 Task: Search one way flight ticket for 5 adults, 2 children, 1 infant in seat and 1 infant on lap in economy from Dallas: Dallas Fort Worth International Airport to Laramie: Laramie Regional Airport on 8-3-2023. Choice of flights is Spirit. Number of bags: 10 checked bags. Price is upto 40000. Outbound departure time preference is 11:15.
Action: Mouse moved to (406, 202)
Screenshot: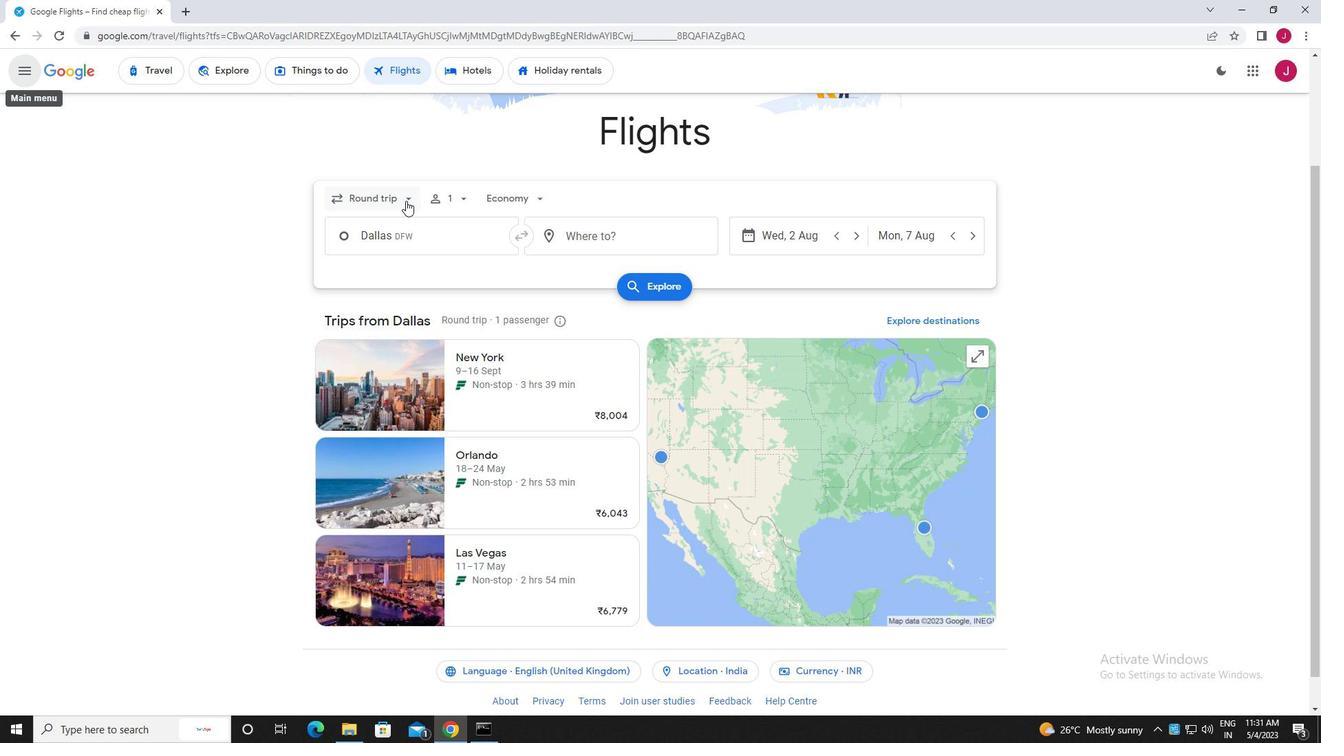 
Action: Mouse pressed left at (406, 202)
Screenshot: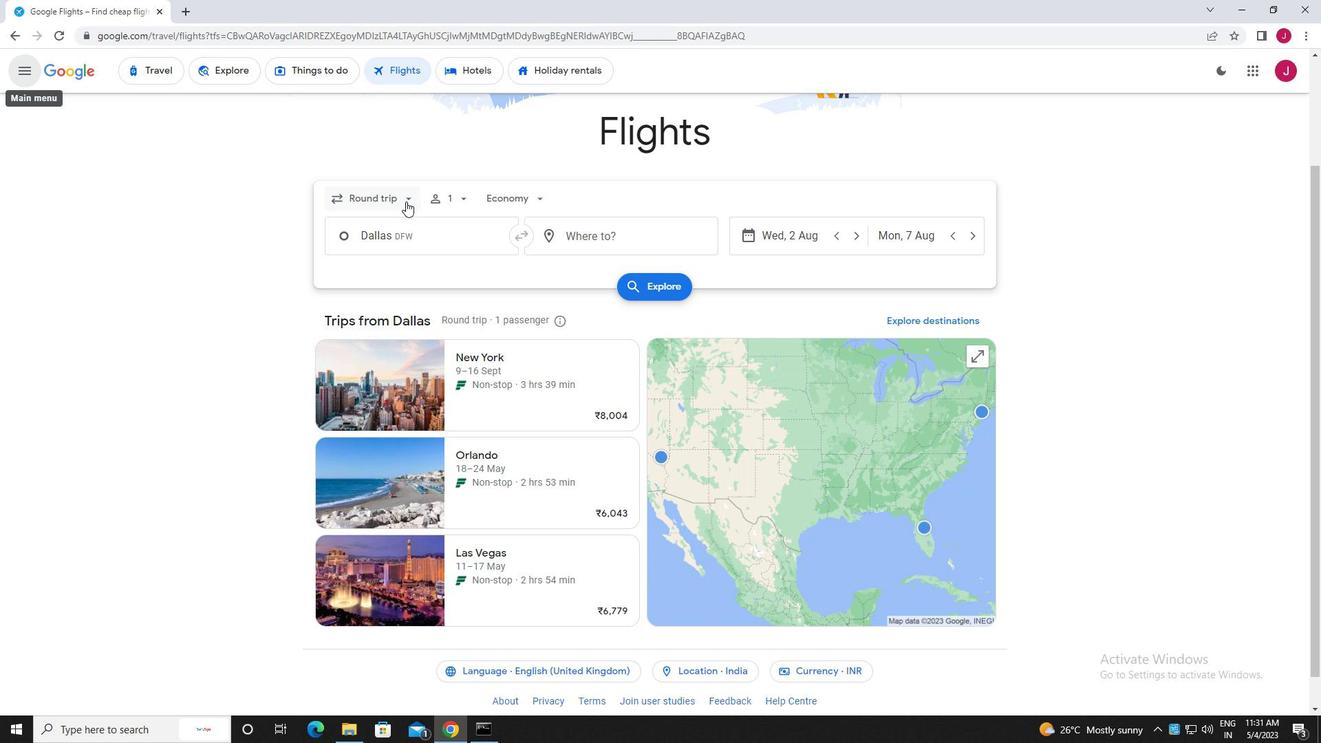
Action: Mouse moved to (400, 262)
Screenshot: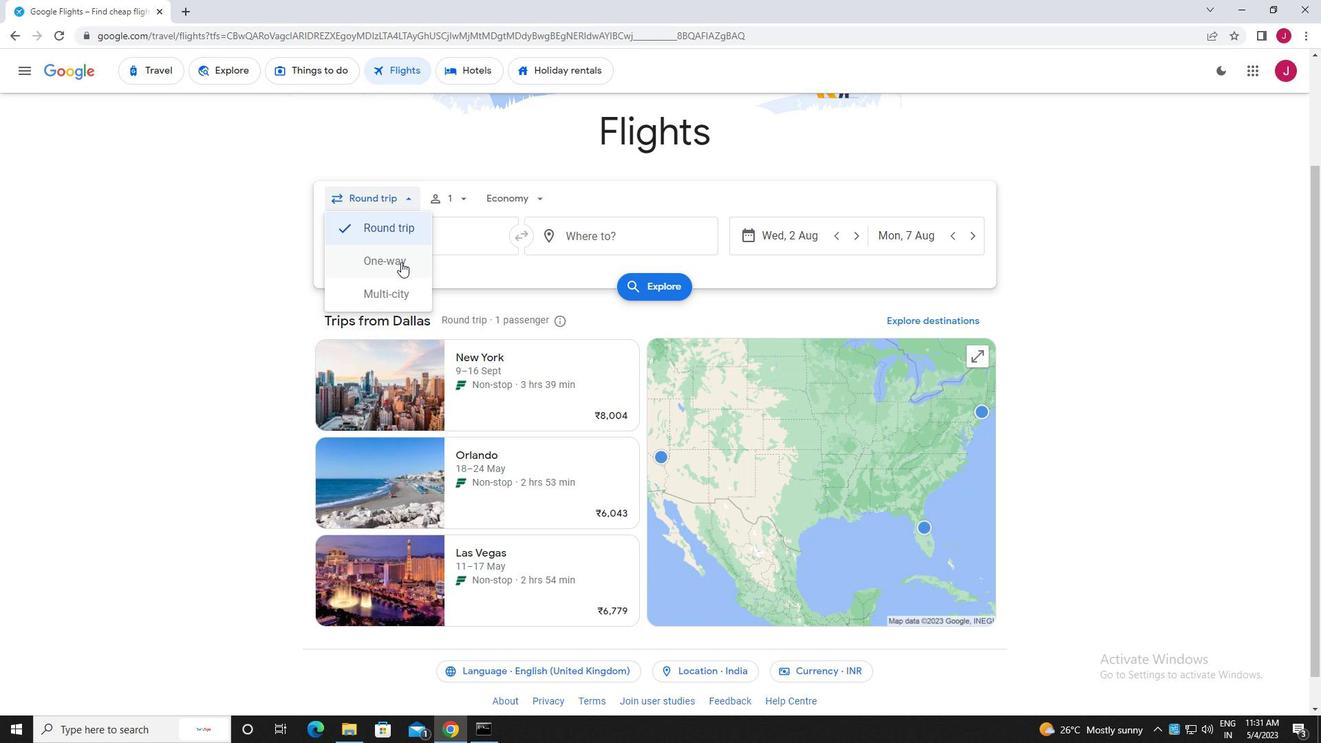 
Action: Mouse pressed left at (400, 262)
Screenshot: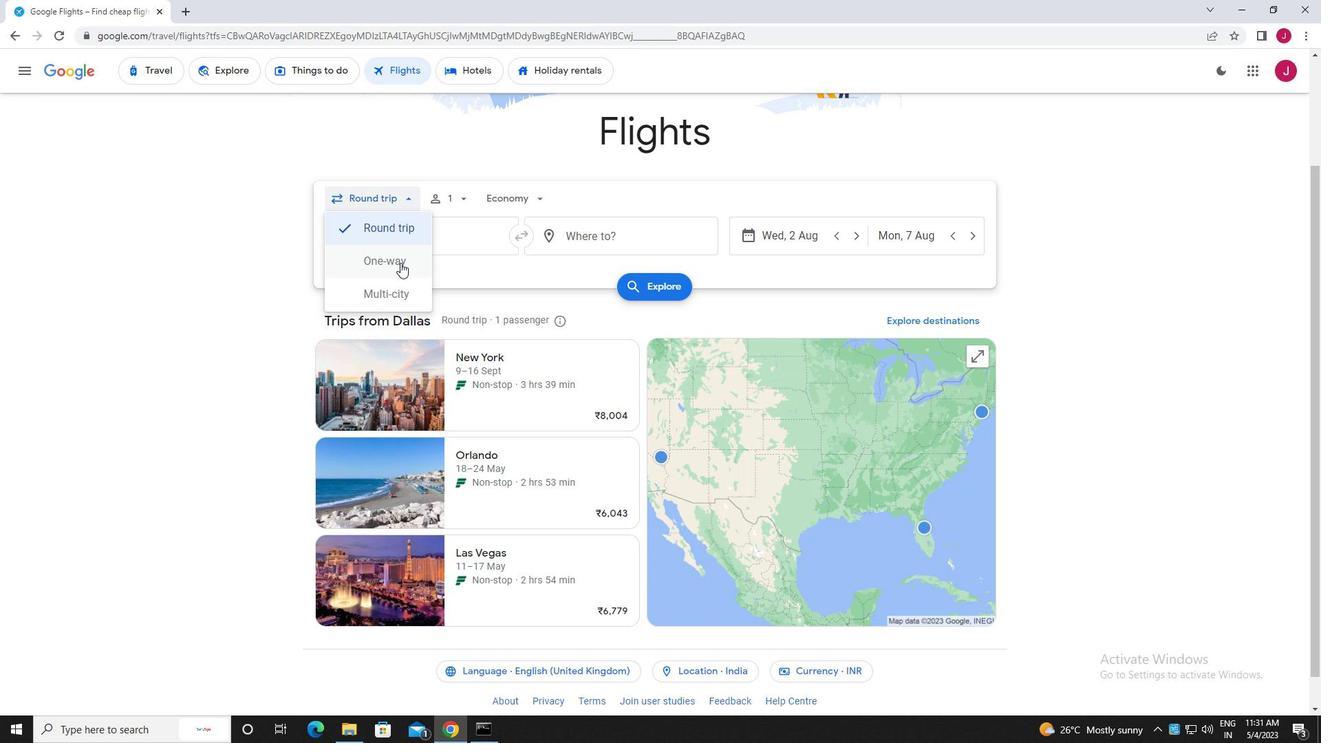 
Action: Mouse moved to (453, 200)
Screenshot: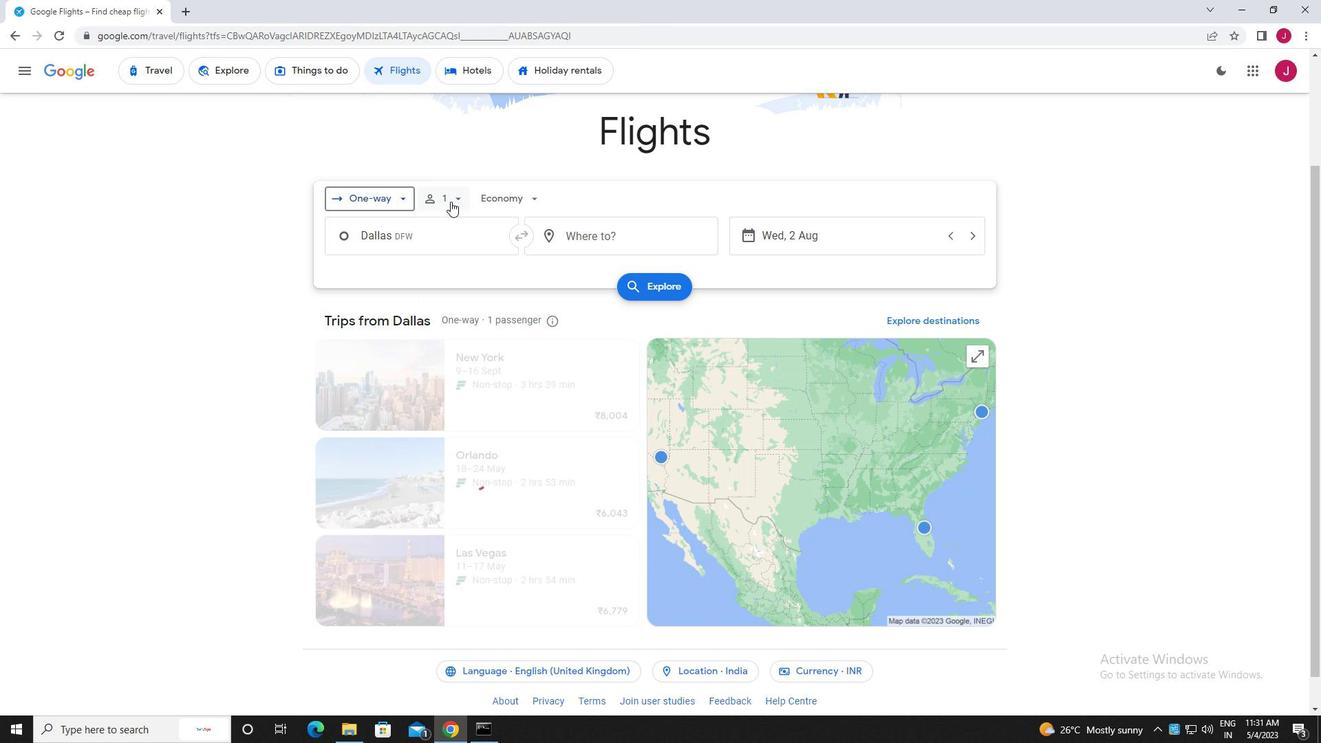 
Action: Mouse pressed left at (453, 200)
Screenshot: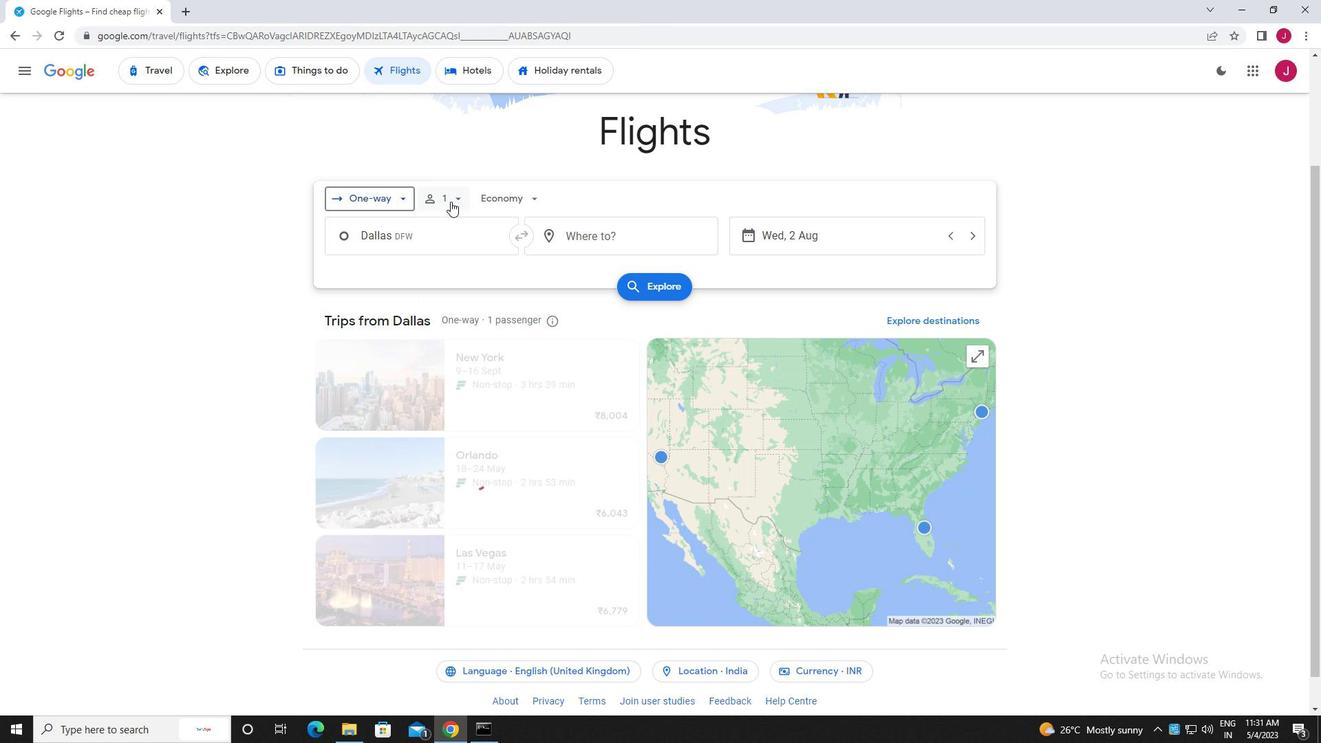 
Action: Mouse moved to (565, 231)
Screenshot: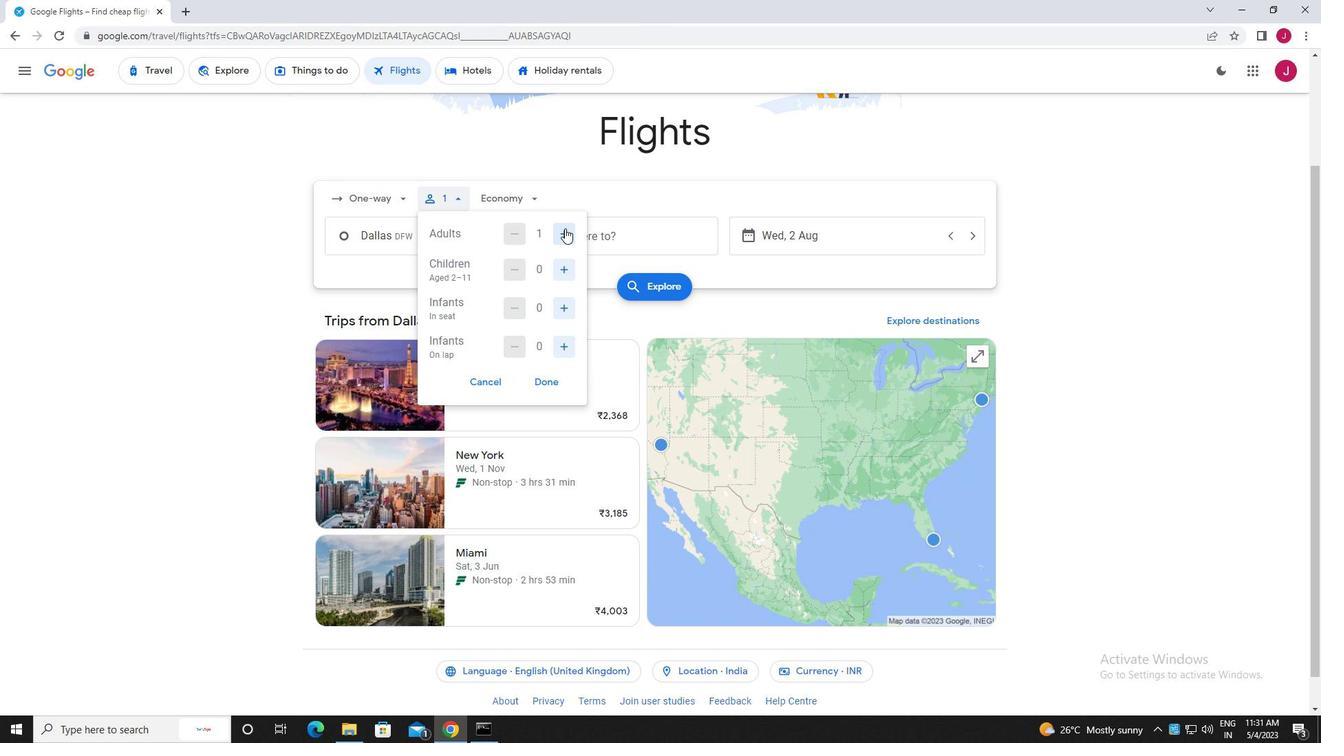 
Action: Mouse pressed left at (565, 231)
Screenshot: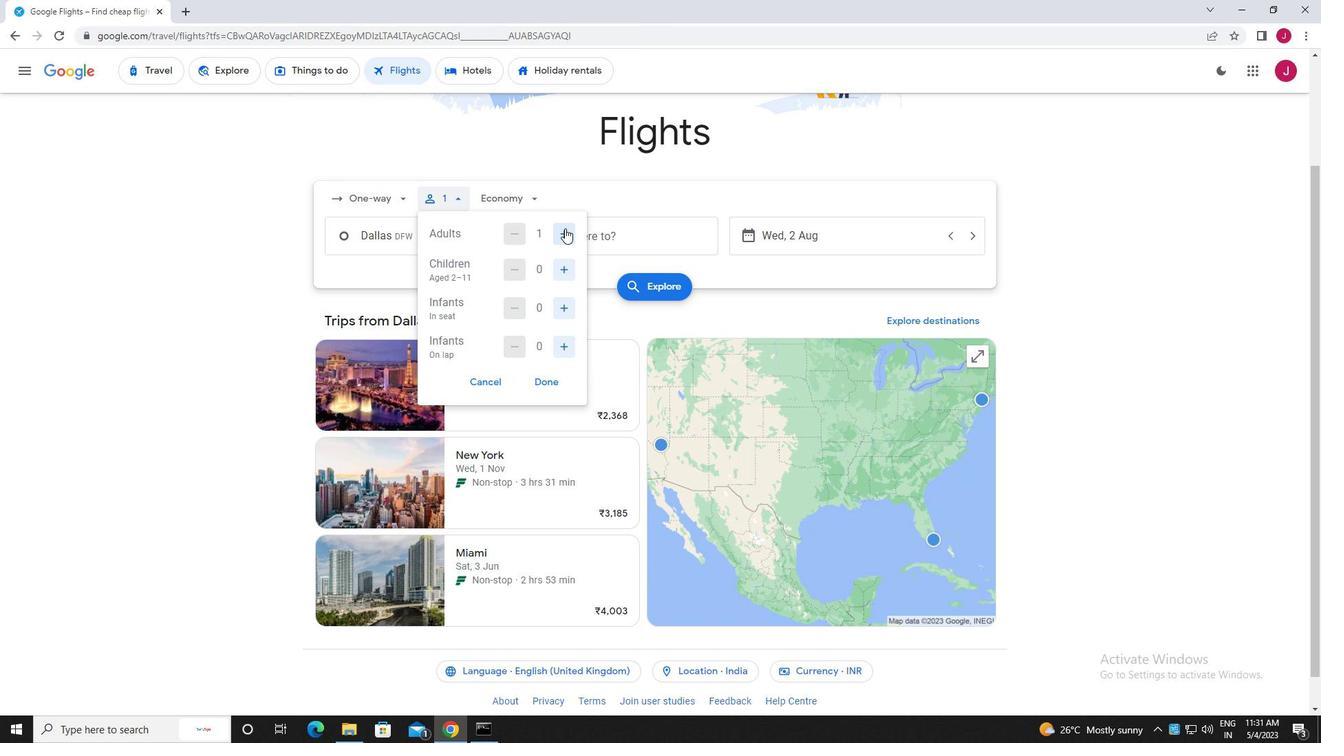 
Action: Mouse moved to (565, 231)
Screenshot: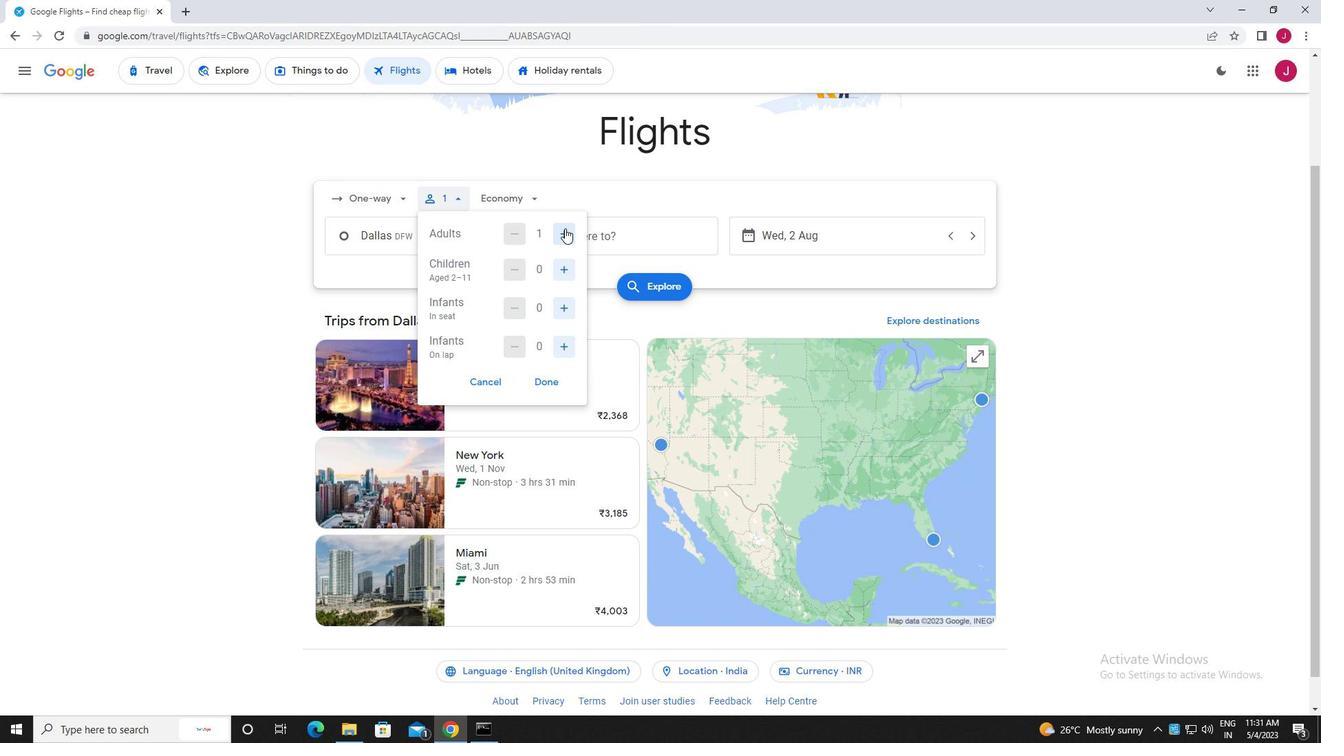 
Action: Mouse pressed left at (565, 231)
Screenshot: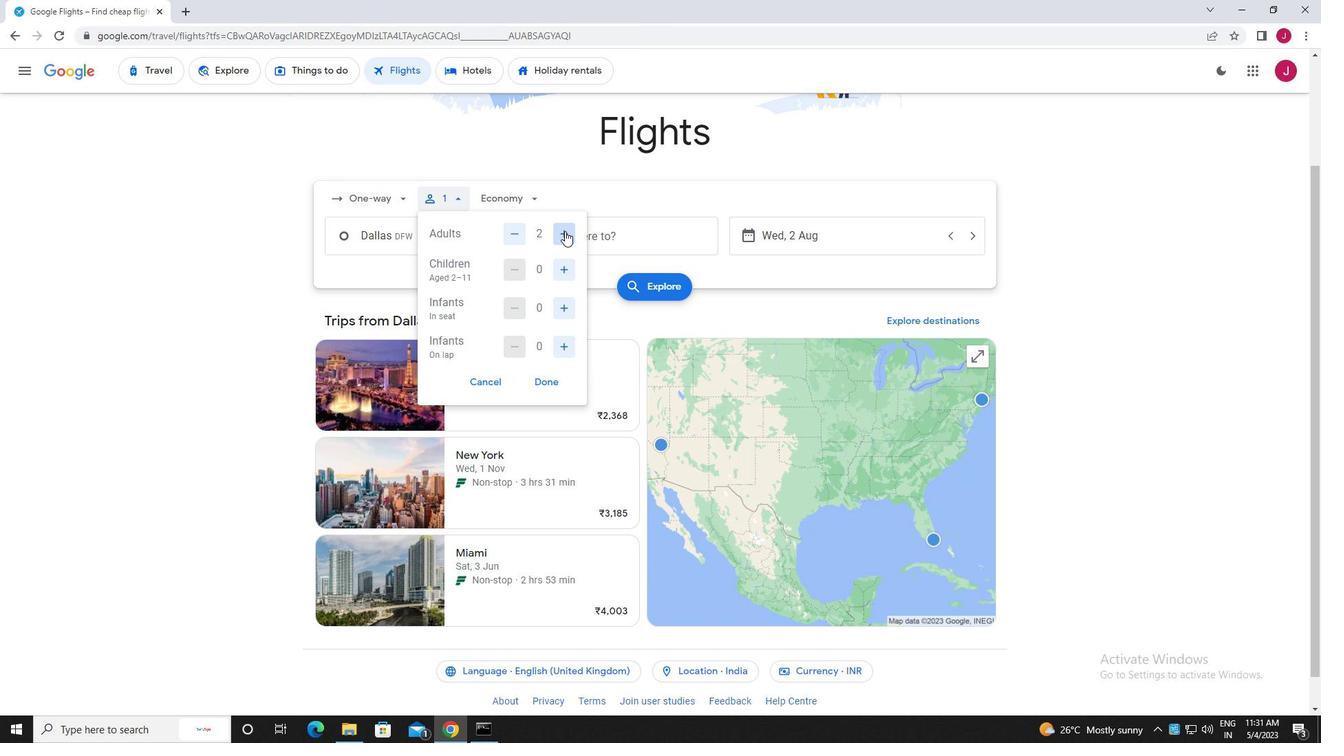
Action: Mouse pressed left at (565, 231)
Screenshot: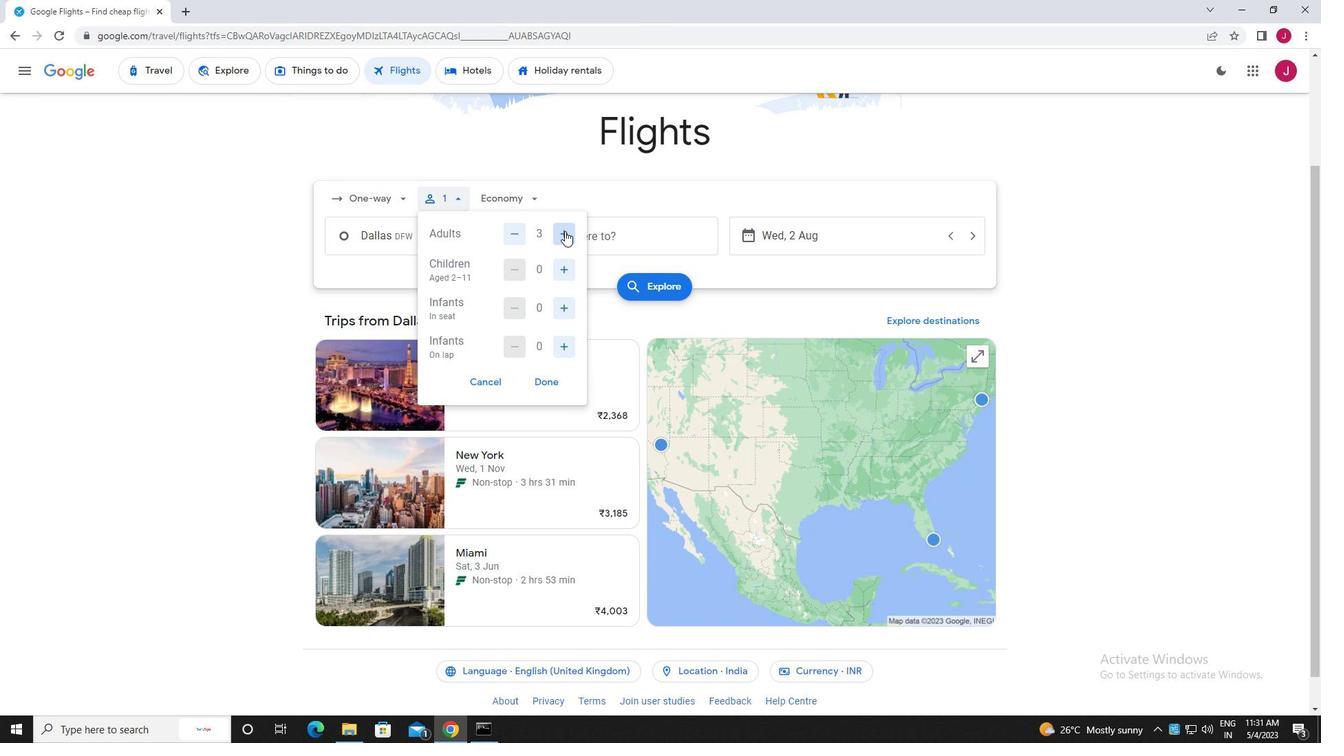
Action: Mouse moved to (565, 231)
Screenshot: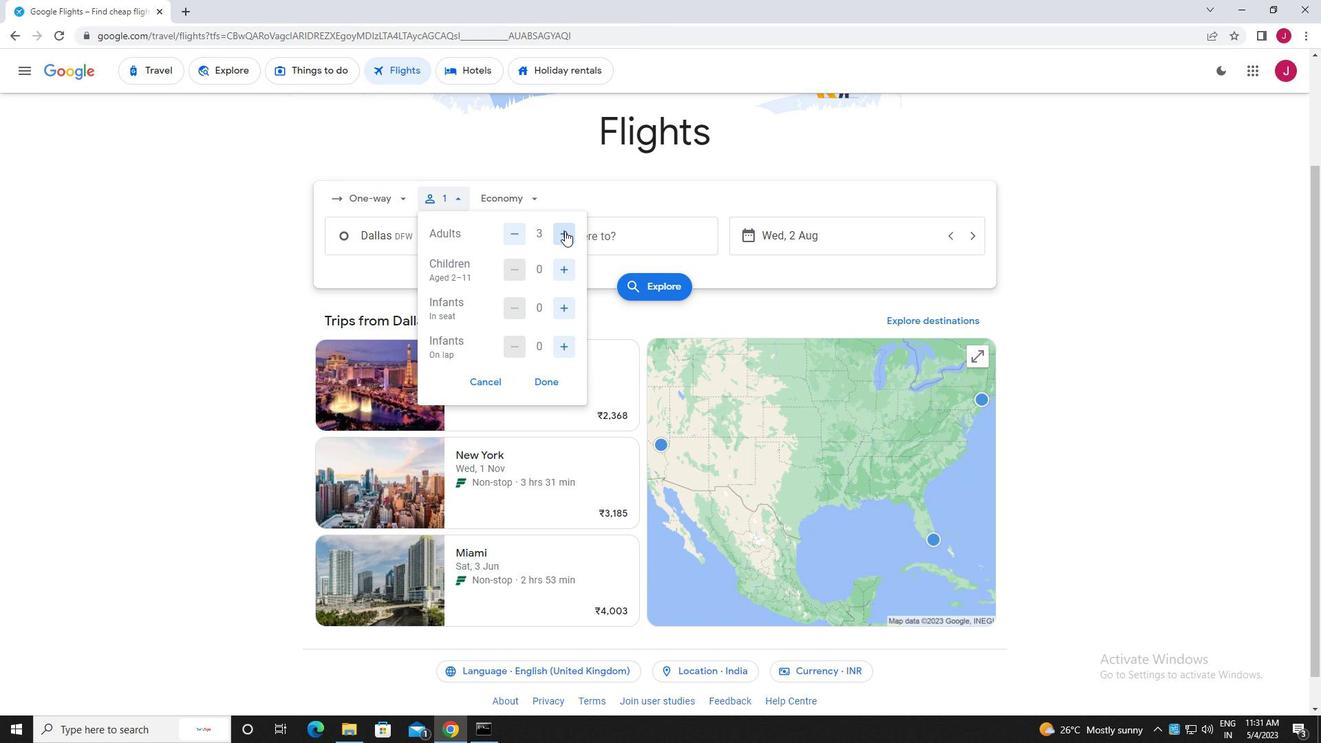 
Action: Mouse pressed left at (565, 231)
Screenshot: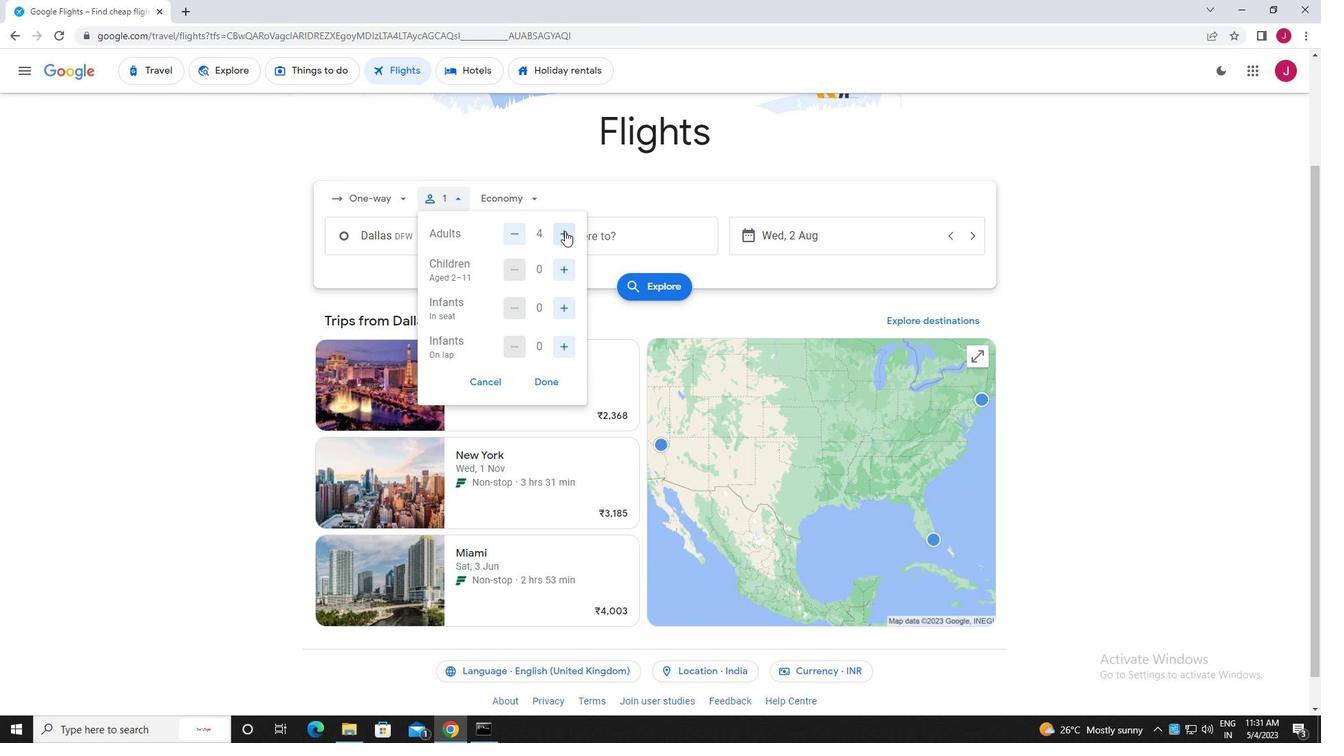 
Action: Mouse moved to (567, 273)
Screenshot: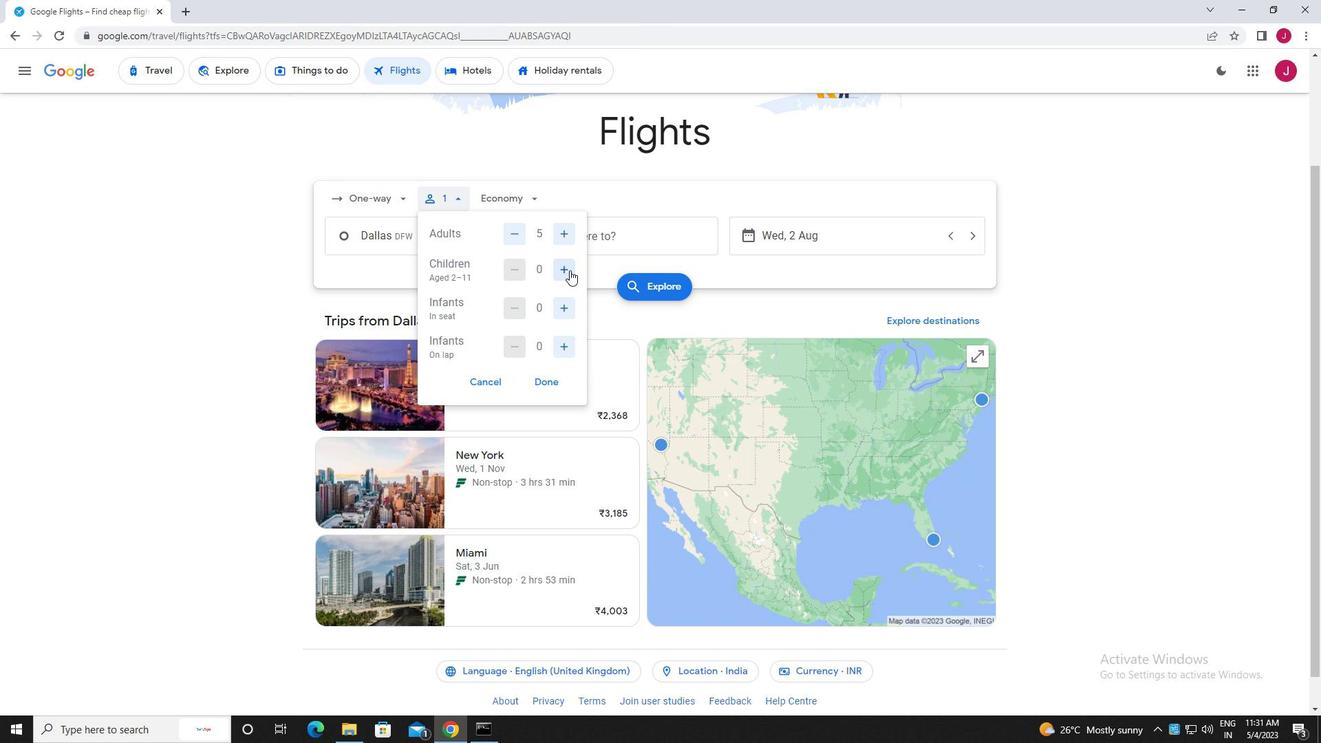 
Action: Mouse pressed left at (567, 273)
Screenshot: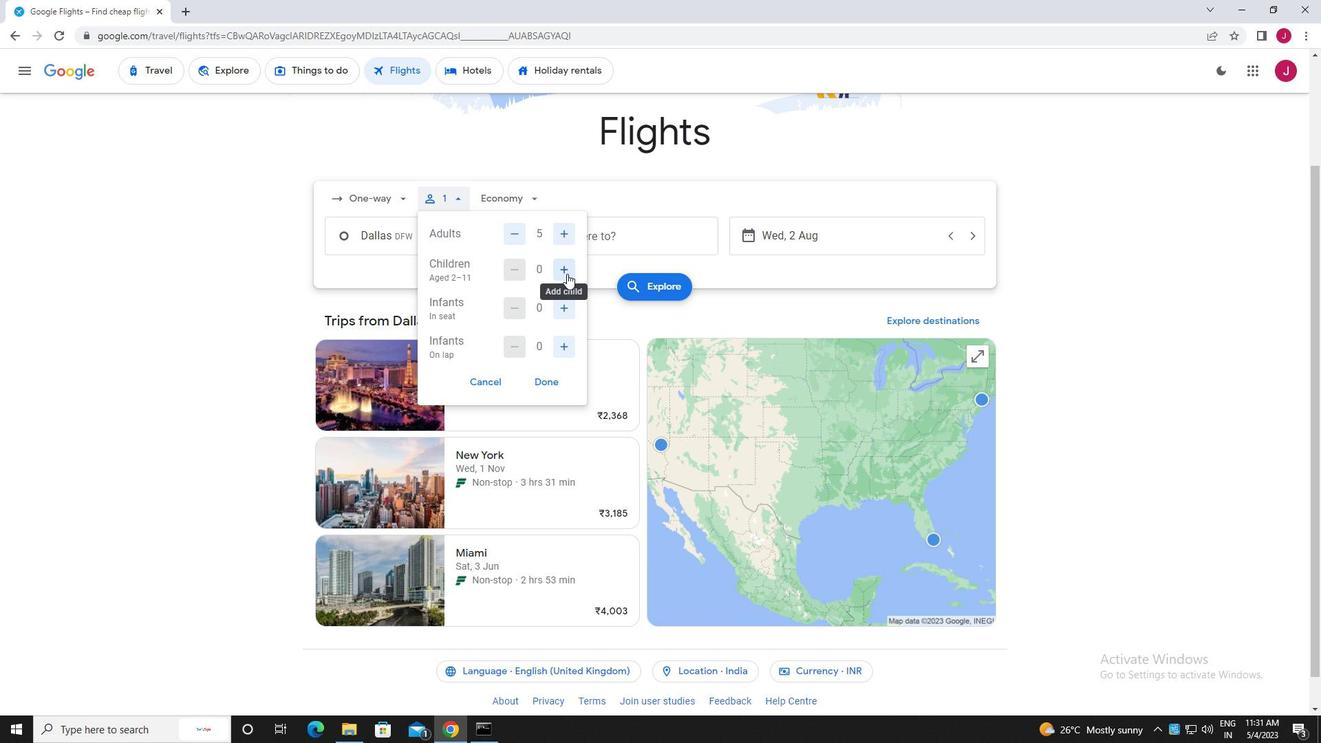 
Action: Mouse pressed left at (567, 273)
Screenshot: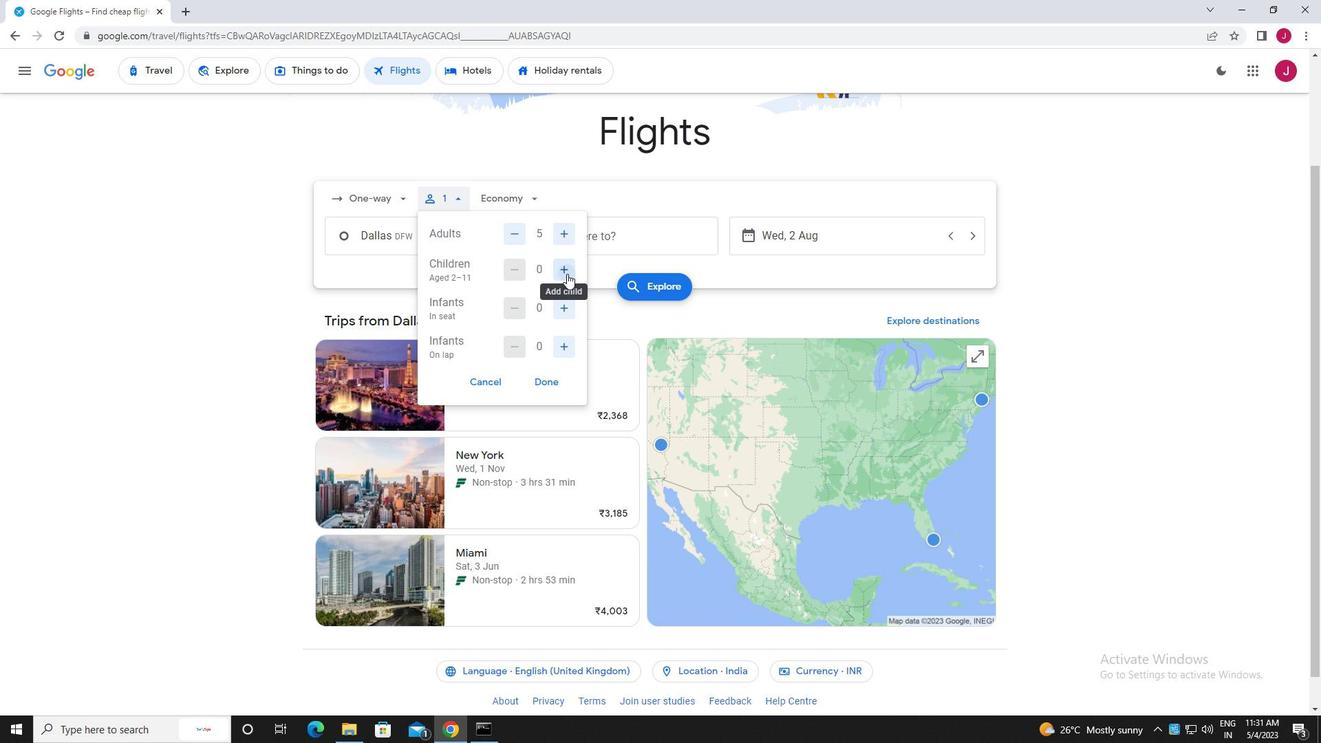 
Action: Mouse moved to (567, 309)
Screenshot: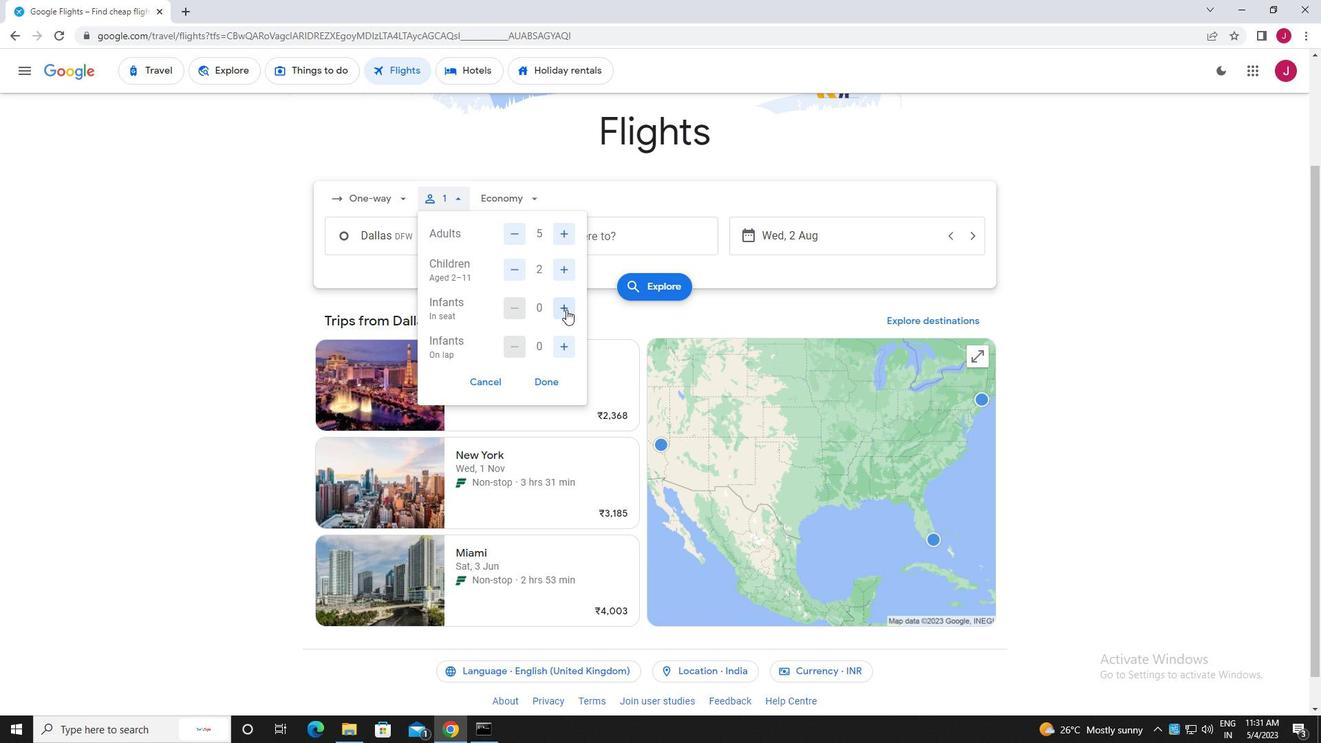 
Action: Mouse pressed left at (567, 309)
Screenshot: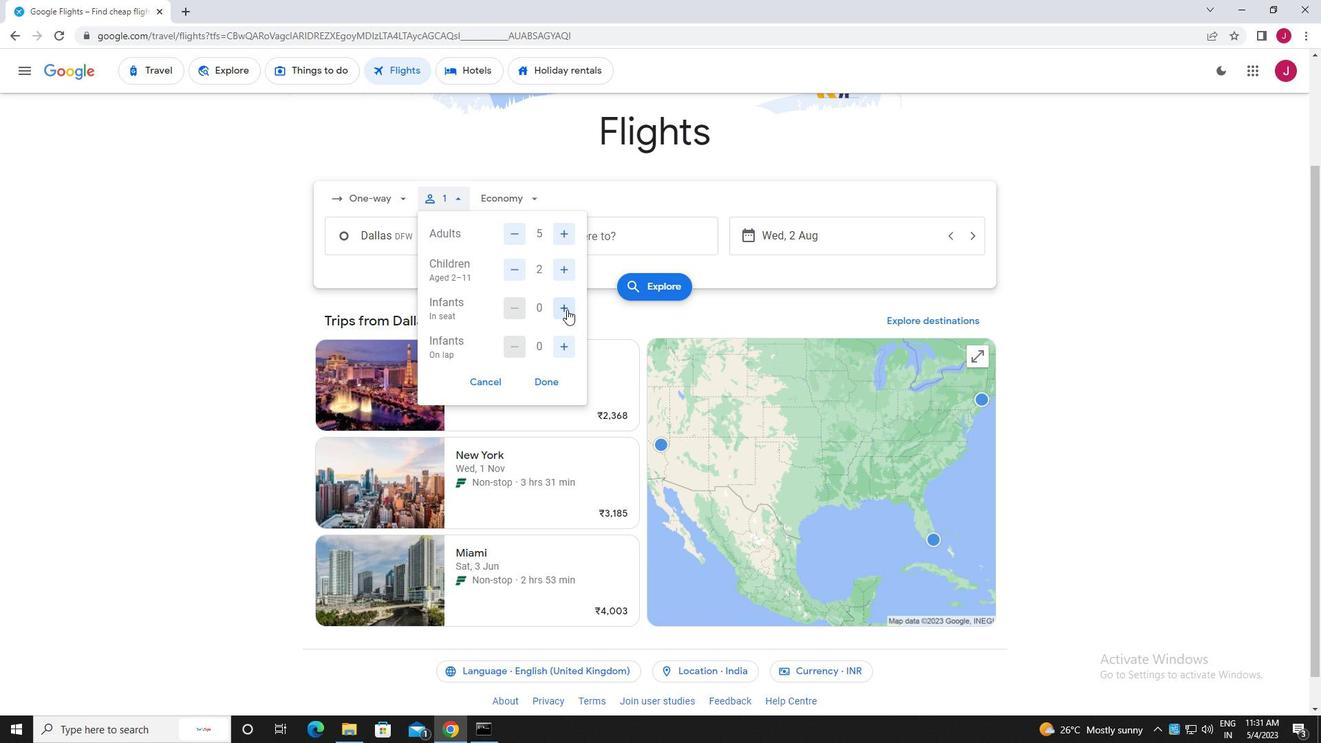 
Action: Mouse moved to (567, 350)
Screenshot: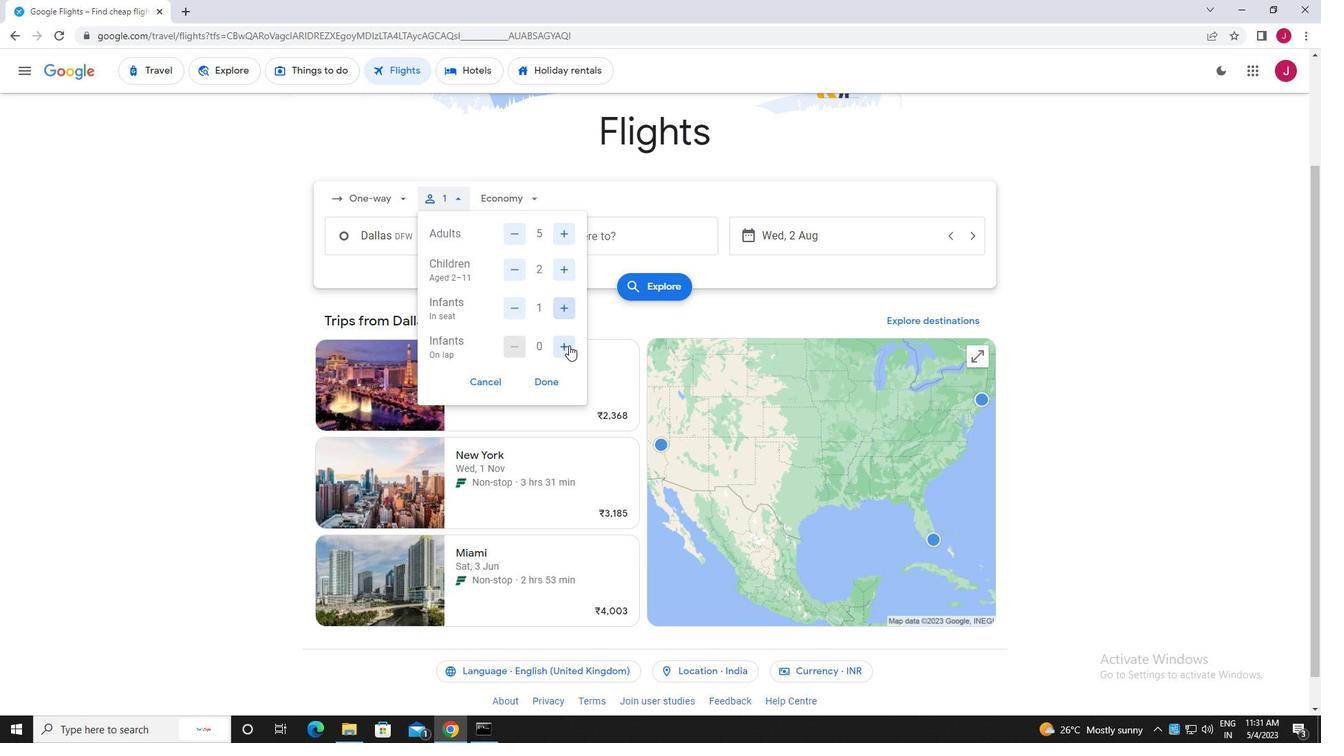 
Action: Mouse pressed left at (567, 350)
Screenshot: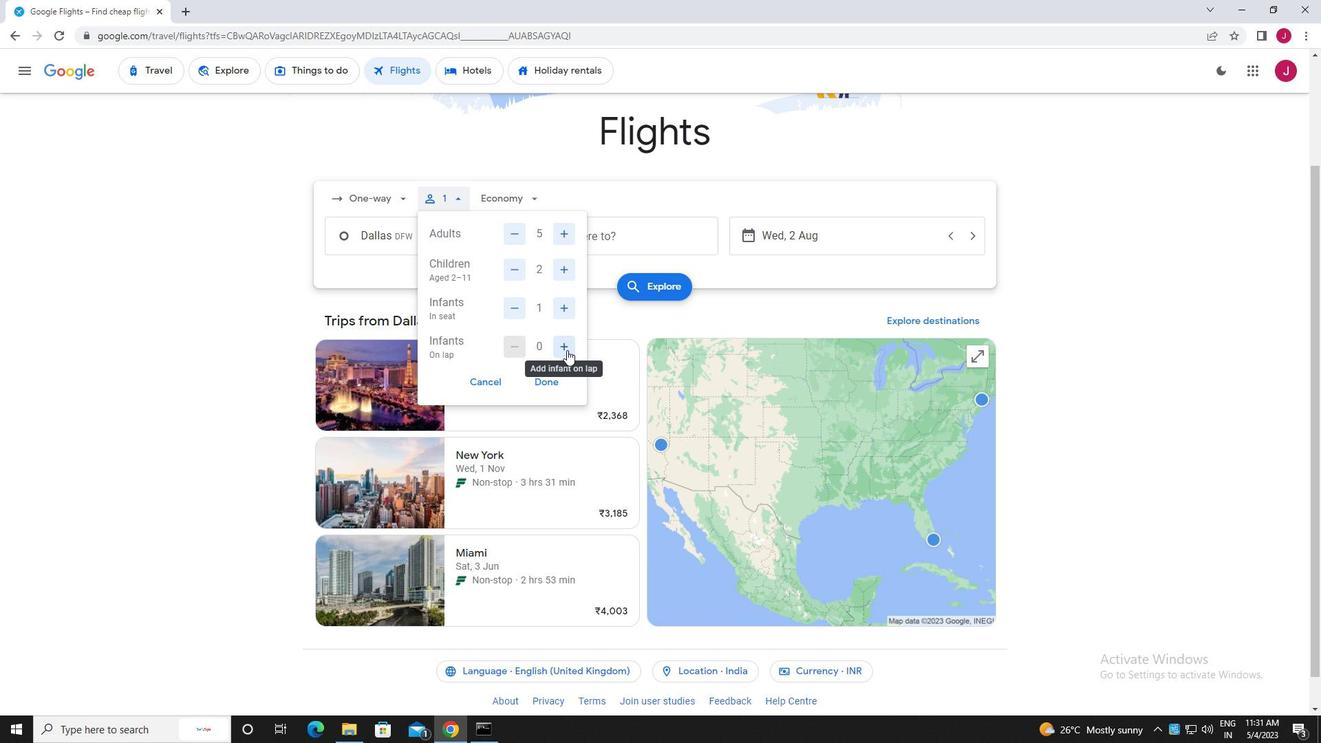 
Action: Mouse moved to (546, 382)
Screenshot: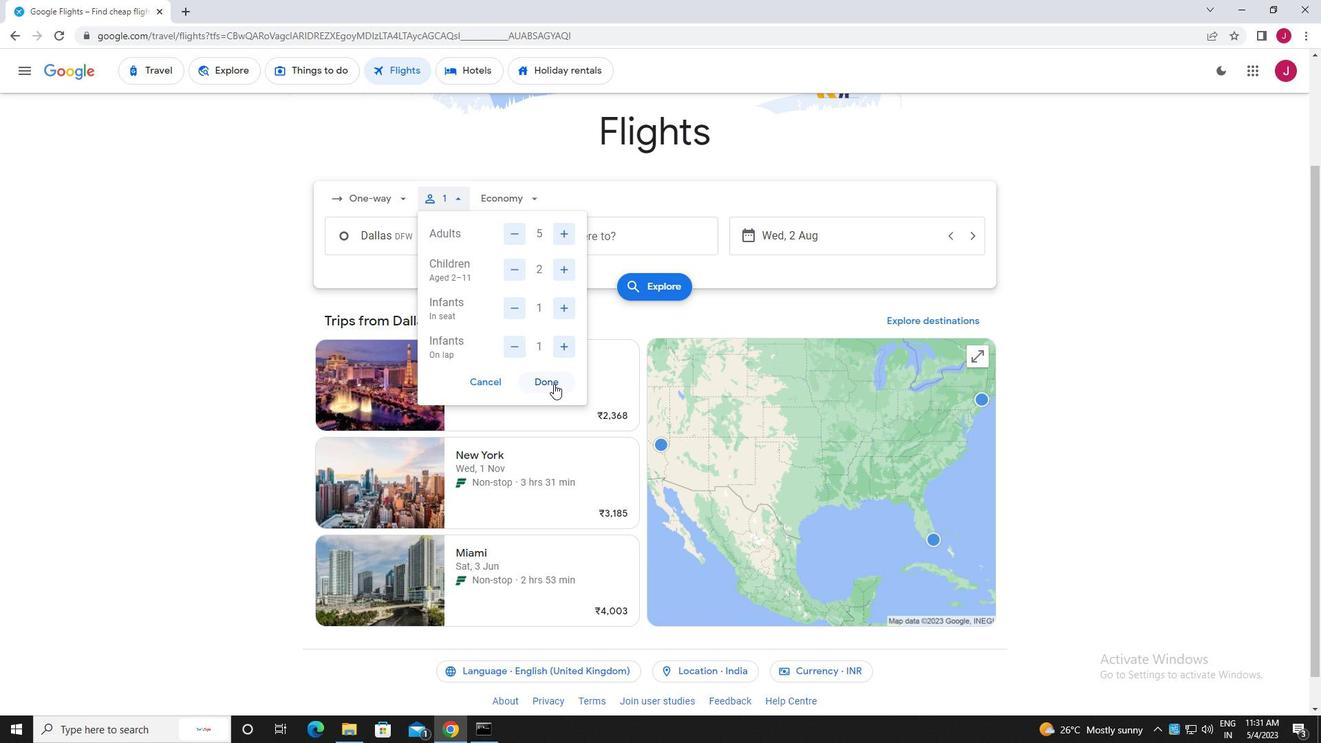 
Action: Mouse pressed left at (546, 382)
Screenshot: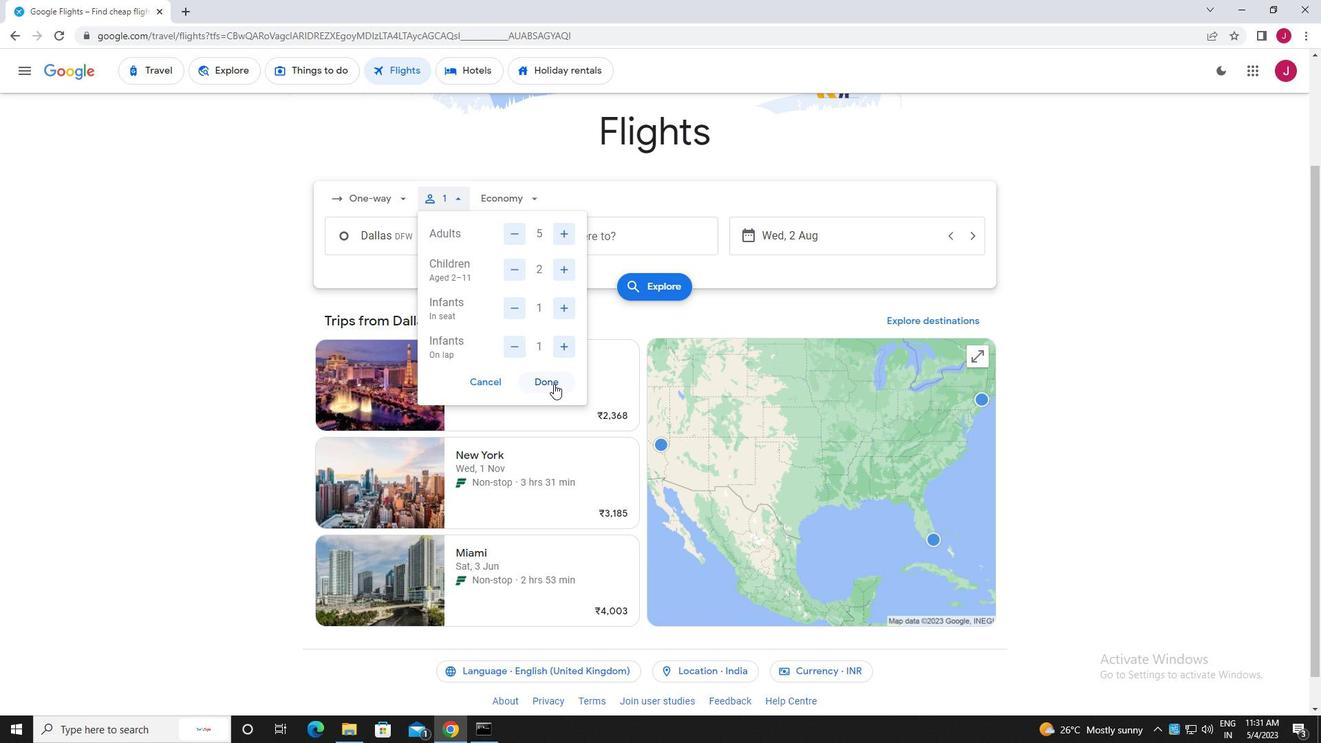 
Action: Mouse moved to (514, 201)
Screenshot: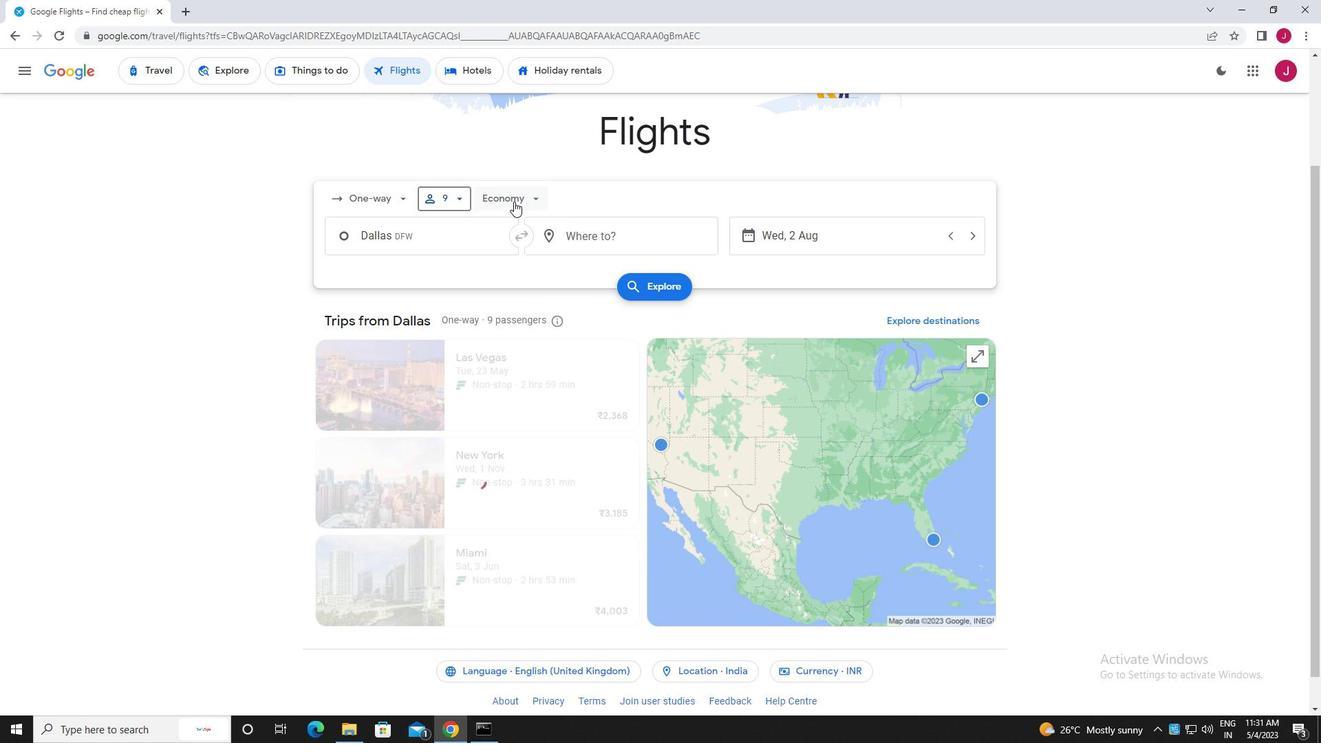 
Action: Mouse pressed left at (514, 201)
Screenshot: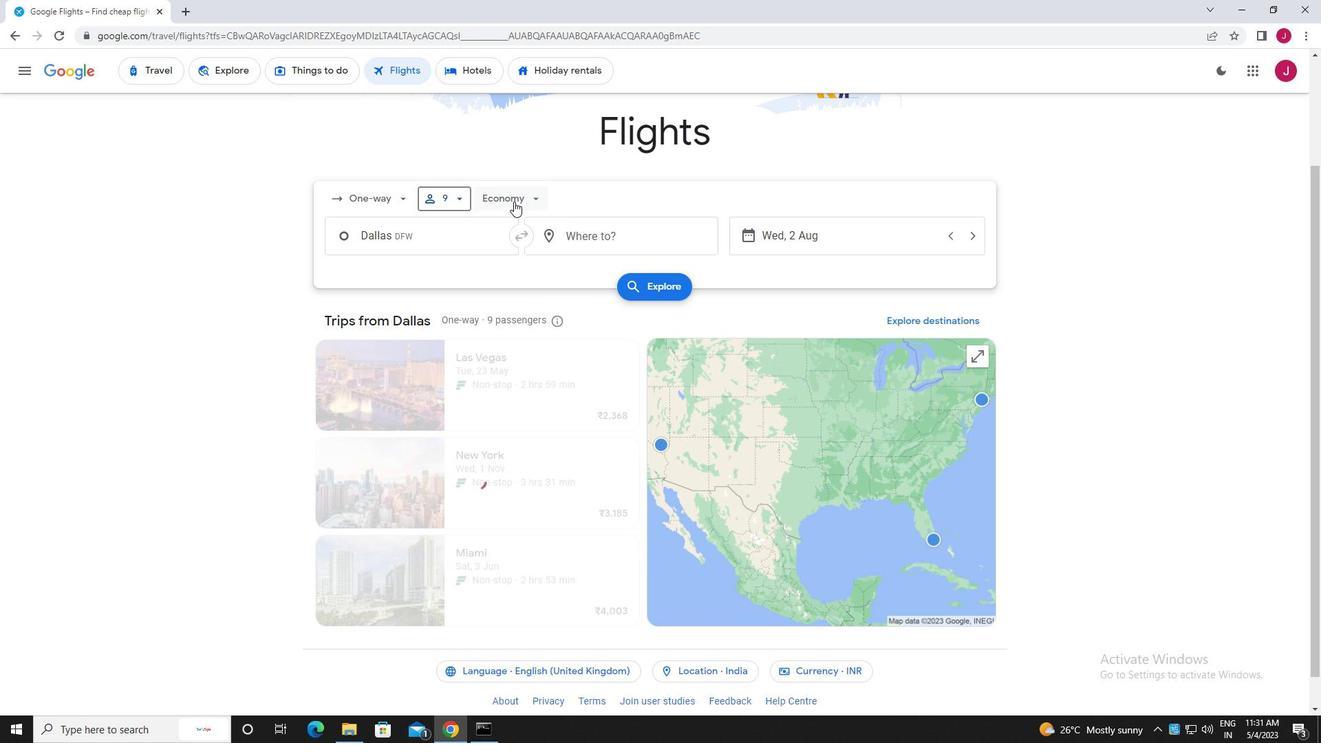 
Action: Mouse moved to (534, 222)
Screenshot: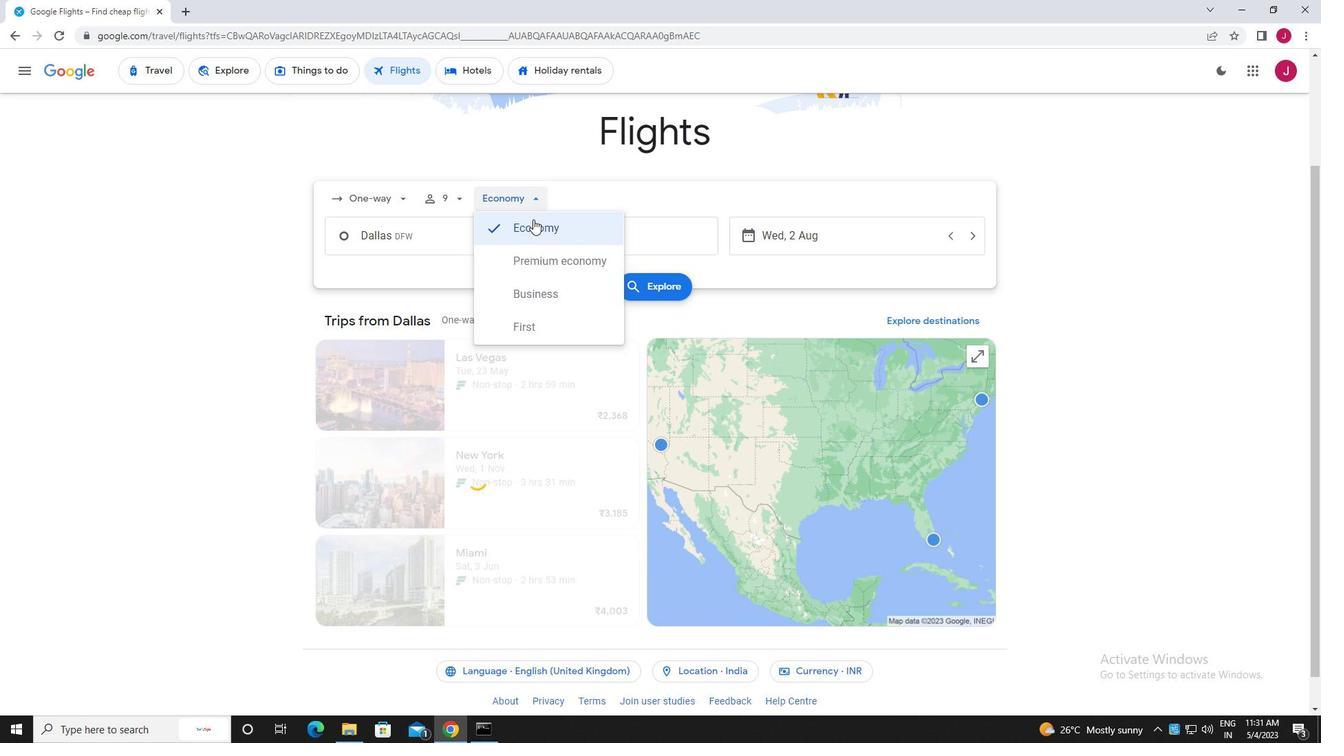 
Action: Mouse pressed left at (534, 222)
Screenshot: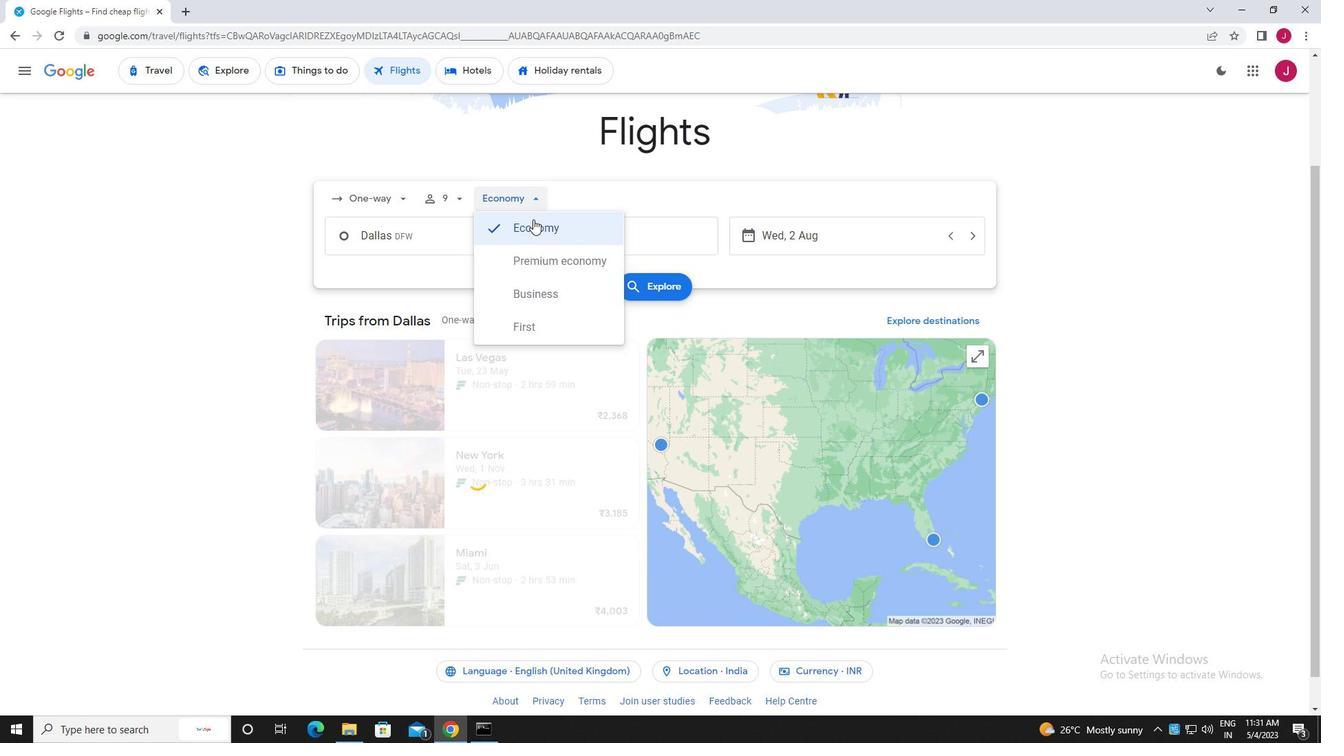 
Action: Mouse moved to (453, 238)
Screenshot: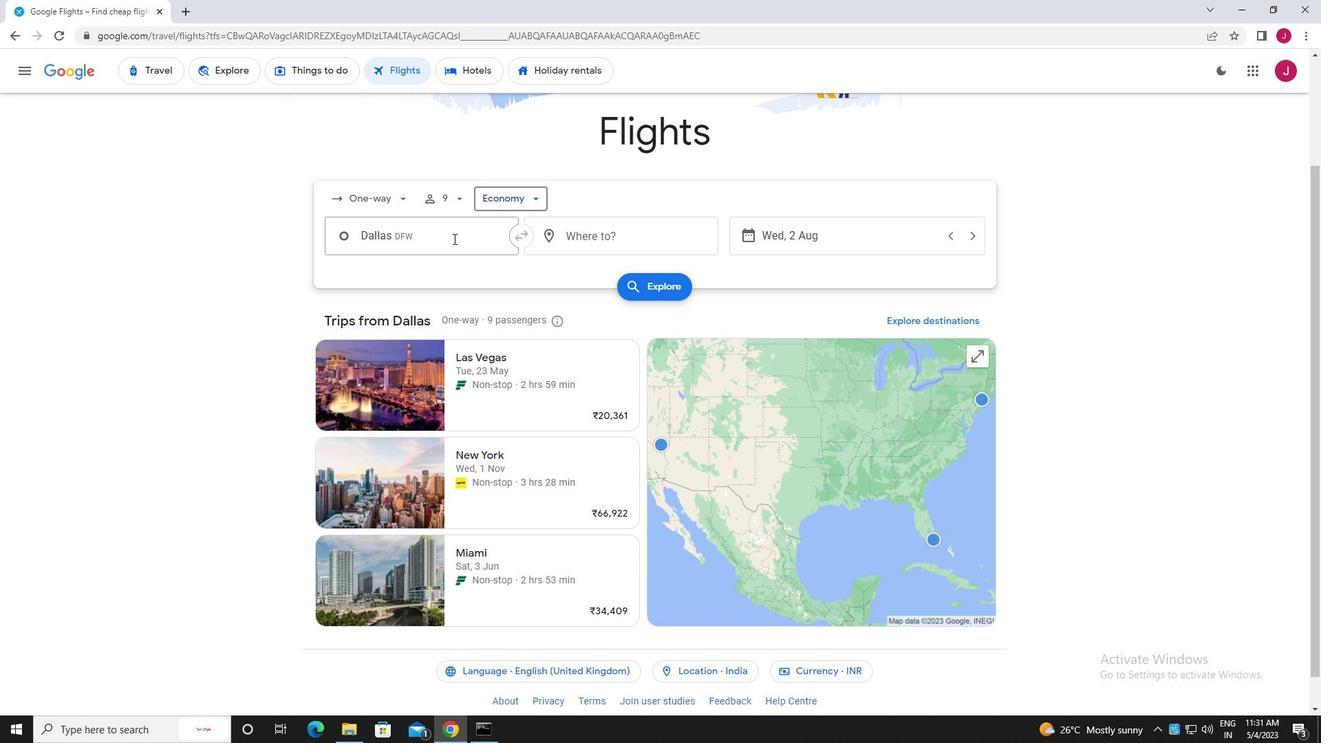 
Action: Mouse pressed left at (453, 238)
Screenshot: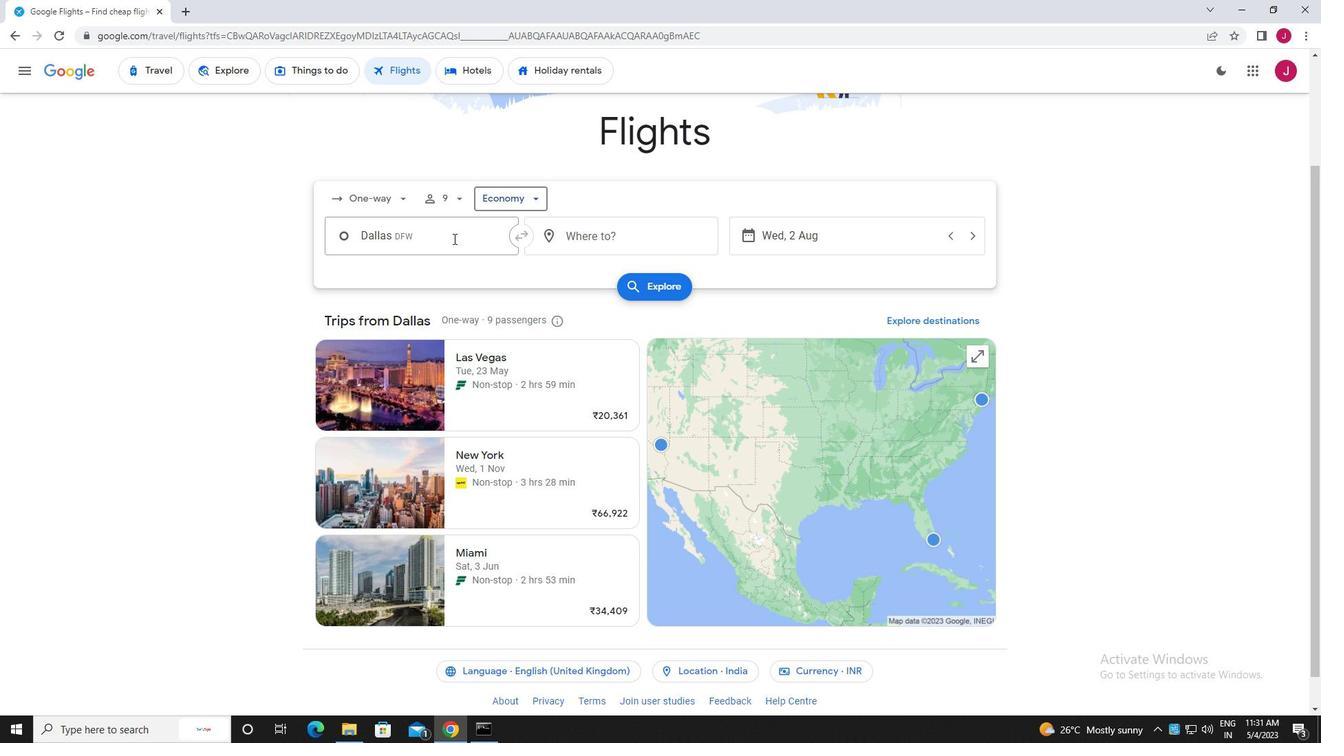
Action: Mouse moved to (460, 236)
Screenshot: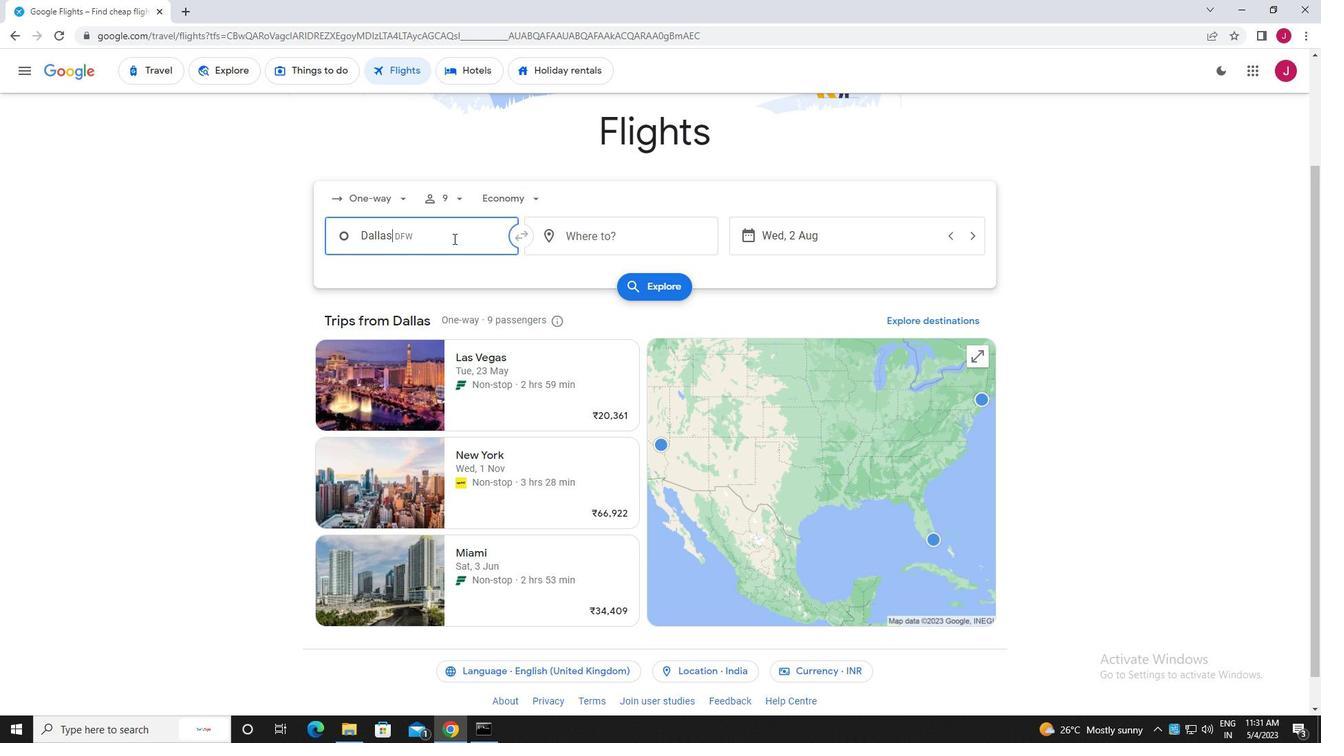 
Action: Key pressed dallas
Screenshot: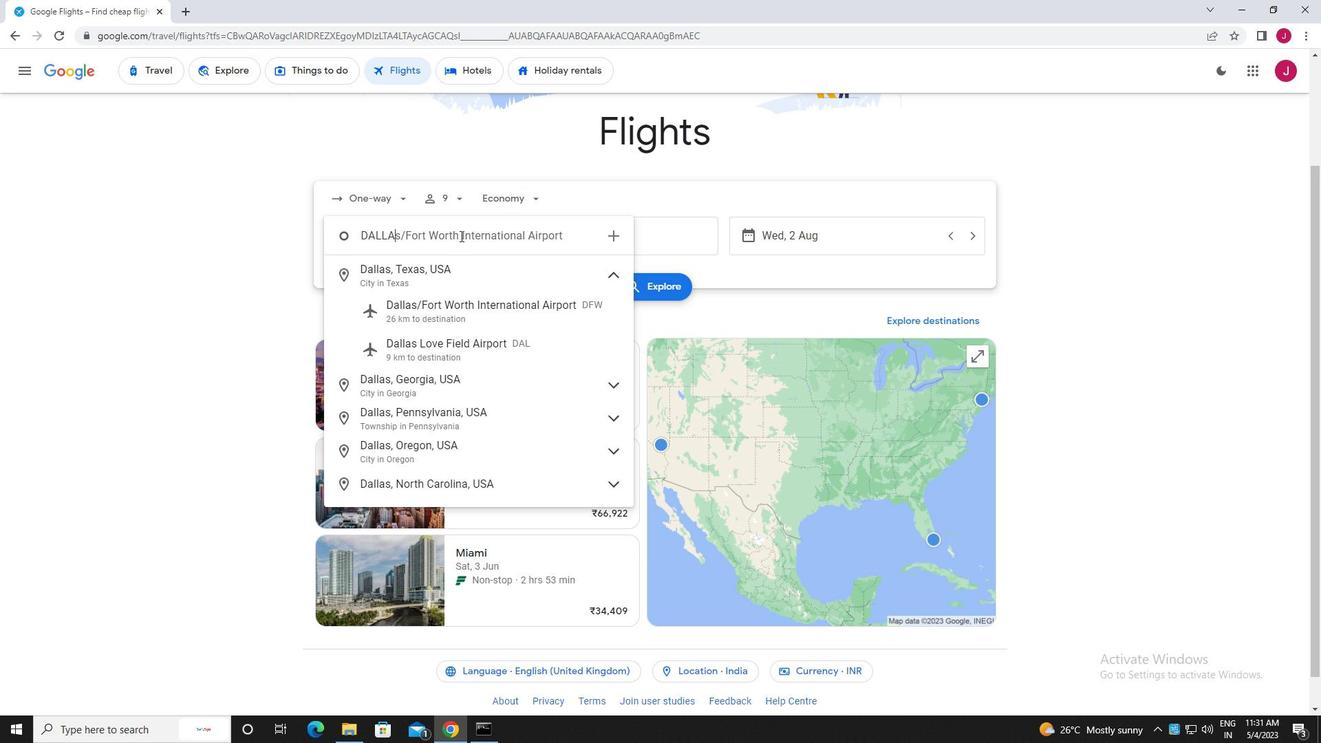 
Action: Mouse moved to (466, 313)
Screenshot: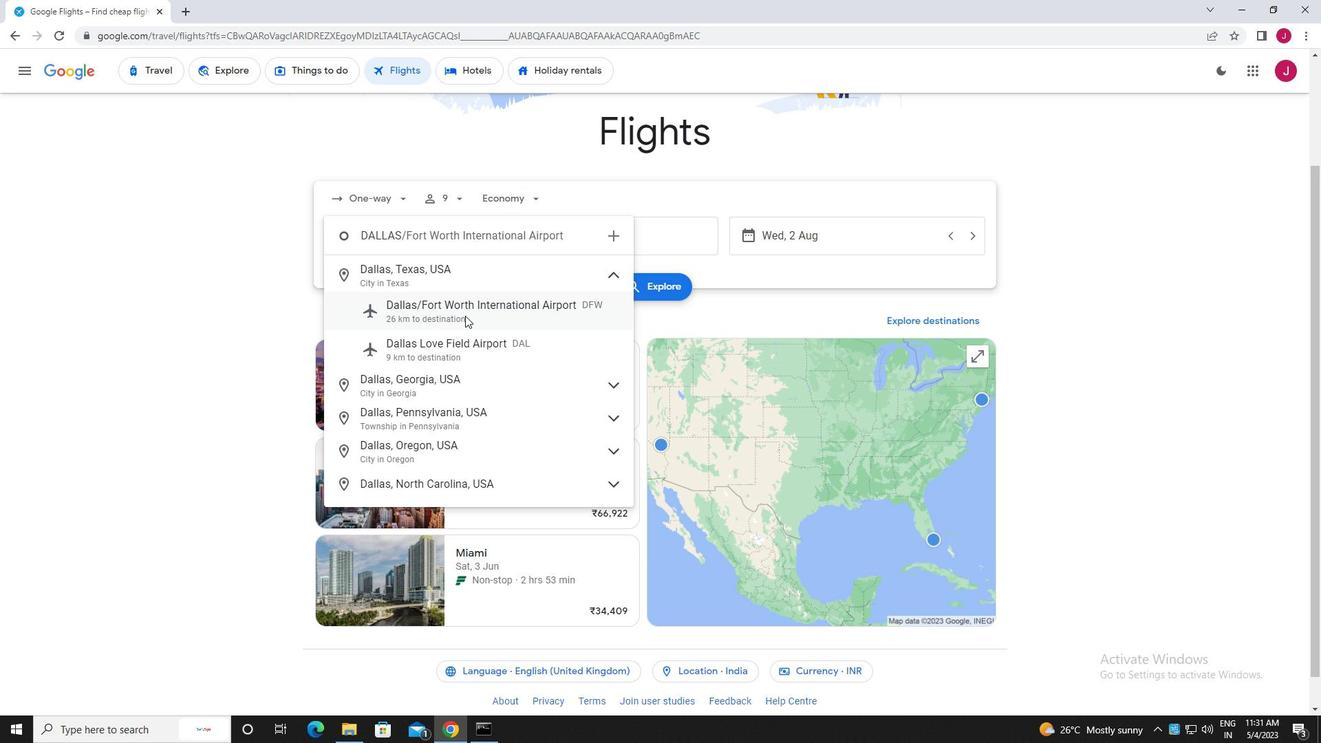 
Action: Mouse pressed left at (466, 313)
Screenshot: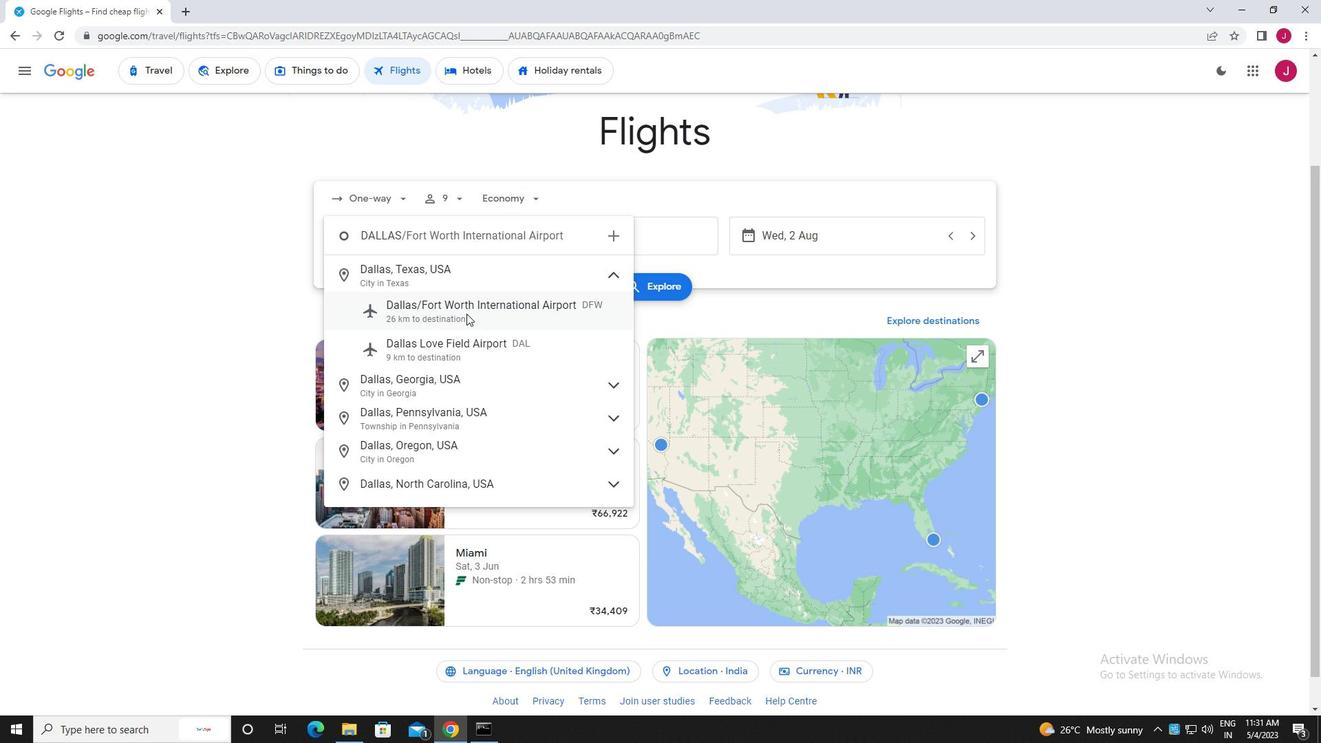 
Action: Mouse moved to (608, 239)
Screenshot: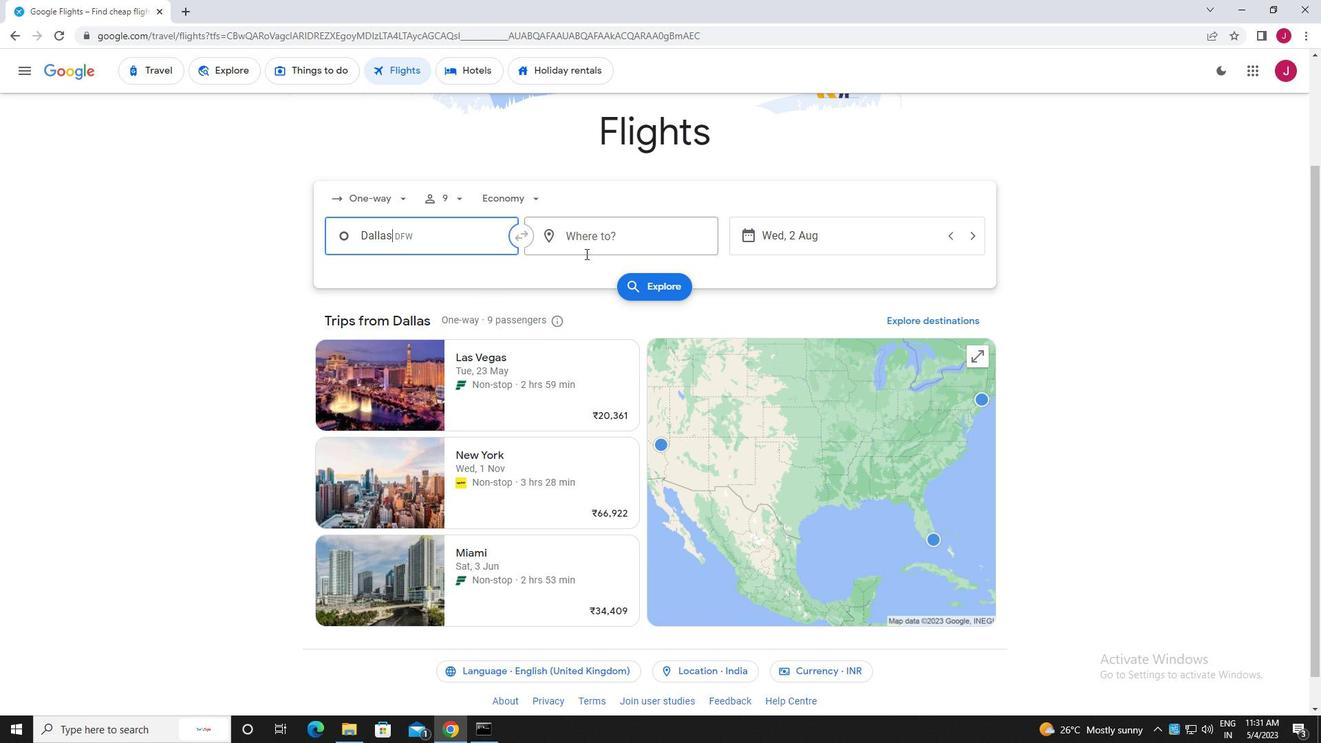 
Action: Mouse pressed left at (608, 239)
Screenshot: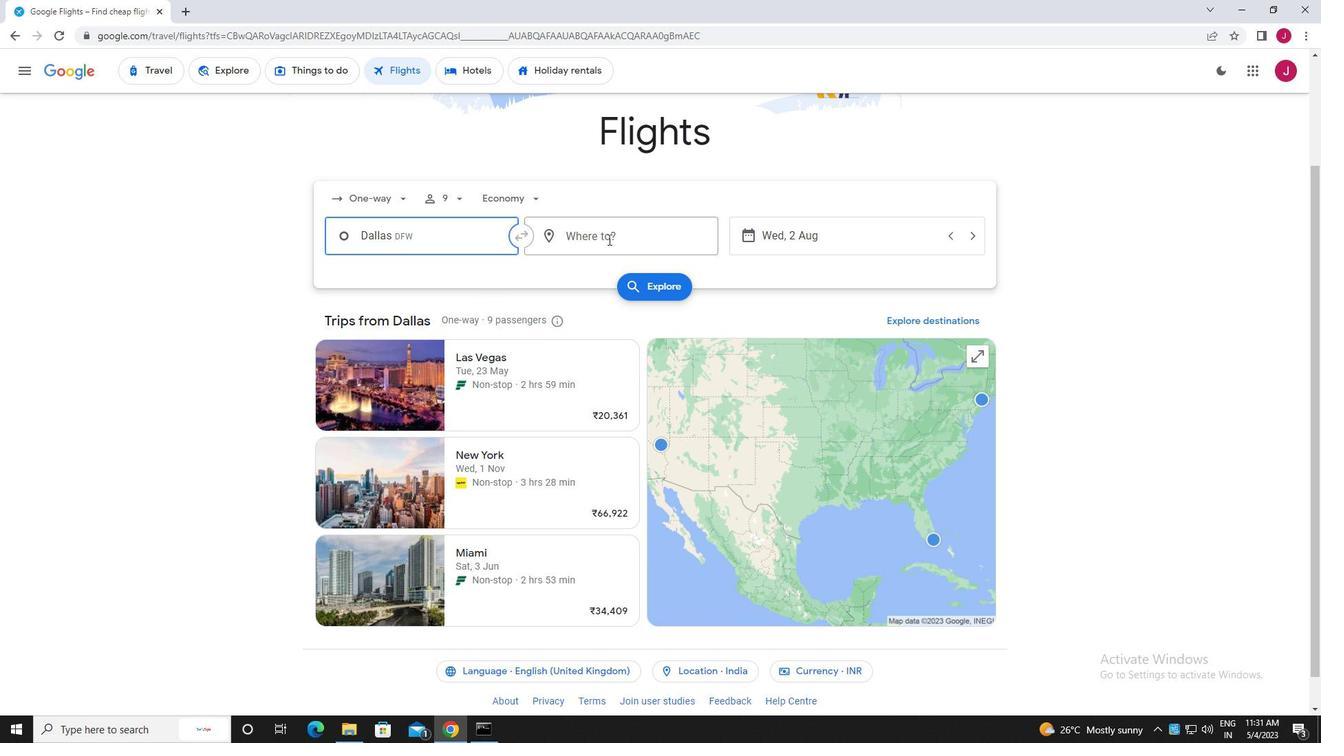 
Action: Mouse moved to (612, 238)
Screenshot: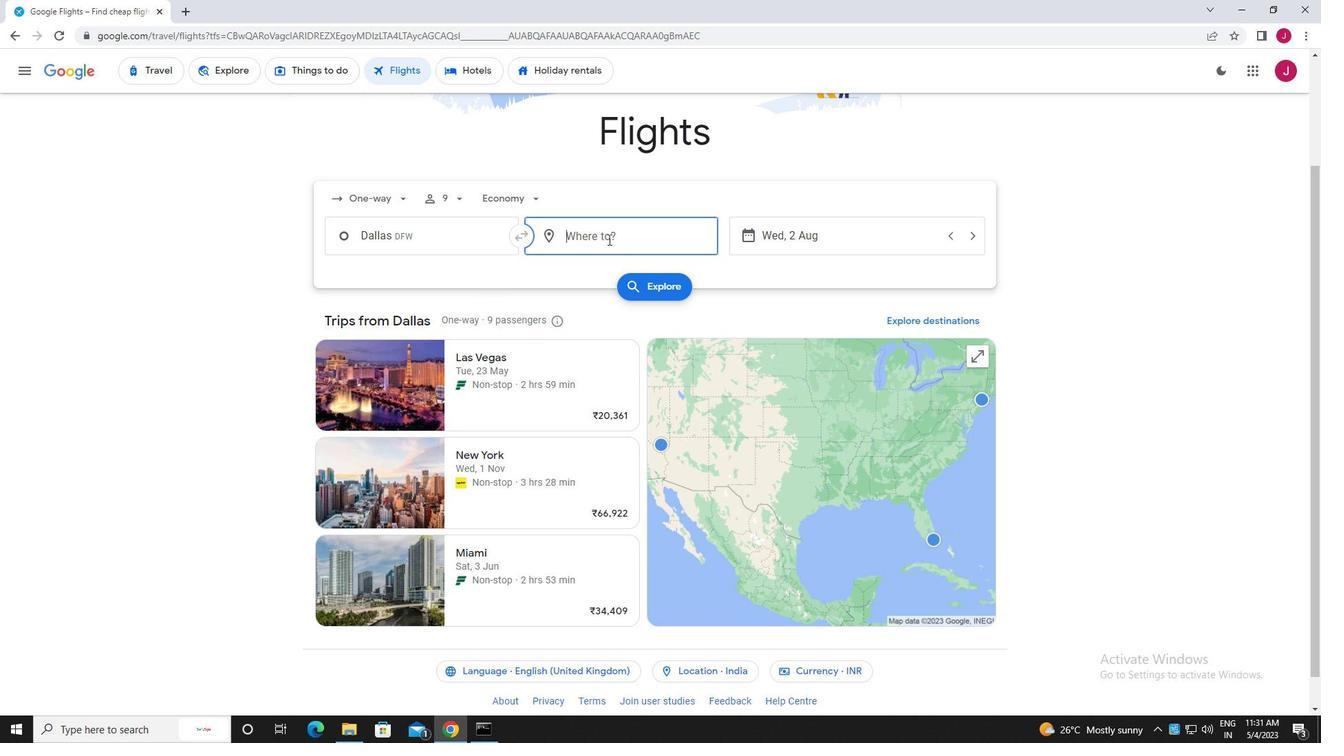 
Action: Key pressed lar
Screenshot: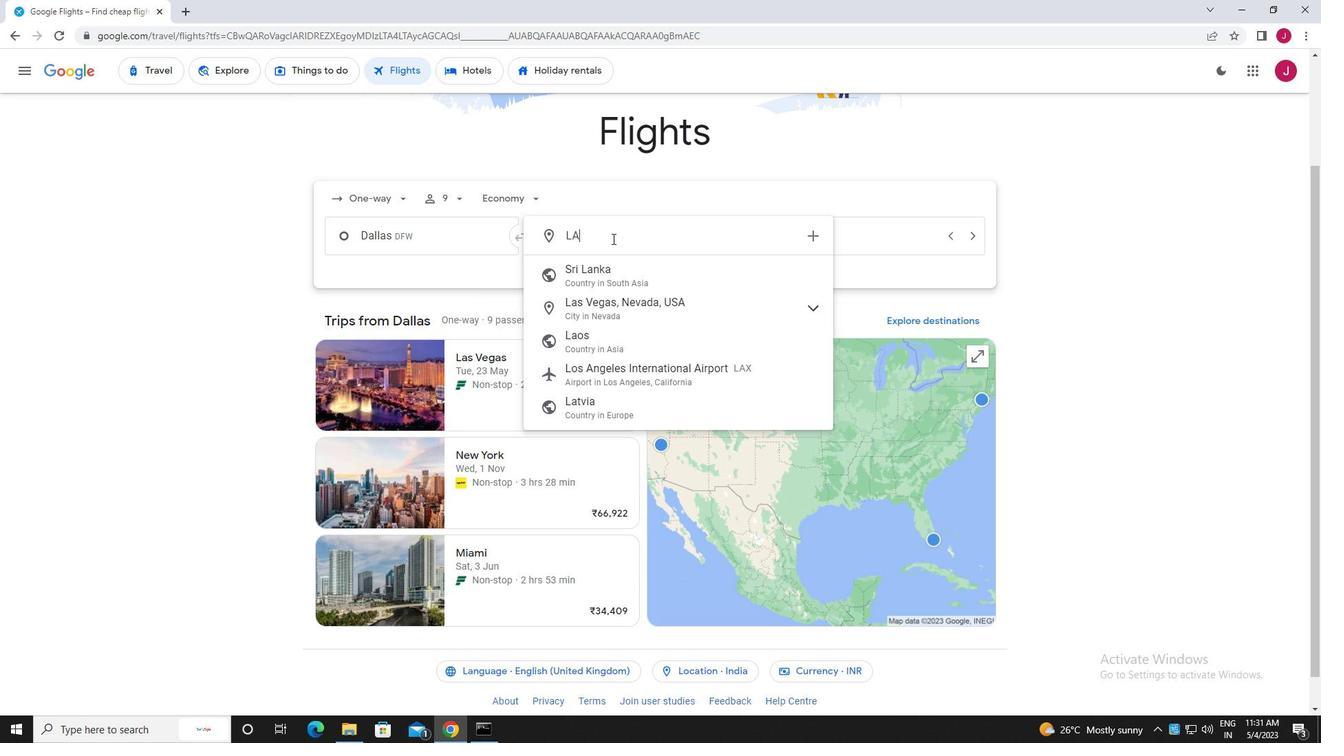 
Action: Mouse moved to (662, 271)
Screenshot: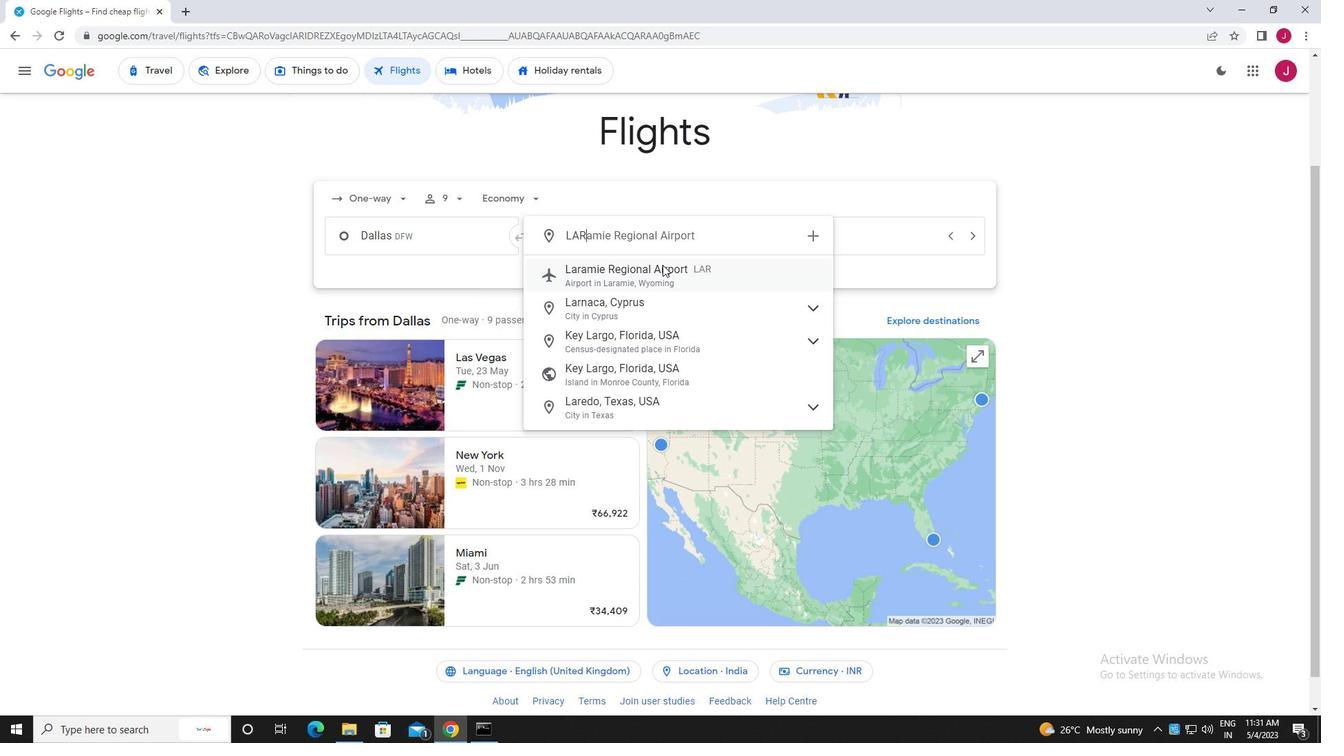 
Action: Mouse pressed left at (662, 271)
Screenshot: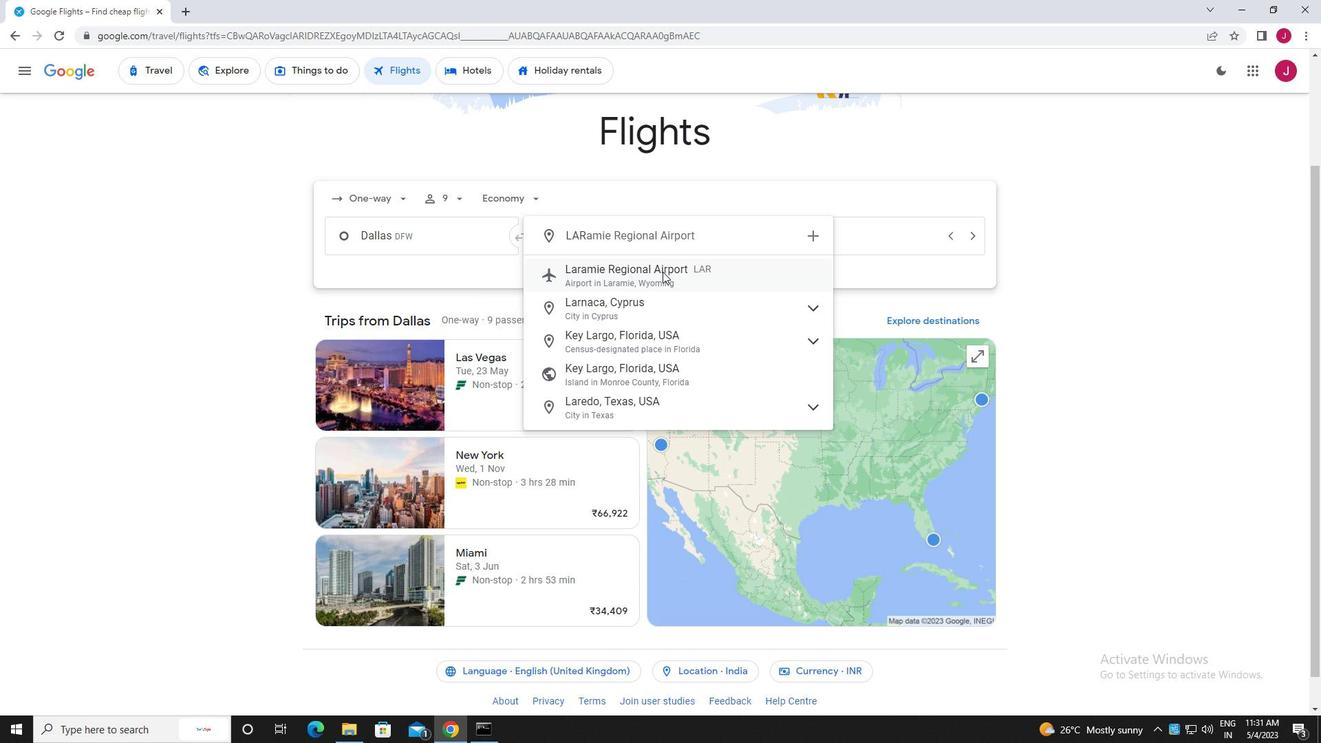 
Action: Mouse moved to (819, 242)
Screenshot: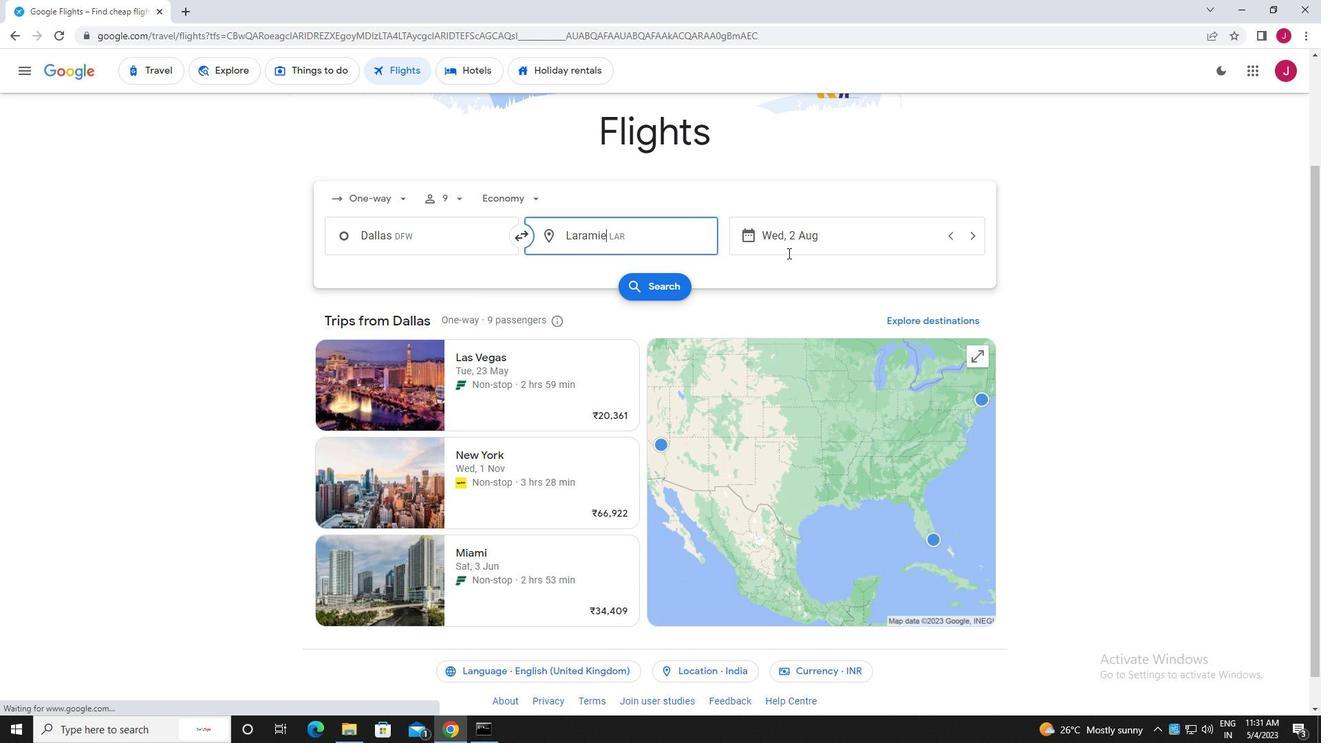 
Action: Mouse pressed left at (819, 242)
Screenshot: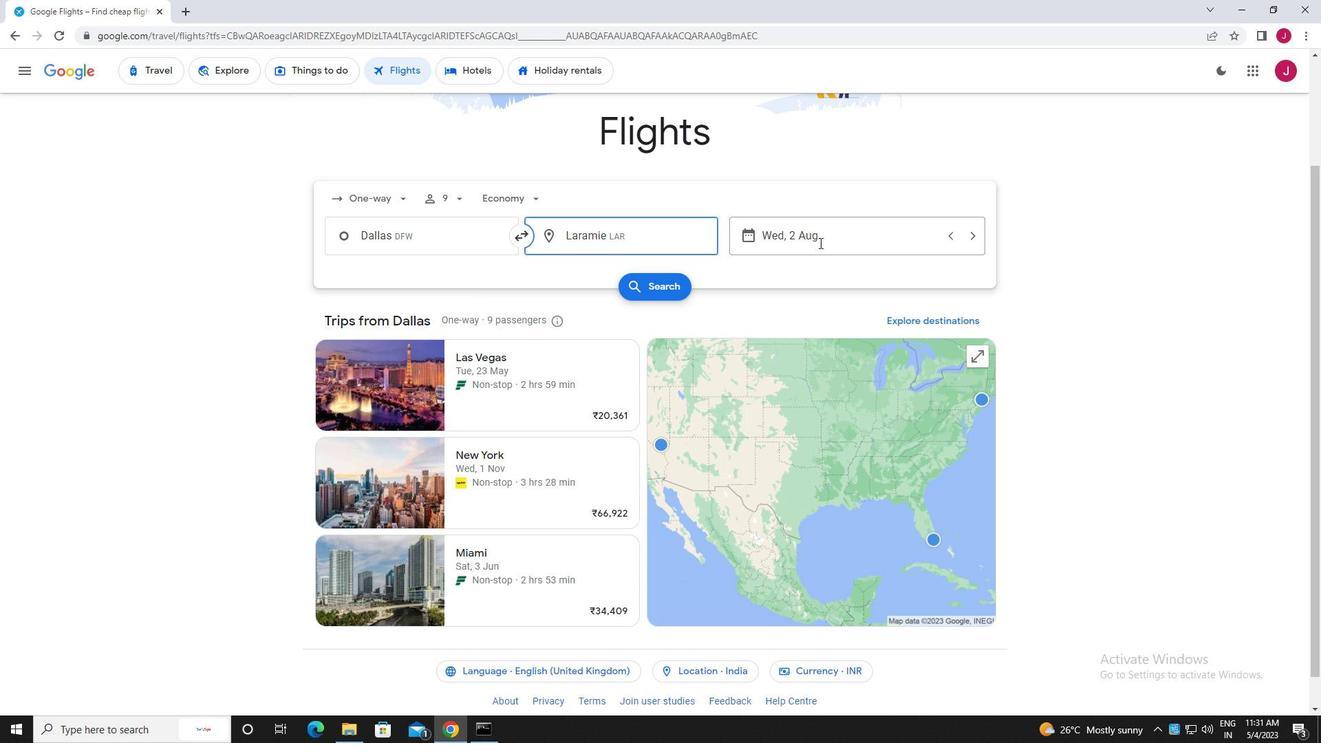
Action: Mouse moved to (626, 345)
Screenshot: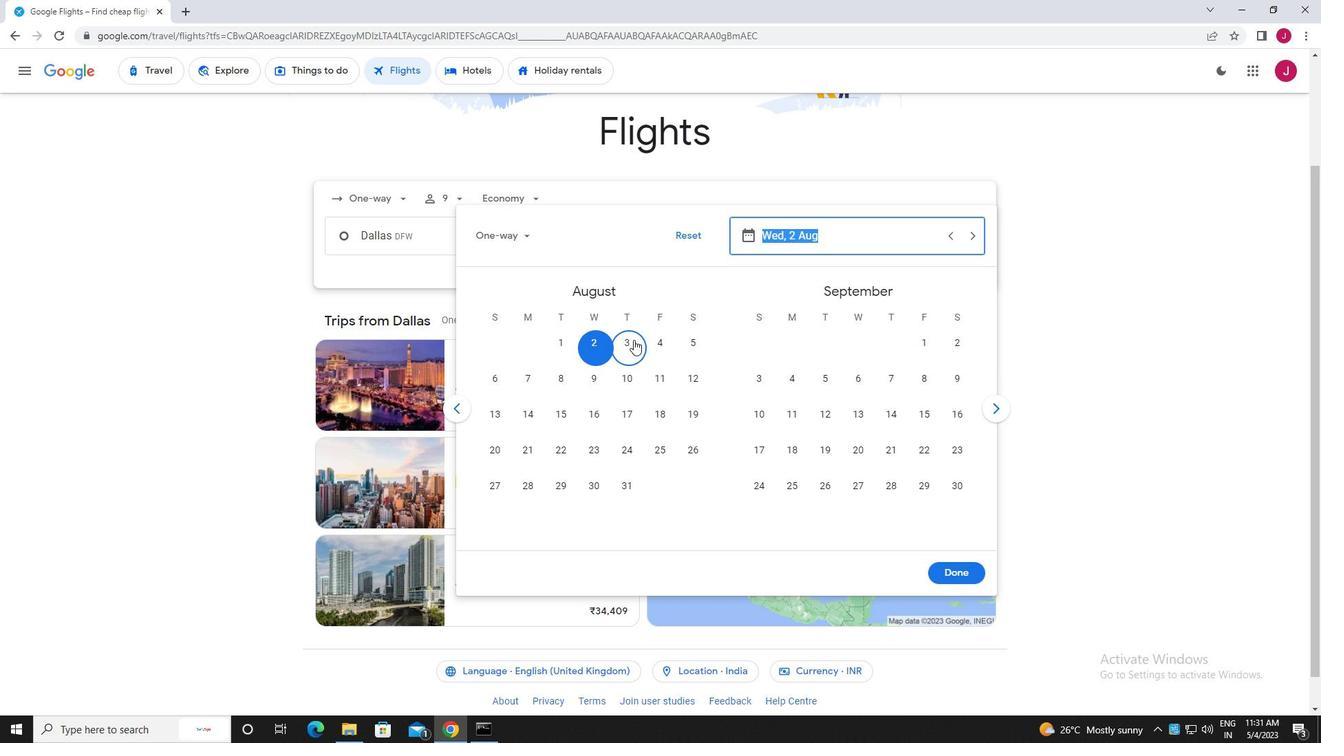
Action: Mouse pressed left at (626, 345)
Screenshot: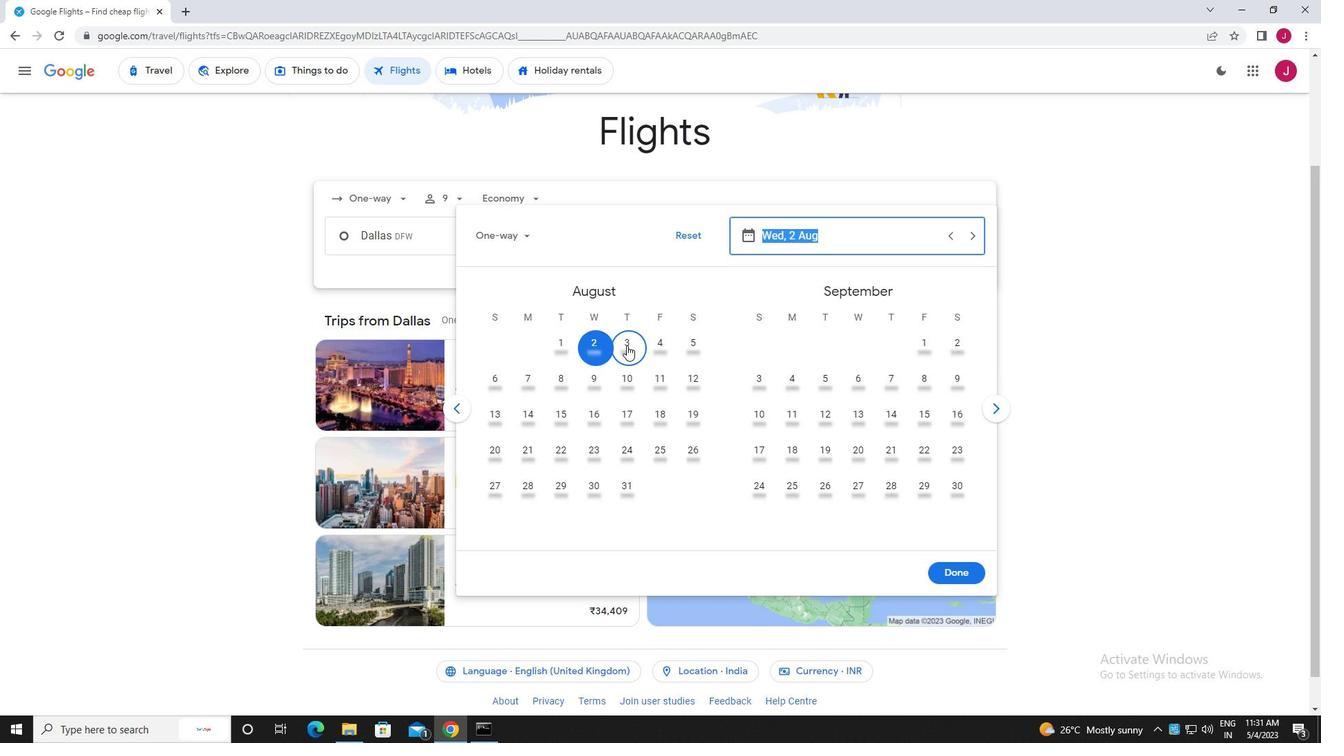 
Action: Mouse moved to (958, 573)
Screenshot: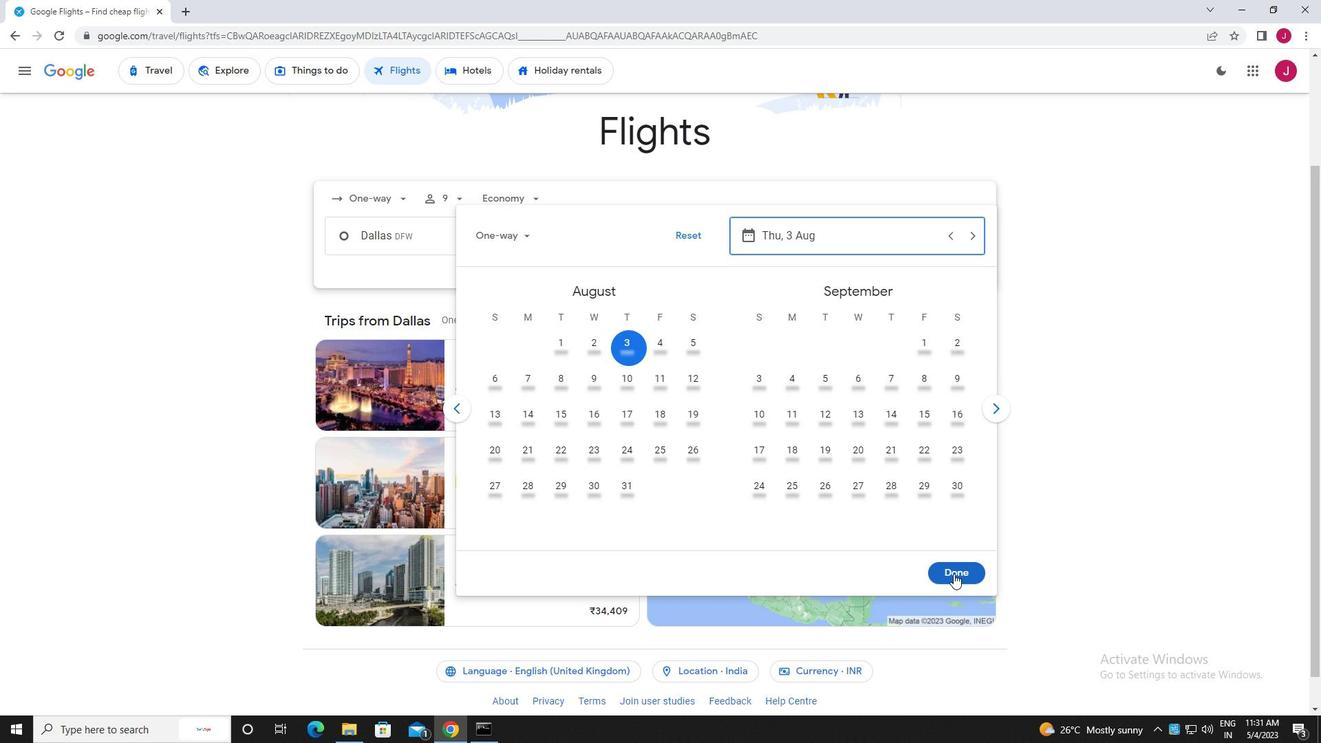 
Action: Mouse pressed left at (958, 573)
Screenshot: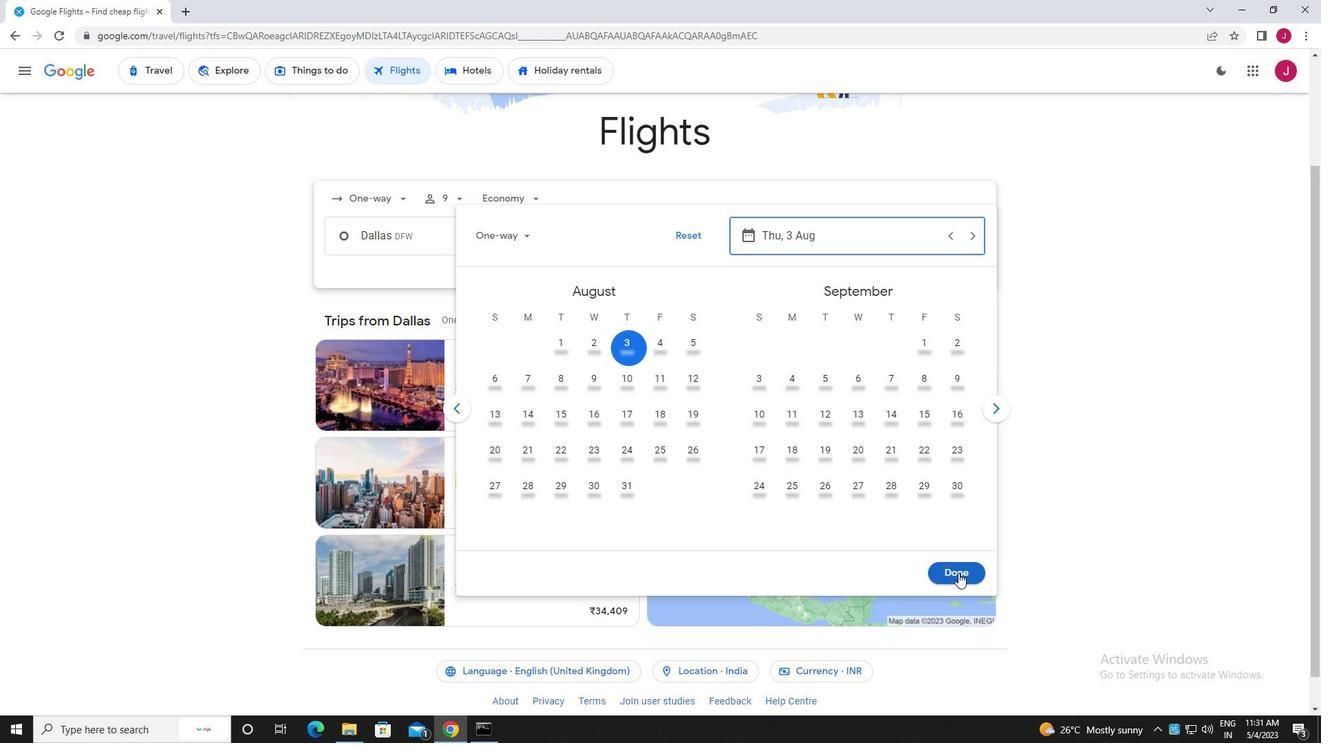 
Action: Mouse moved to (667, 284)
Screenshot: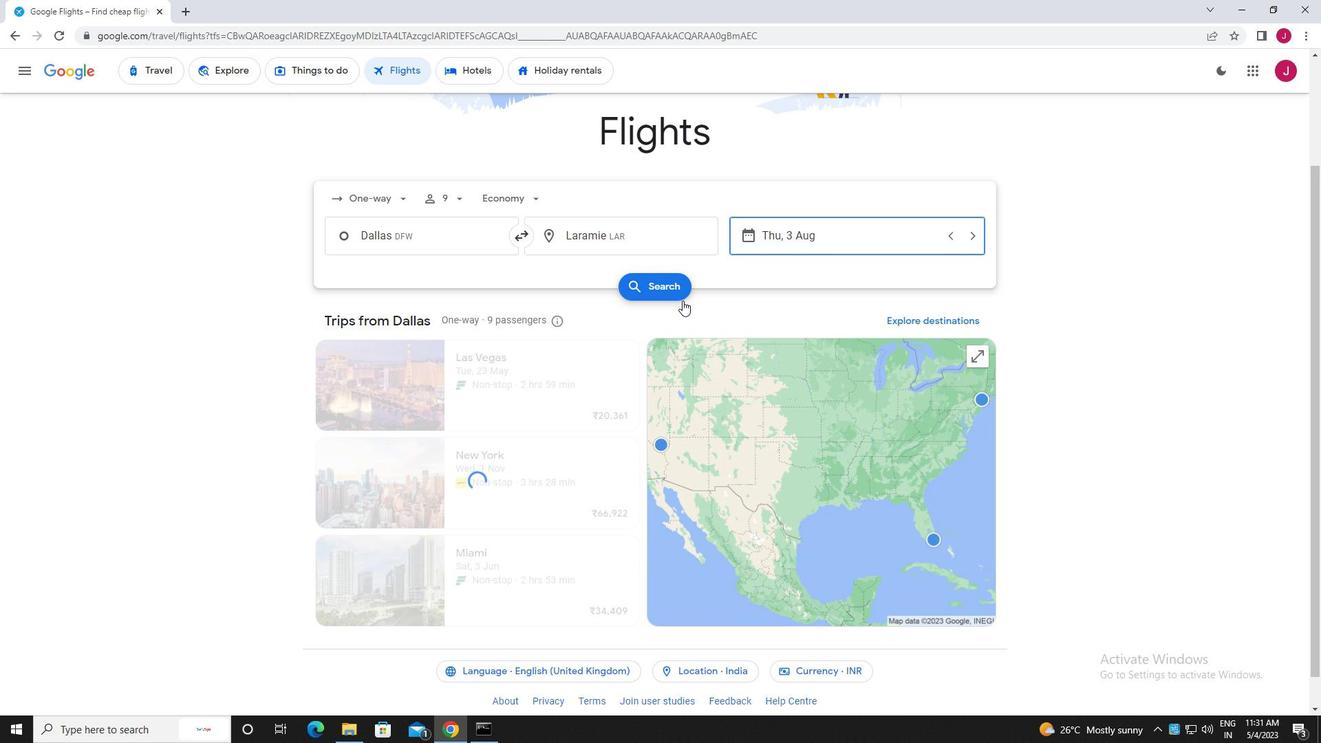 
Action: Mouse pressed left at (667, 284)
Screenshot: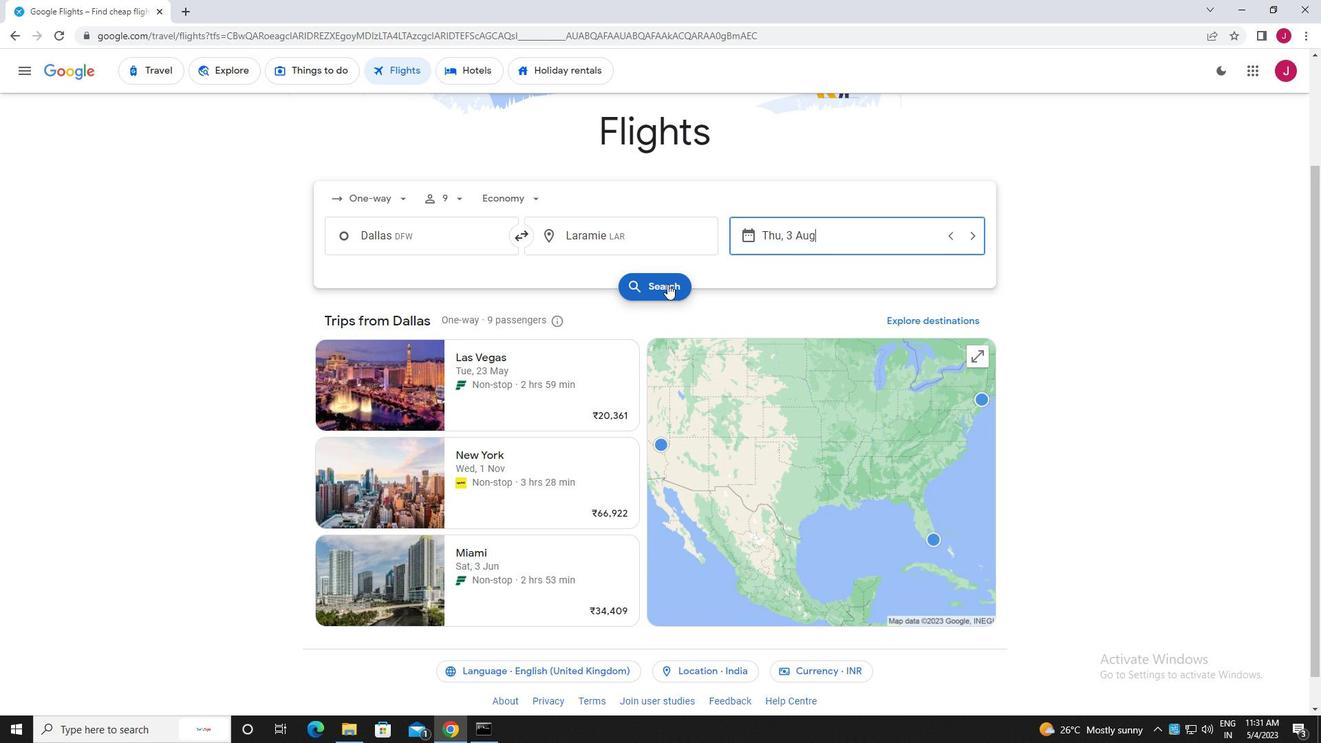 
Action: Mouse moved to (355, 197)
Screenshot: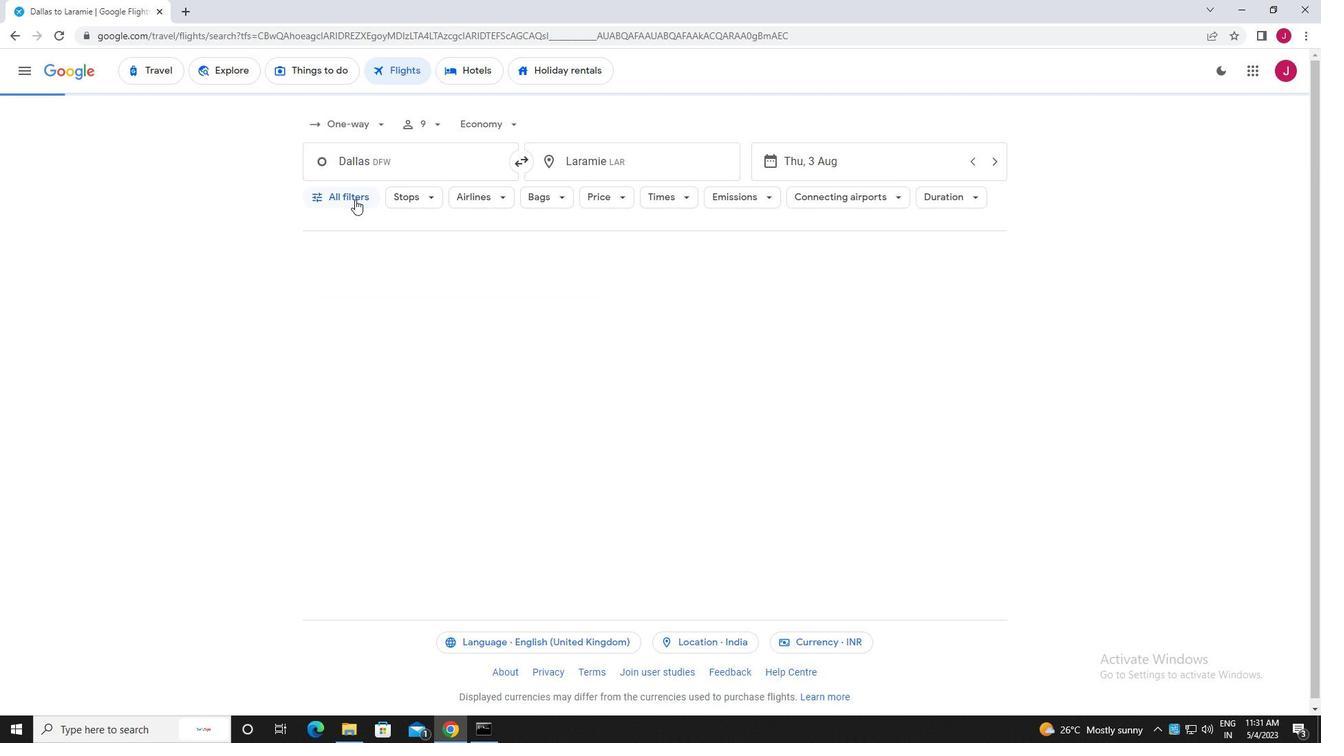 
Action: Mouse pressed left at (355, 197)
Screenshot: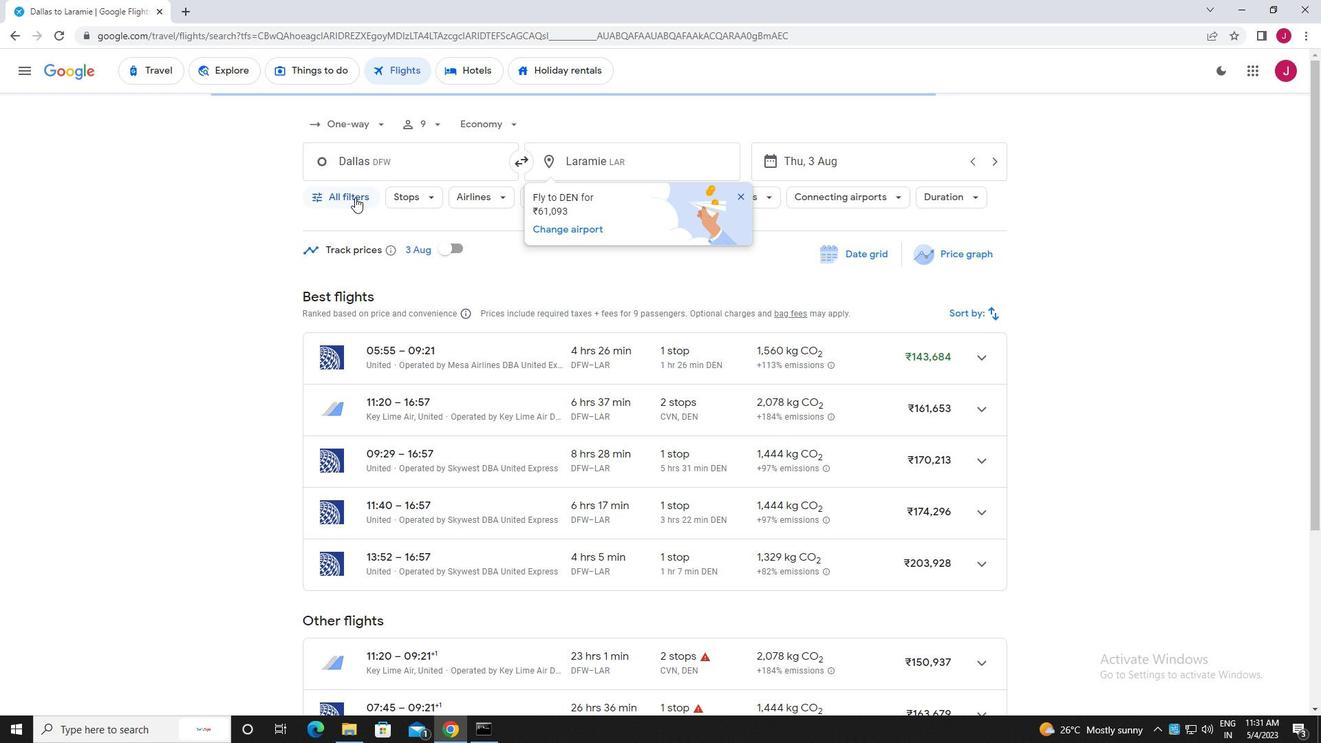 
Action: Mouse moved to (455, 284)
Screenshot: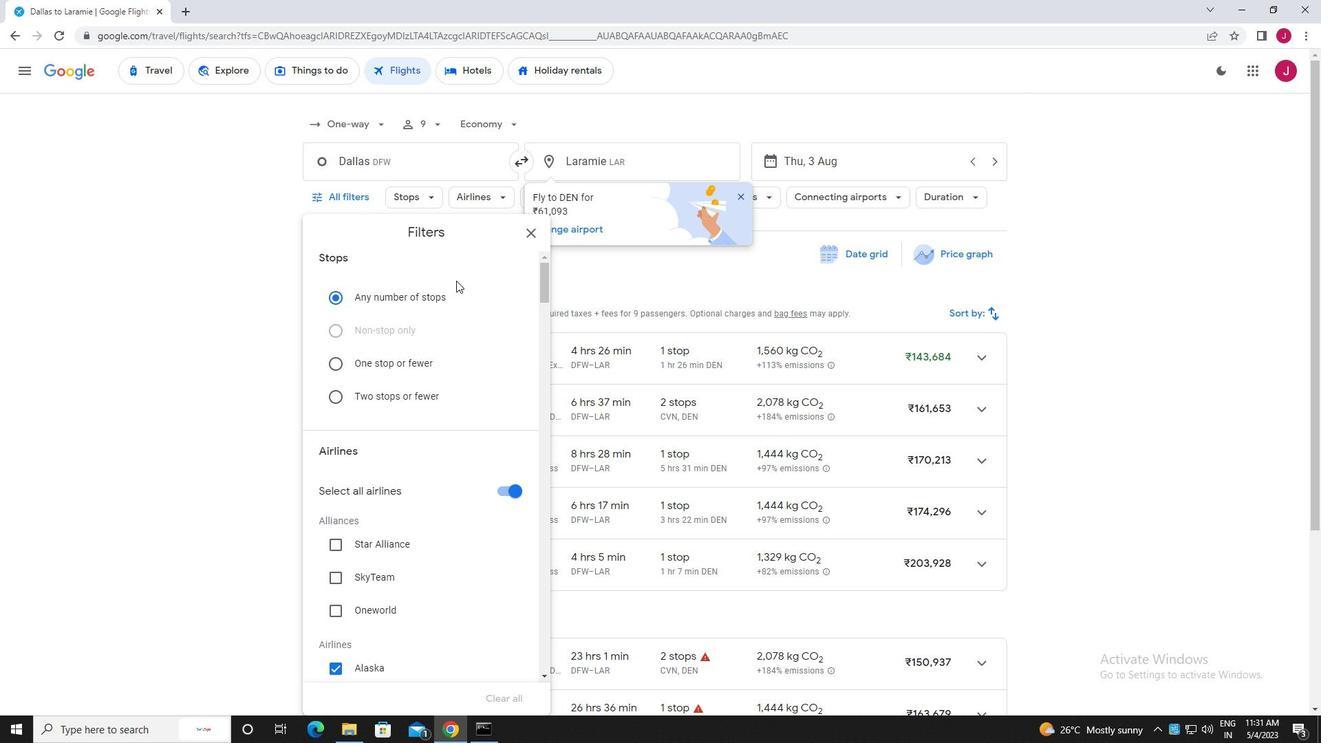 
Action: Mouse scrolled (455, 284) with delta (0, 0)
Screenshot: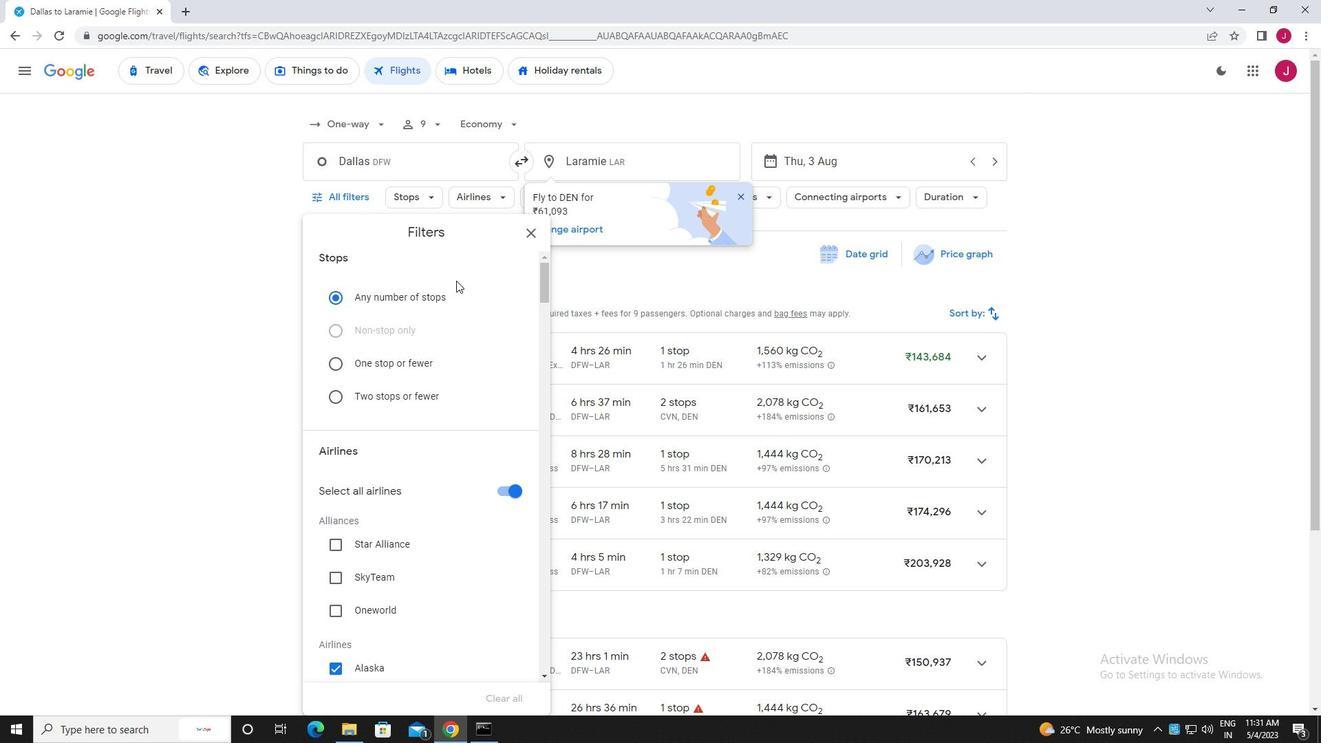 
Action: Mouse scrolled (455, 284) with delta (0, 0)
Screenshot: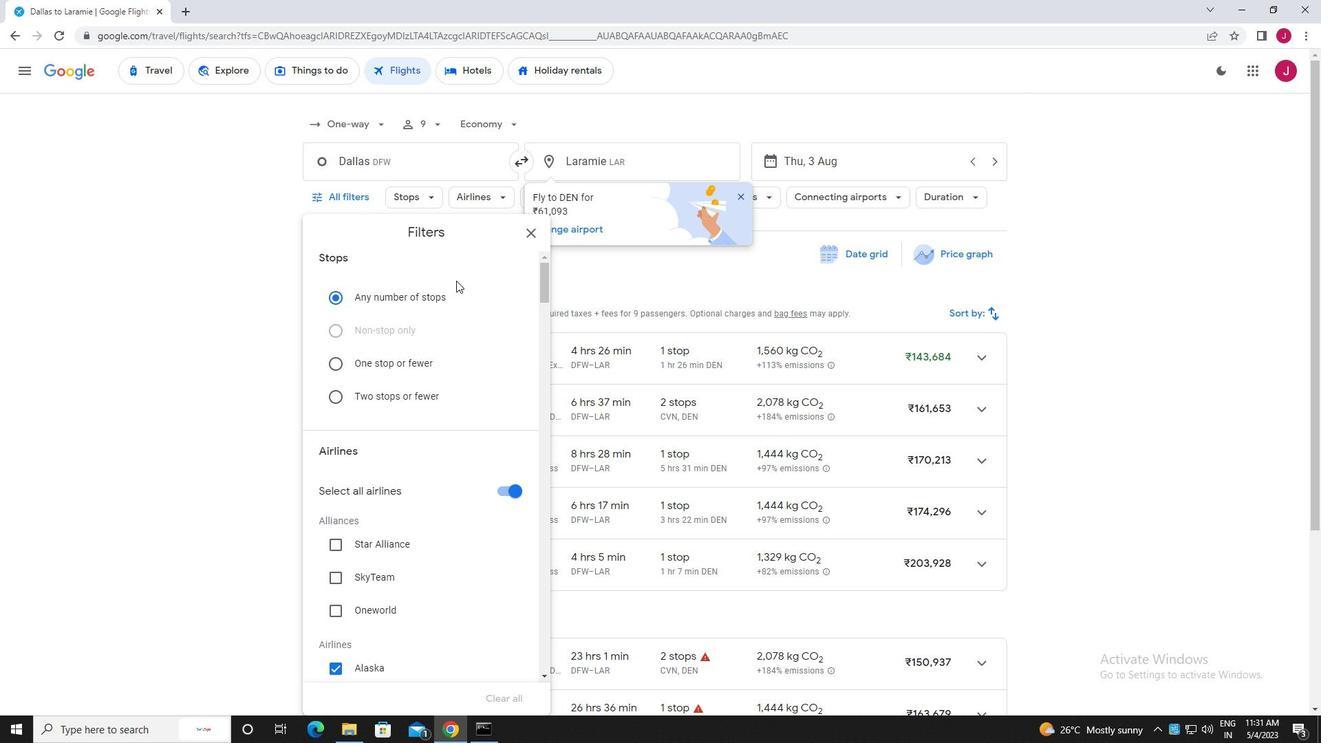 
Action: Mouse moved to (454, 285)
Screenshot: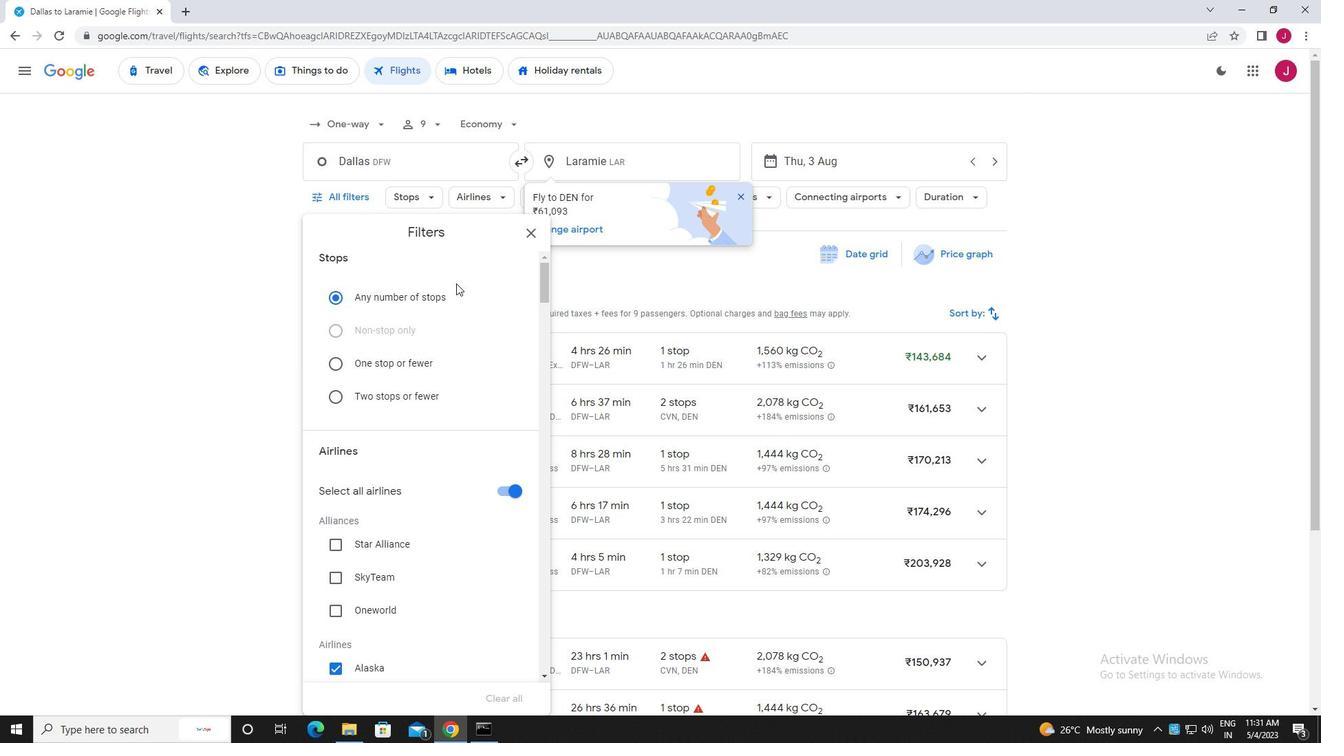 
Action: Mouse scrolled (454, 284) with delta (0, 0)
Screenshot: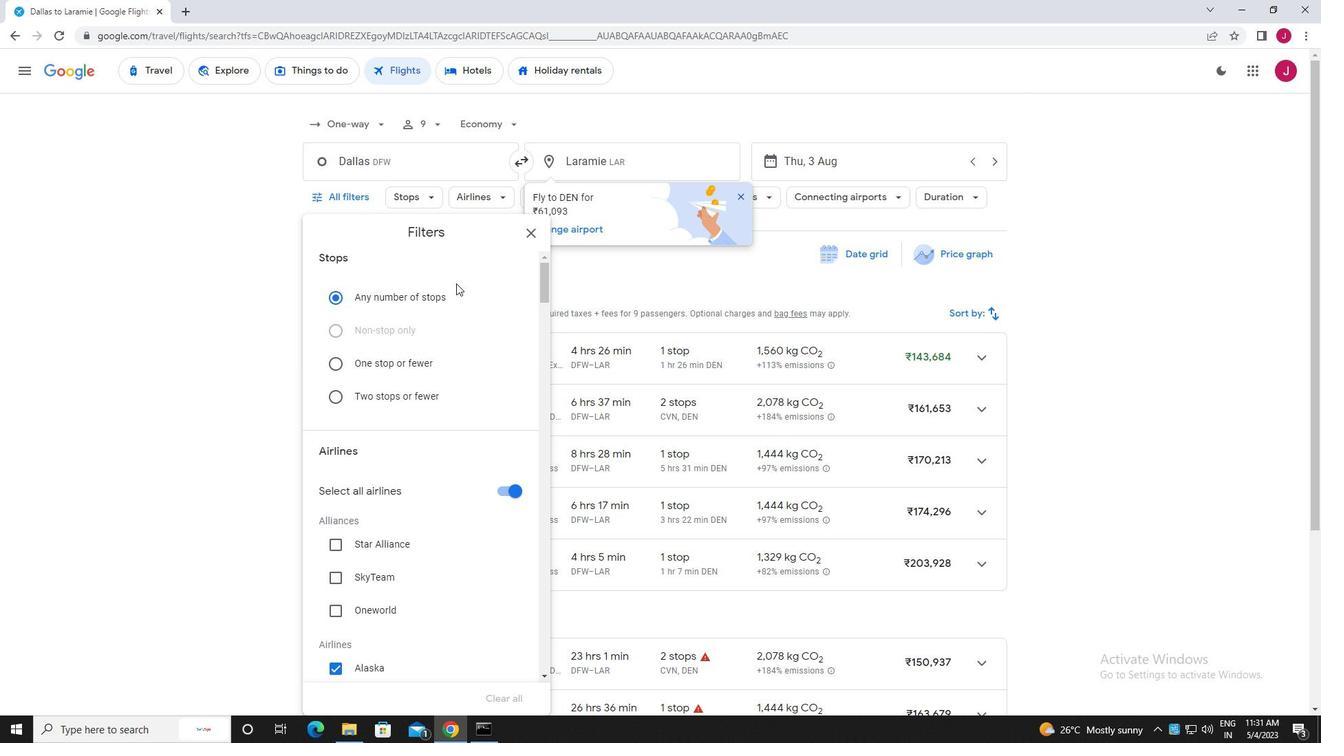 
Action: Mouse moved to (503, 284)
Screenshot: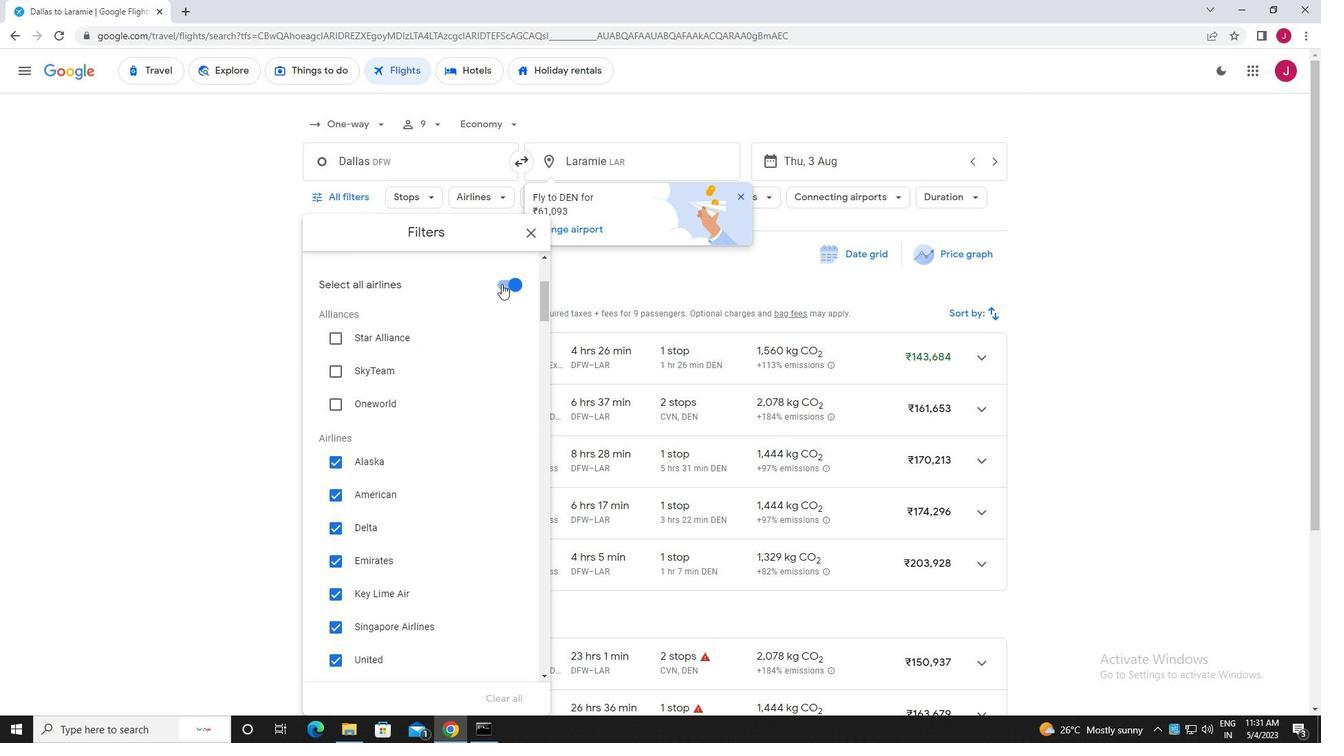 
Action: Mouse pressed left at (503, 284)
Screenshot: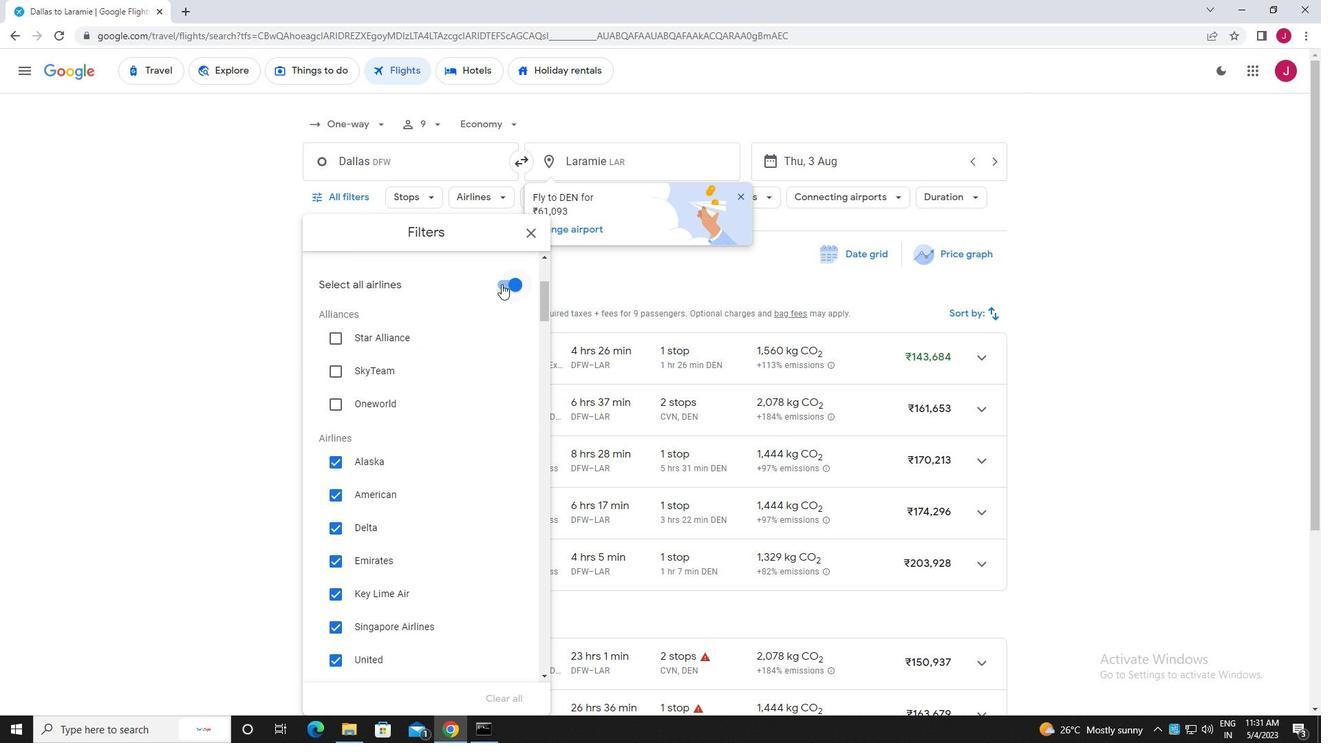 
Action: Mouse moved to (399, 336)
Screenshot: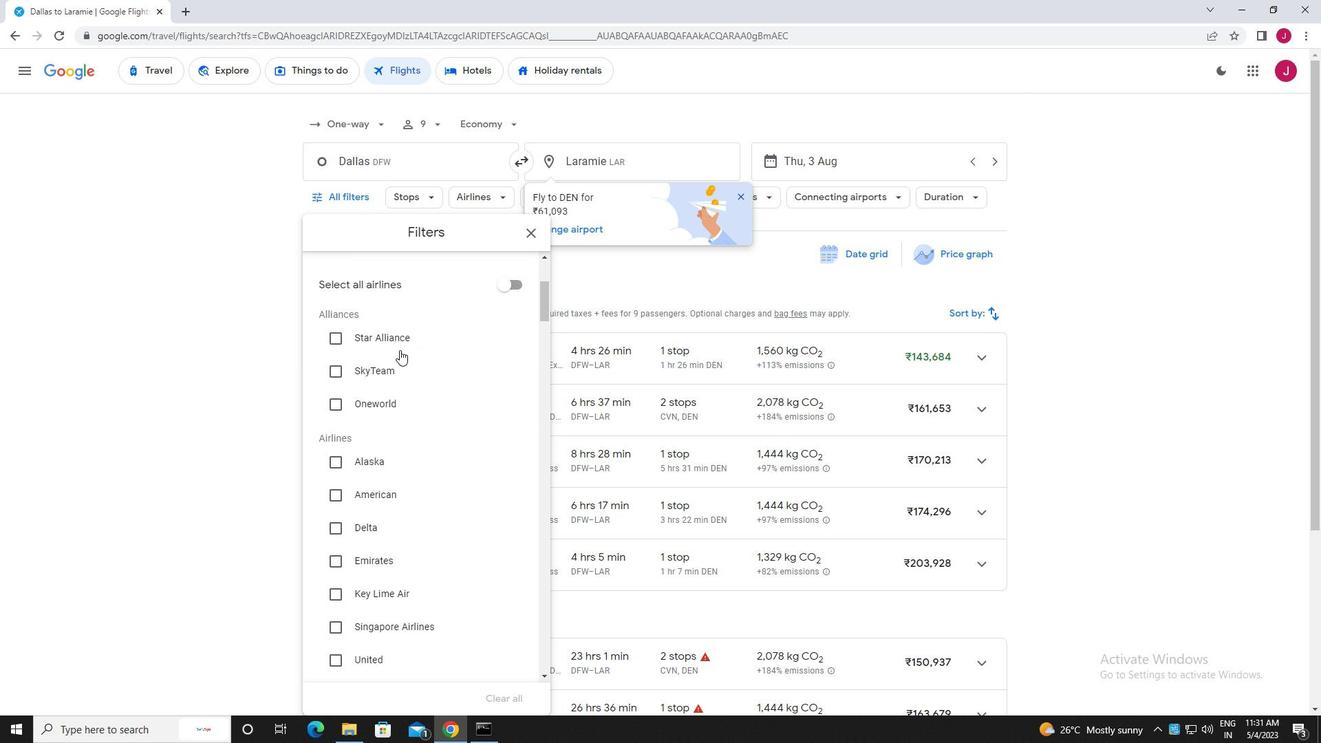 
Action: Mouse scrolled (399, 335) with delta (0, 0)
Screenshot: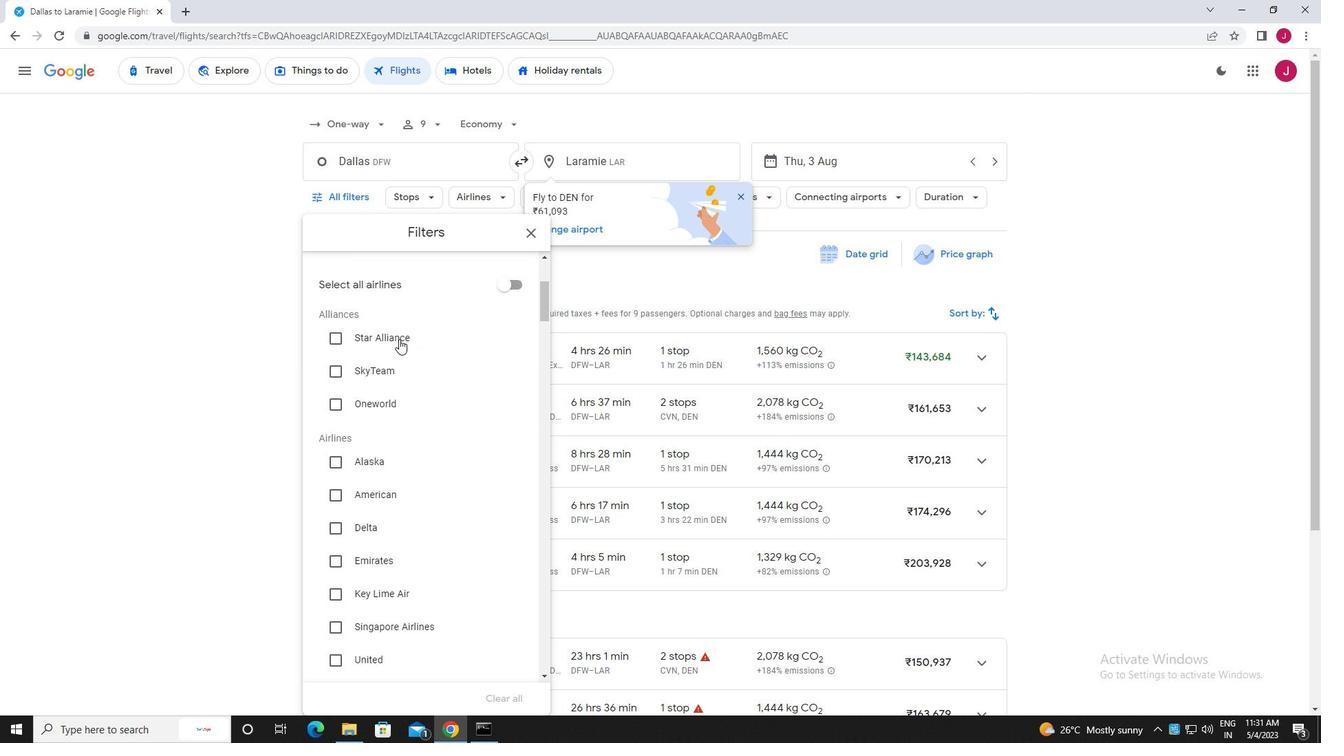 
Action: Mouse scrolled (399, 335) with delta (0, 0)
Screenshot: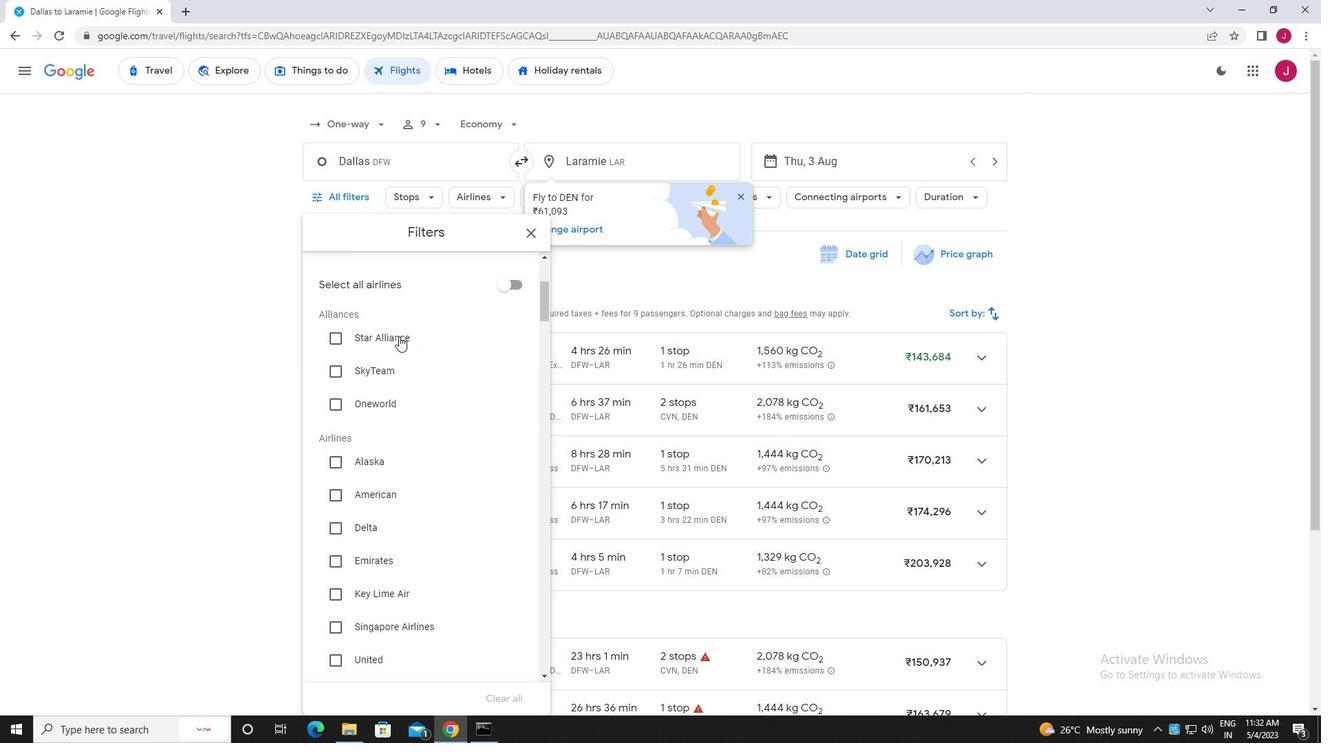 
Action: Mouse scrolled (399, 335) with delta (0, 0)
Screenshot: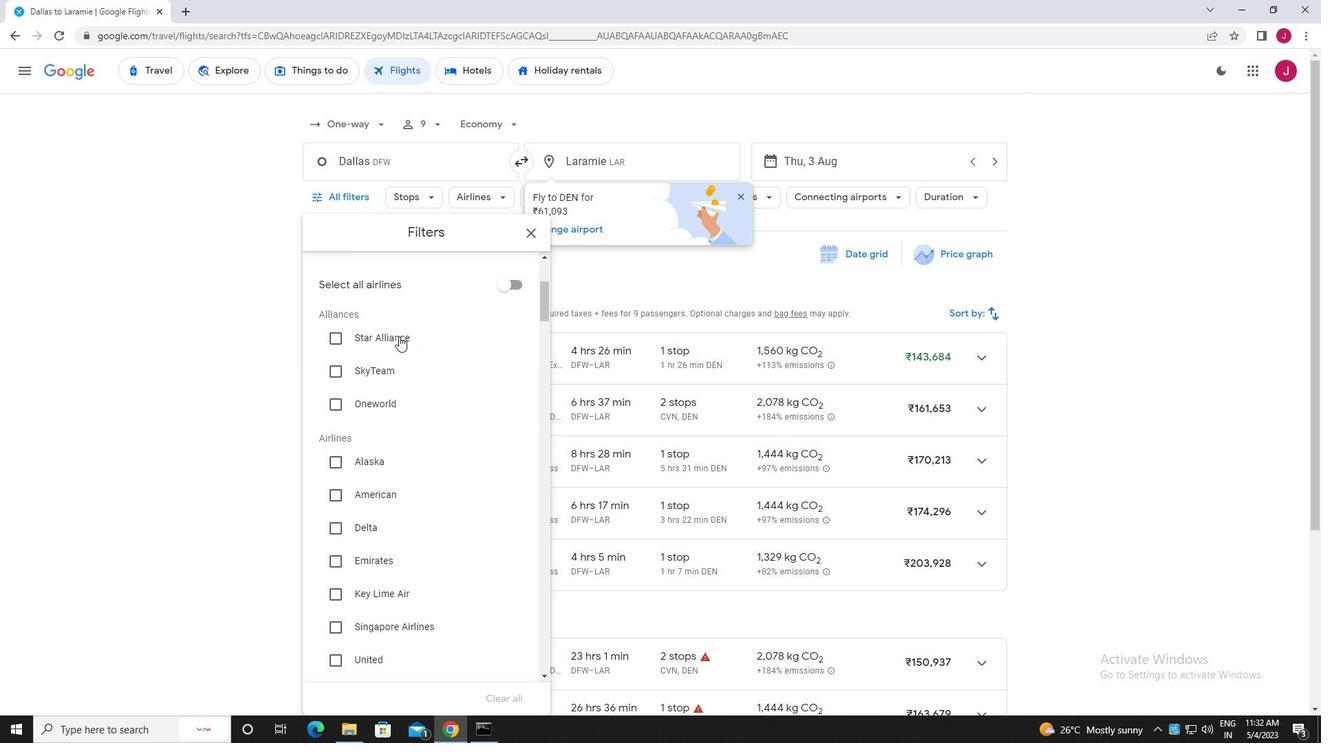 
Action: Mouse moved to (399, 336)
Screenshot: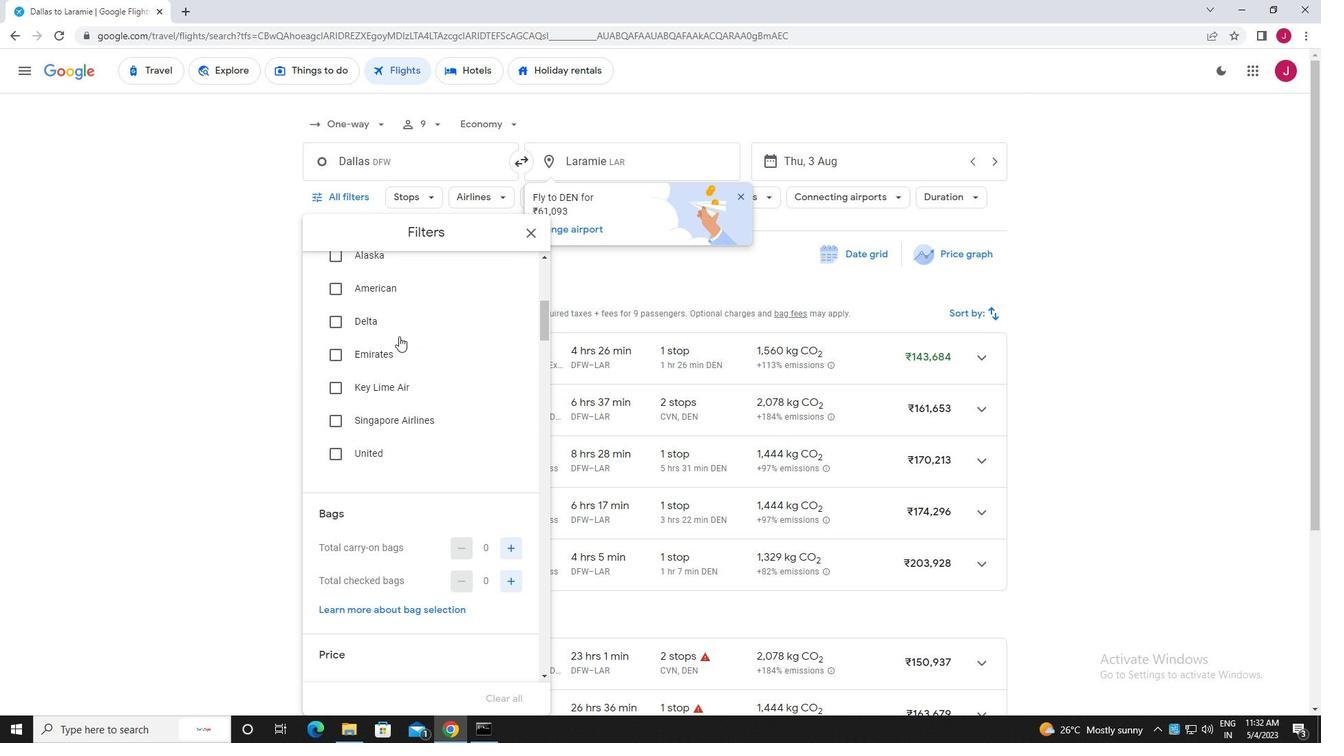 
Action: Mouse scrolled (399, 335) with delta (0, 0)
Screenshot: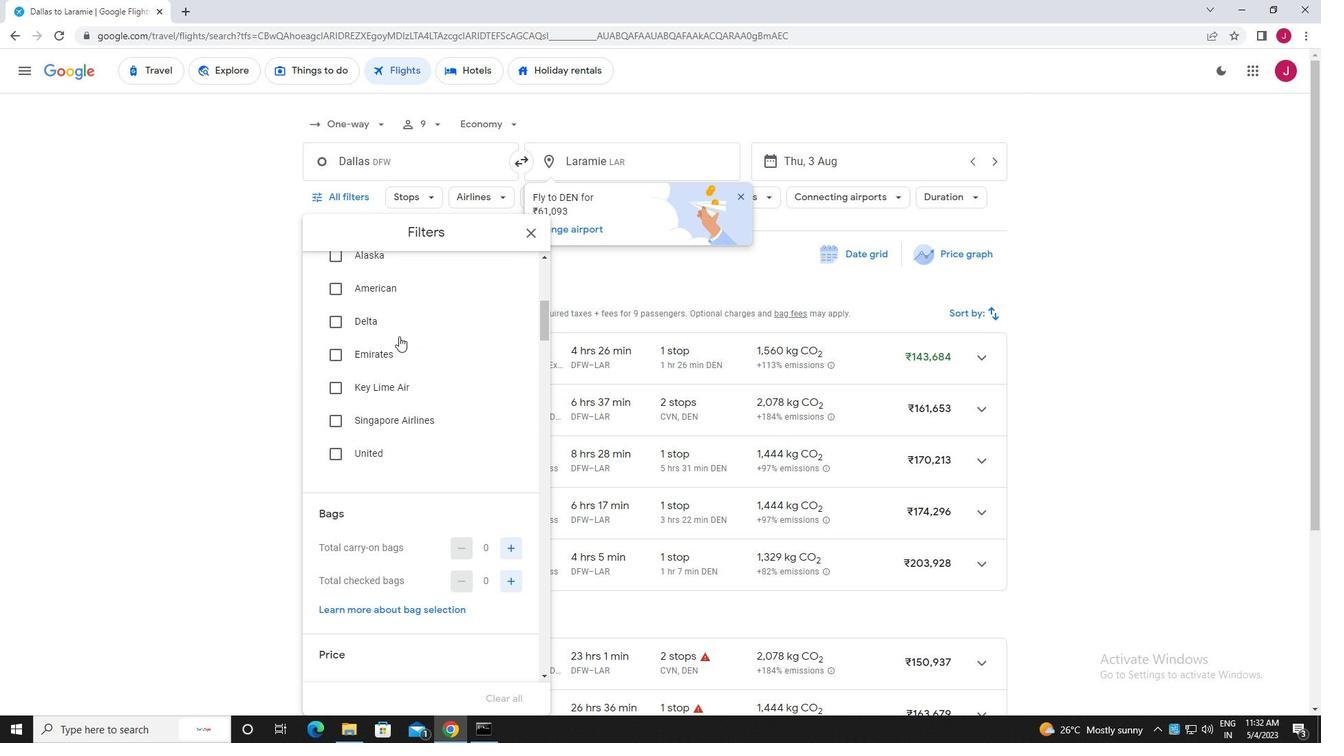 
Action: Mouse moved to (398, 336)
Screenshot: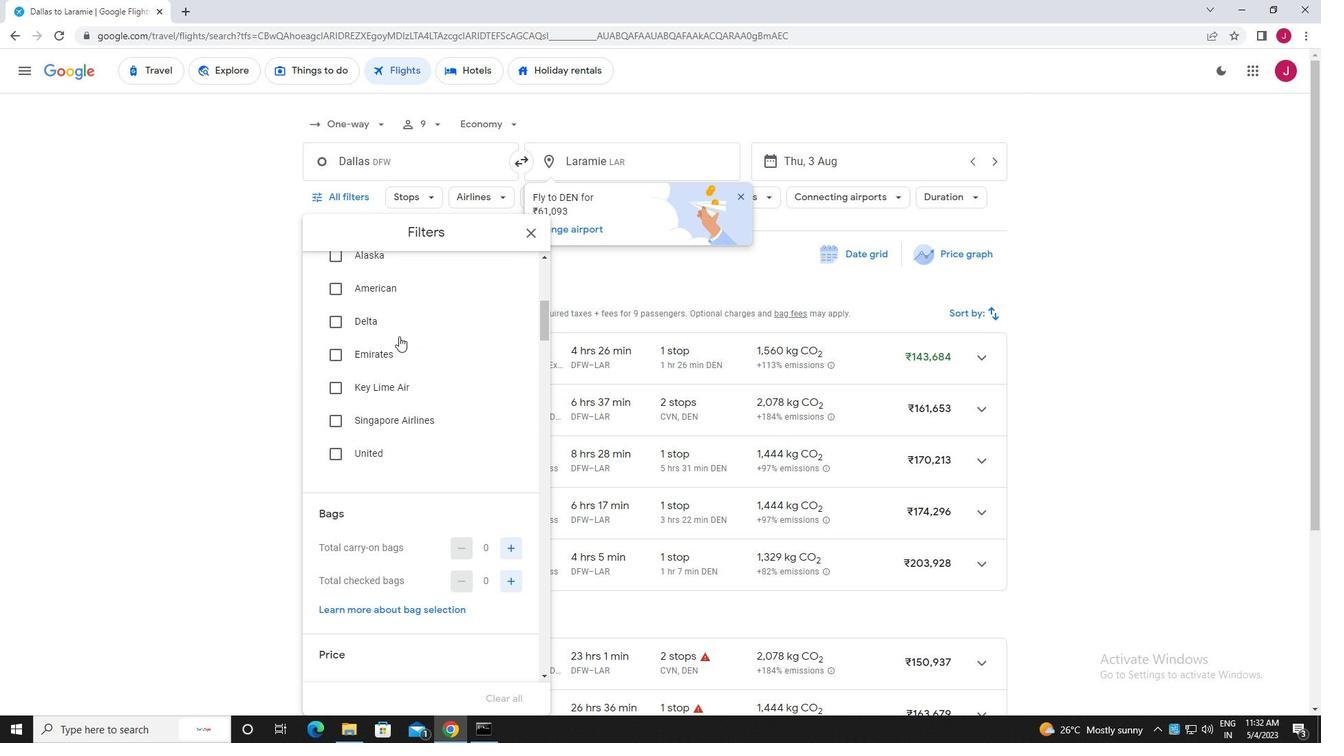 
Action: Mouse scrolled (398, 335) with delta (0, 0)
Screenshot: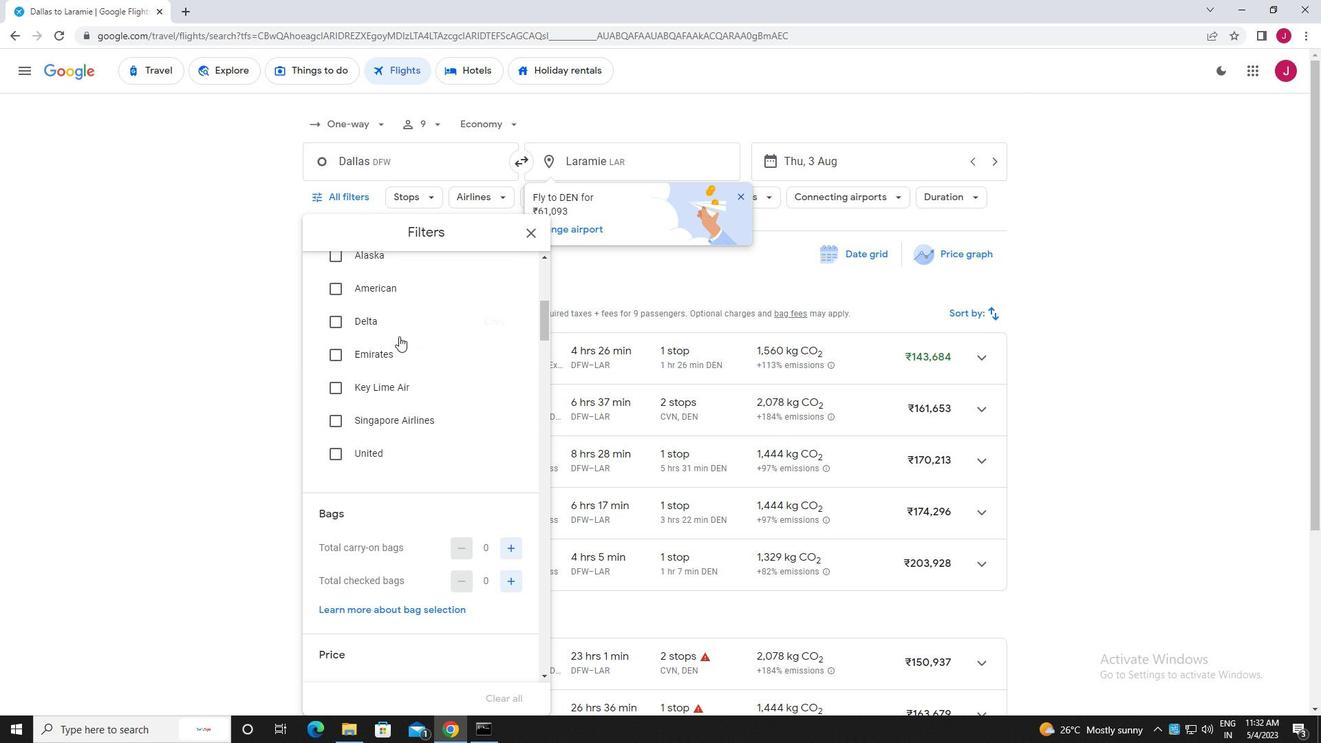 
Action: Mouse moved to (398, 337)
Screenshot: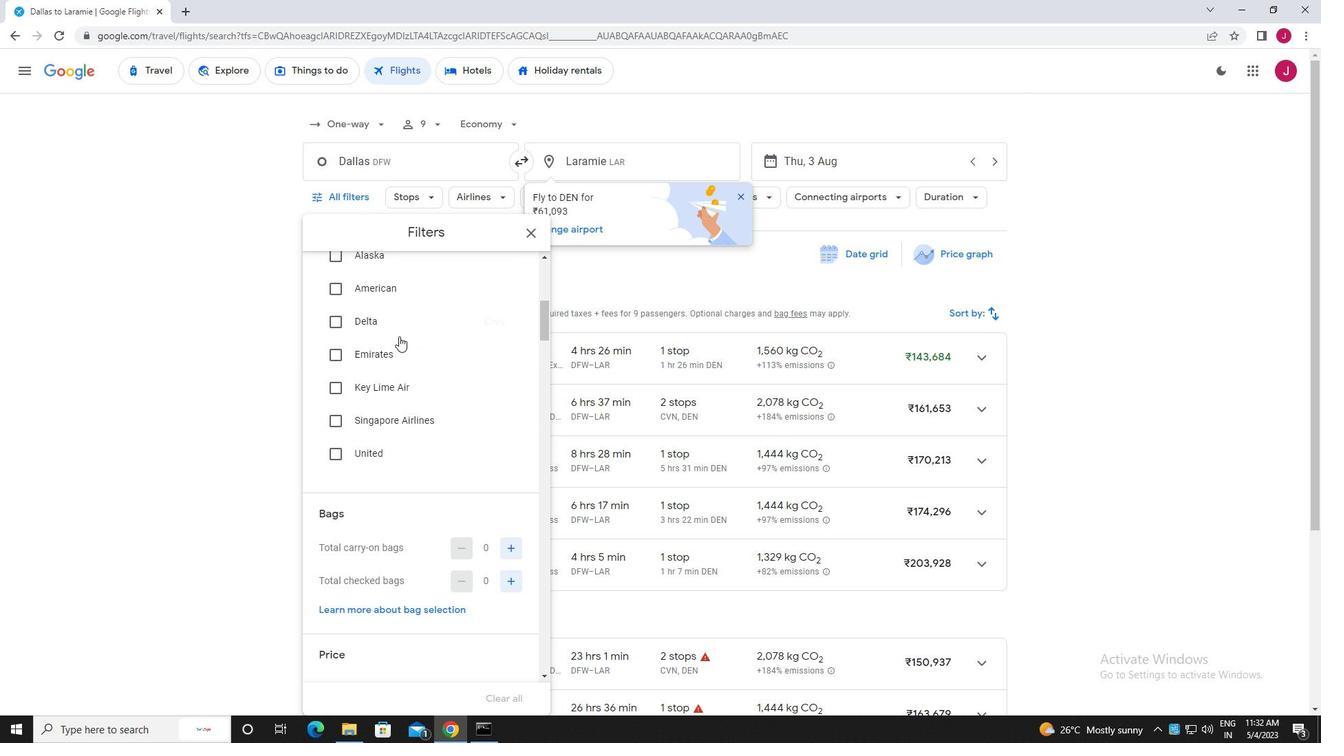 
Action: Mouse scrolled (398, 336) with delta (0, 0)
Screenshot: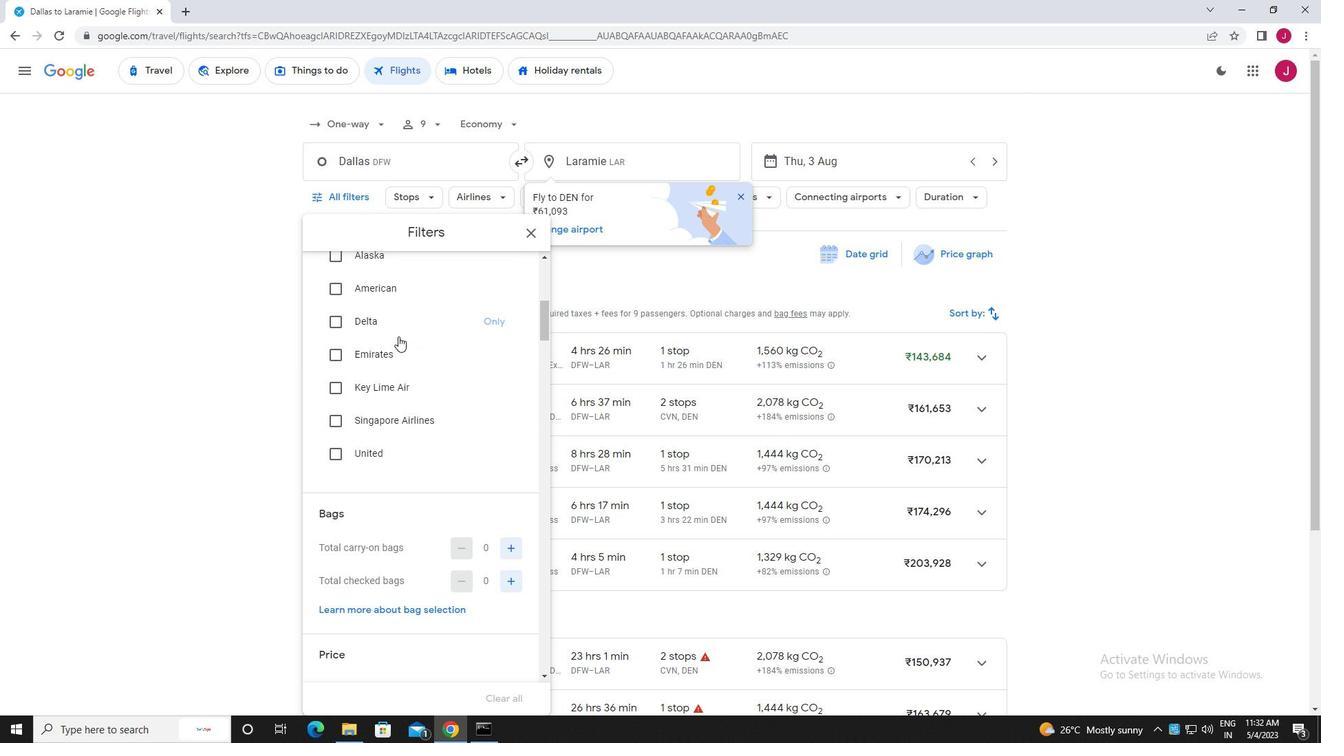
Action: Mouse moved to (505, 379)
Screenshot: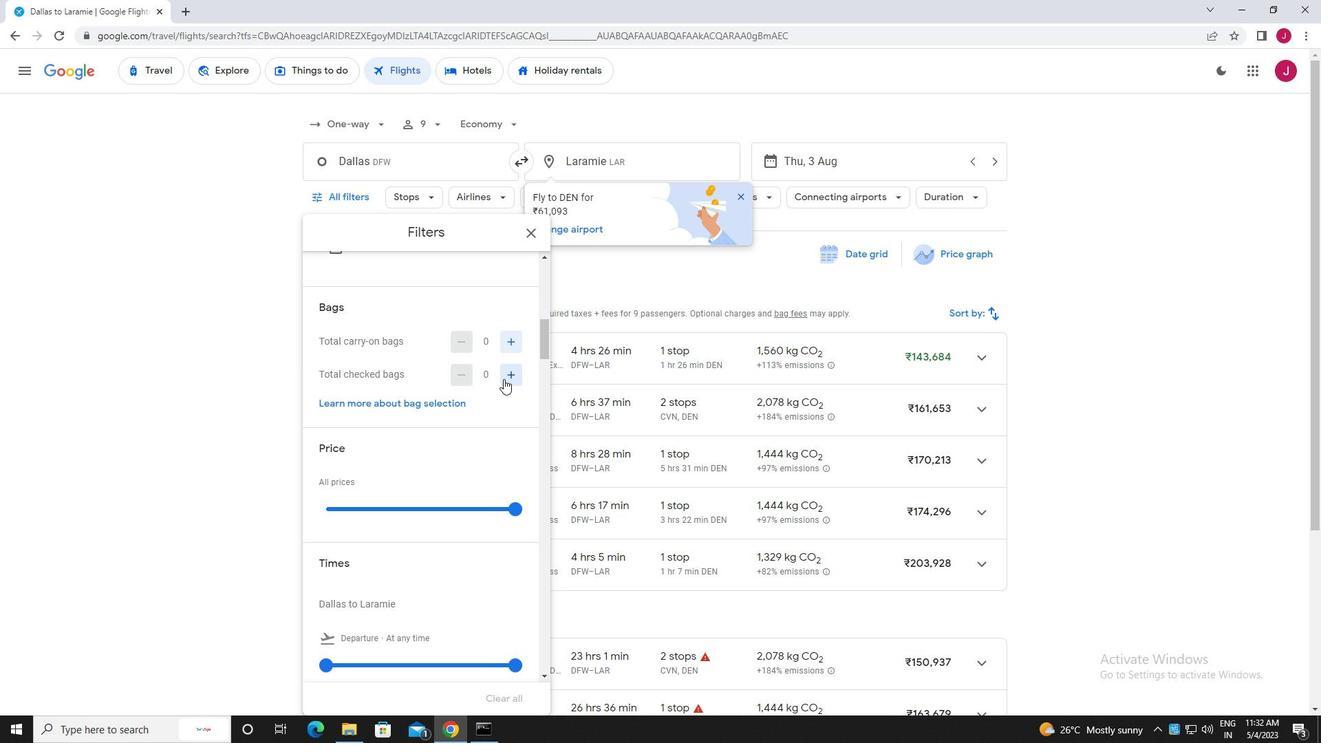 
Action: Mouse pressed left at (505, 379)
Screenshot: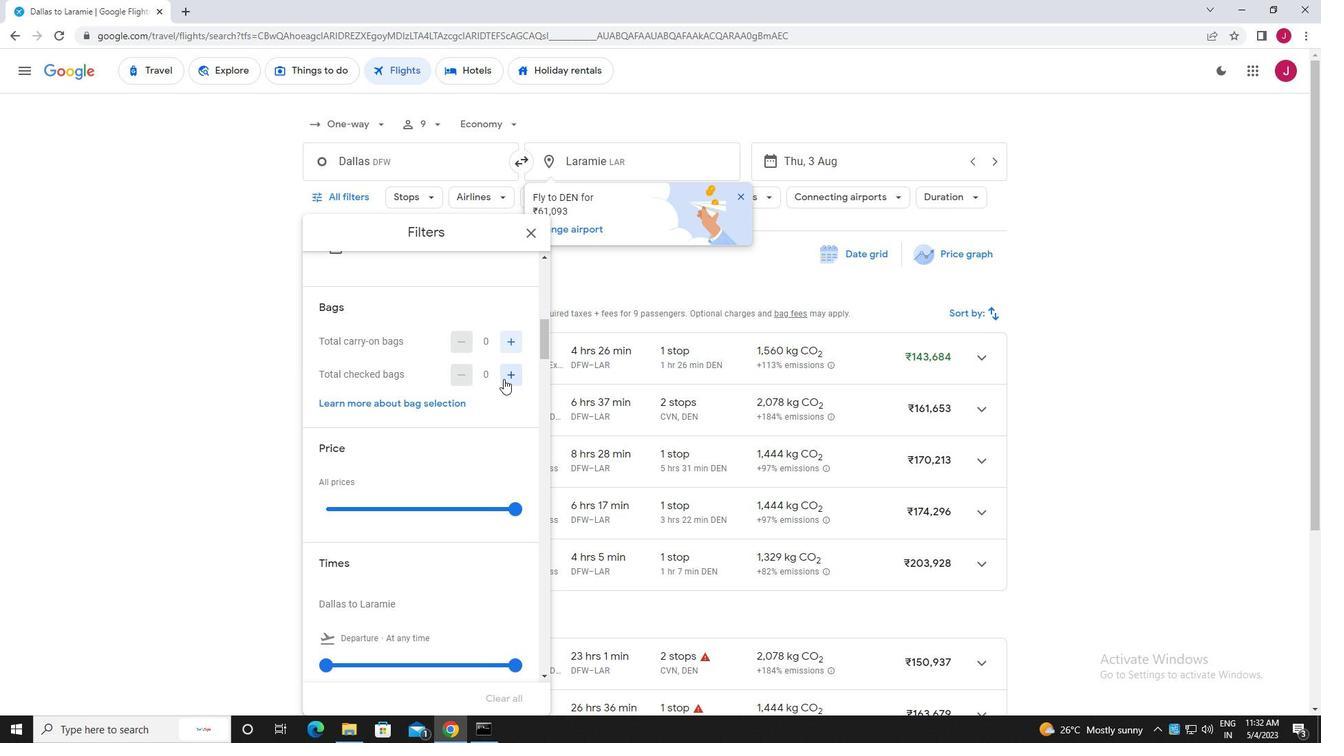 
Action: Mouse moved to (508, 377)
Screenshot: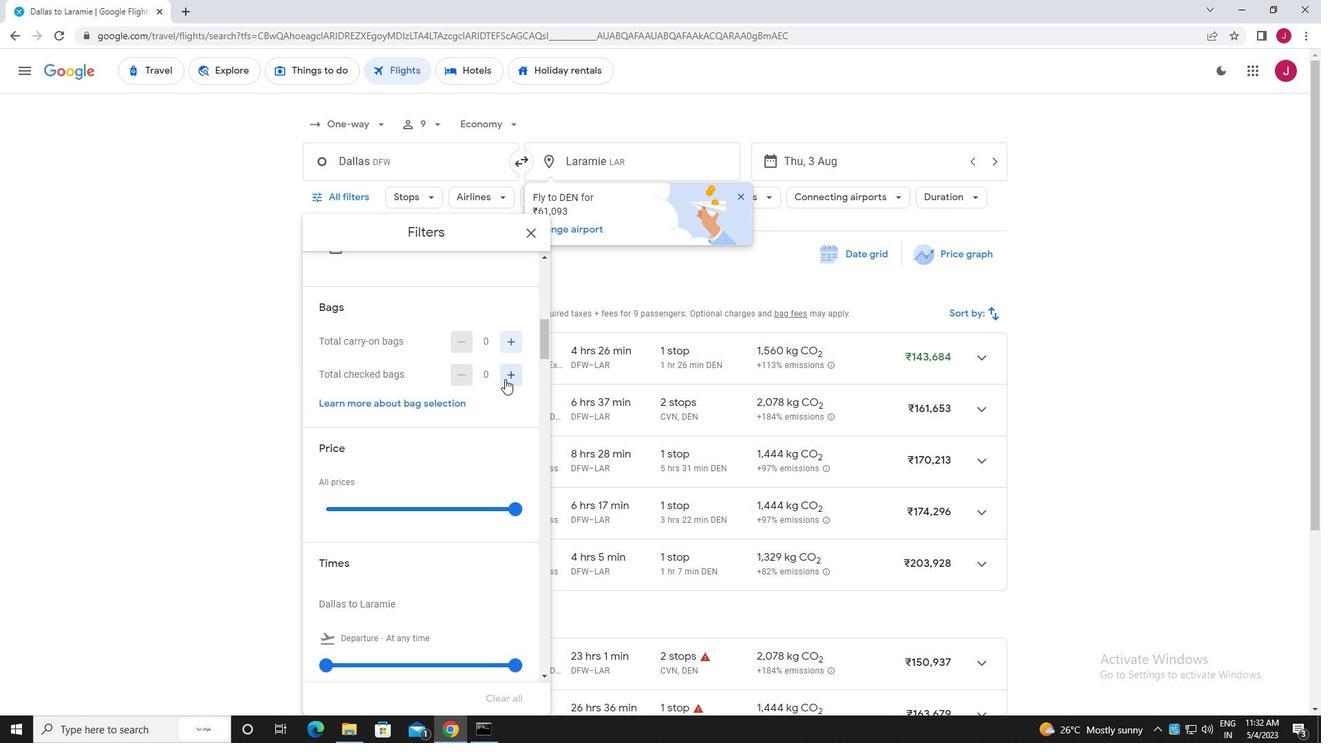 
Action: Mouse pressed left at (508, 377)
Screenshot: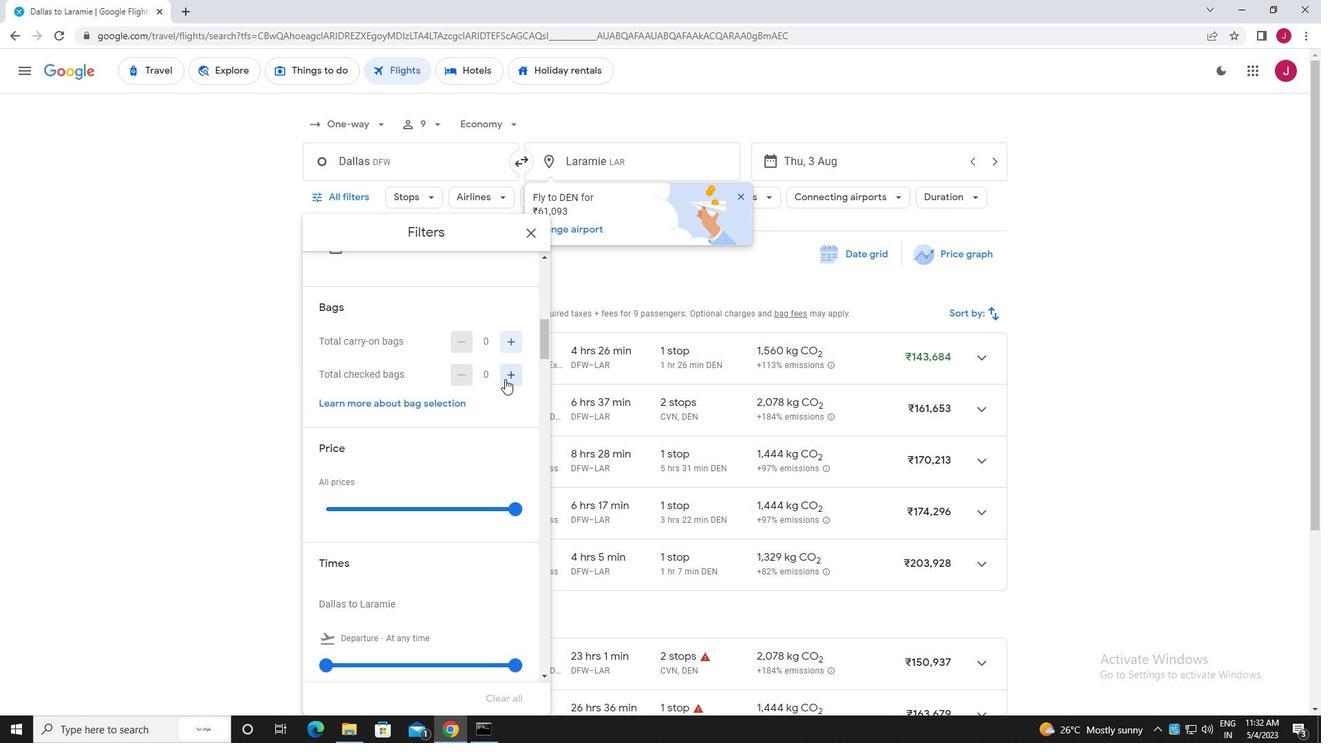 
Action: Mouse moved to (509, 377)
Screenshot: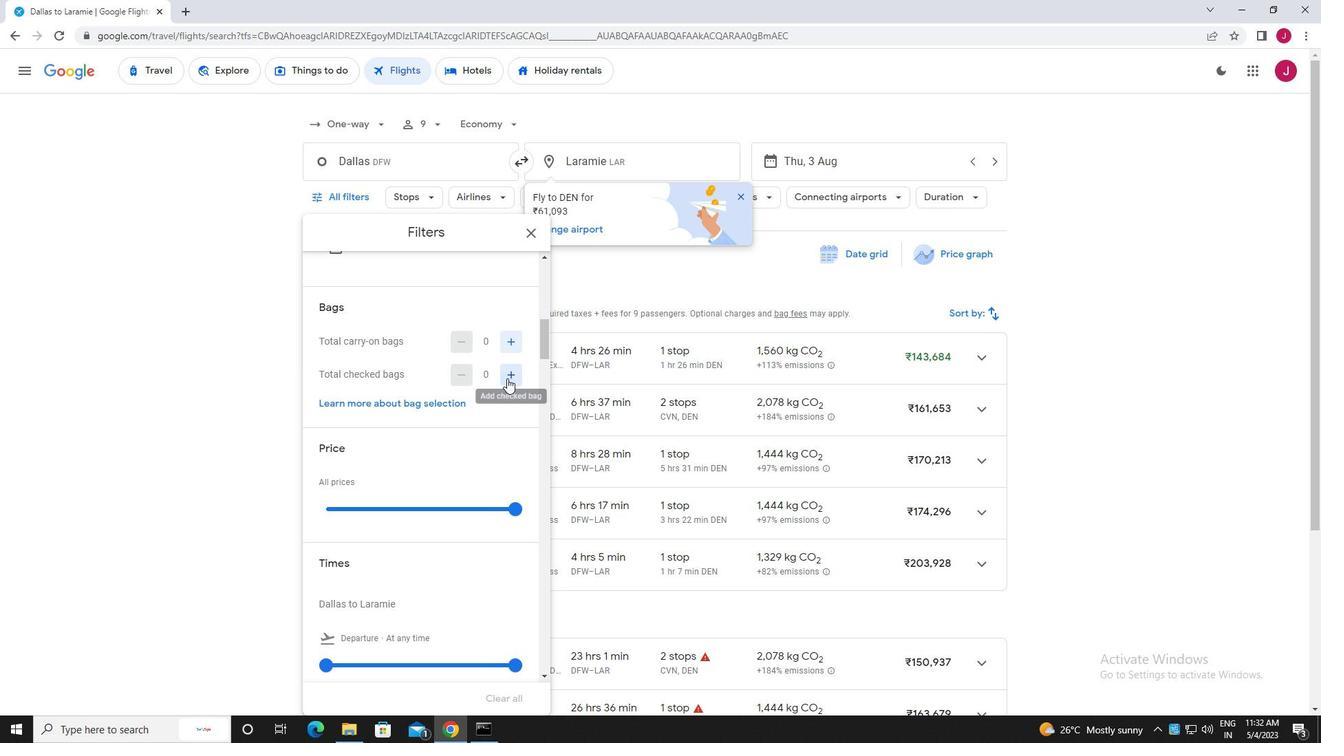 
Action: Mouse pressed left at (509, 377)
Screenshot: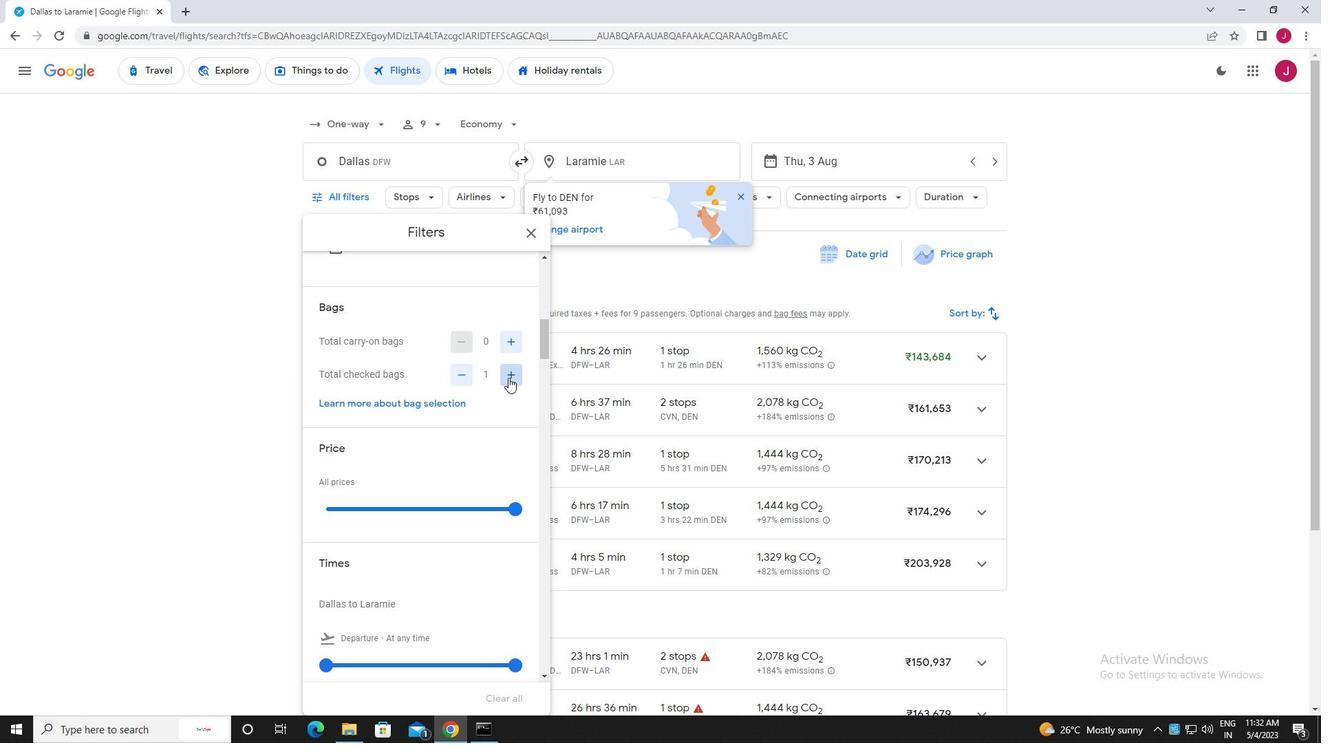 
Action: Mouse moved to (509, 377)
Screenshot: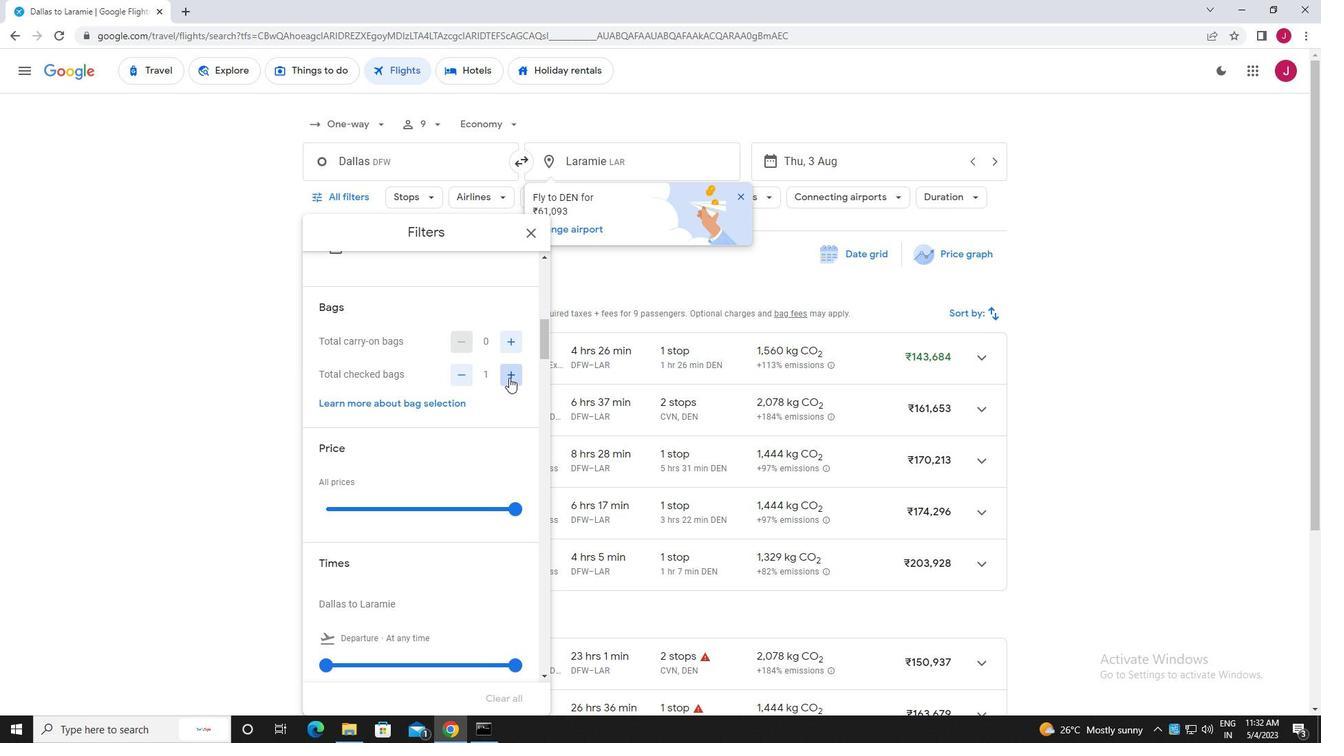 
Action: Mouse pressed left at (509, 377)
Screenshot: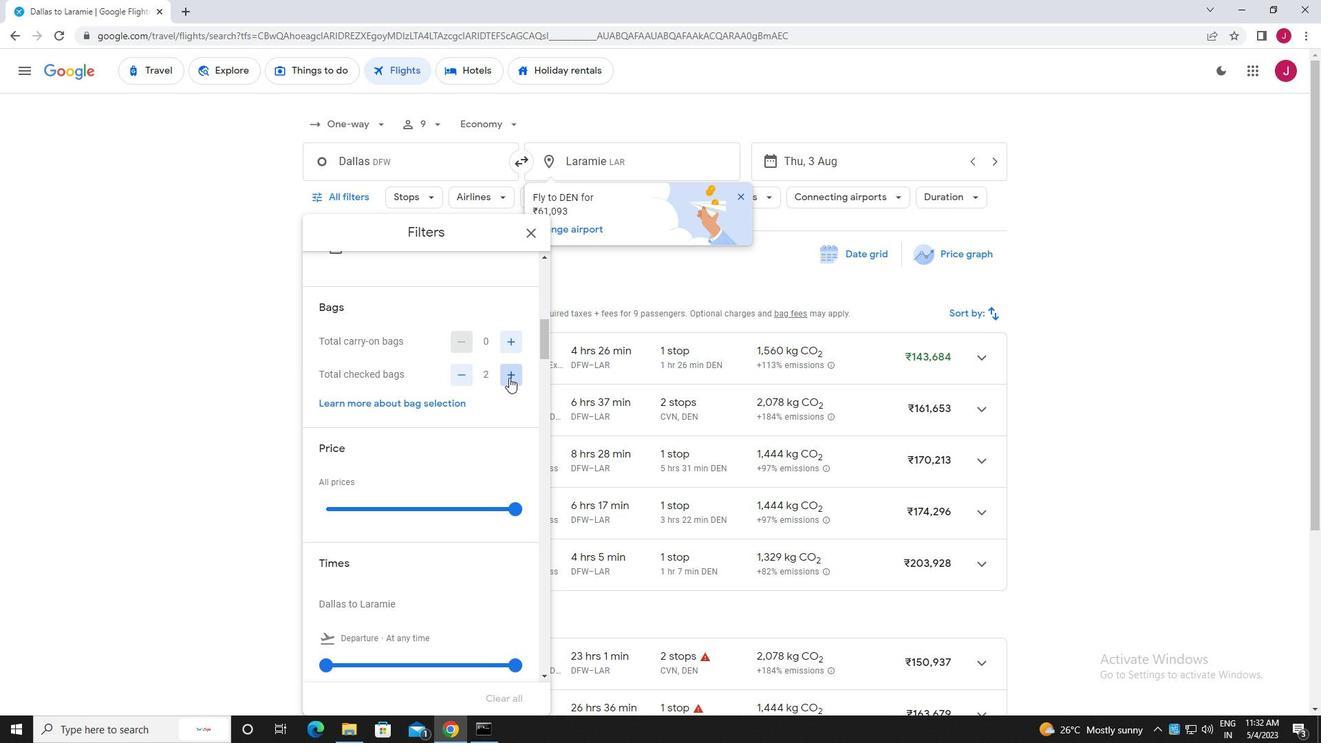 
Action: Mouse moved to (510, 380)
Screenshot: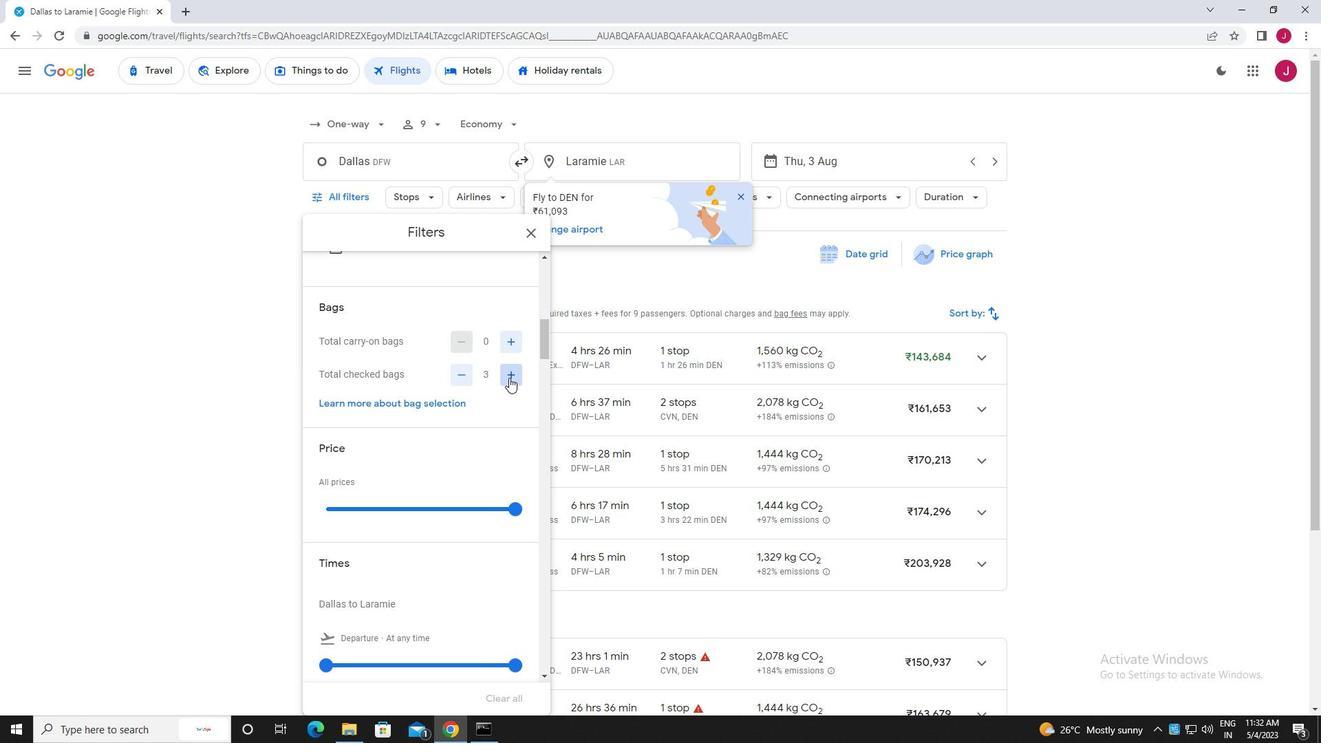 
Action: Mouse pressed left at (510, 380)
Screenshot: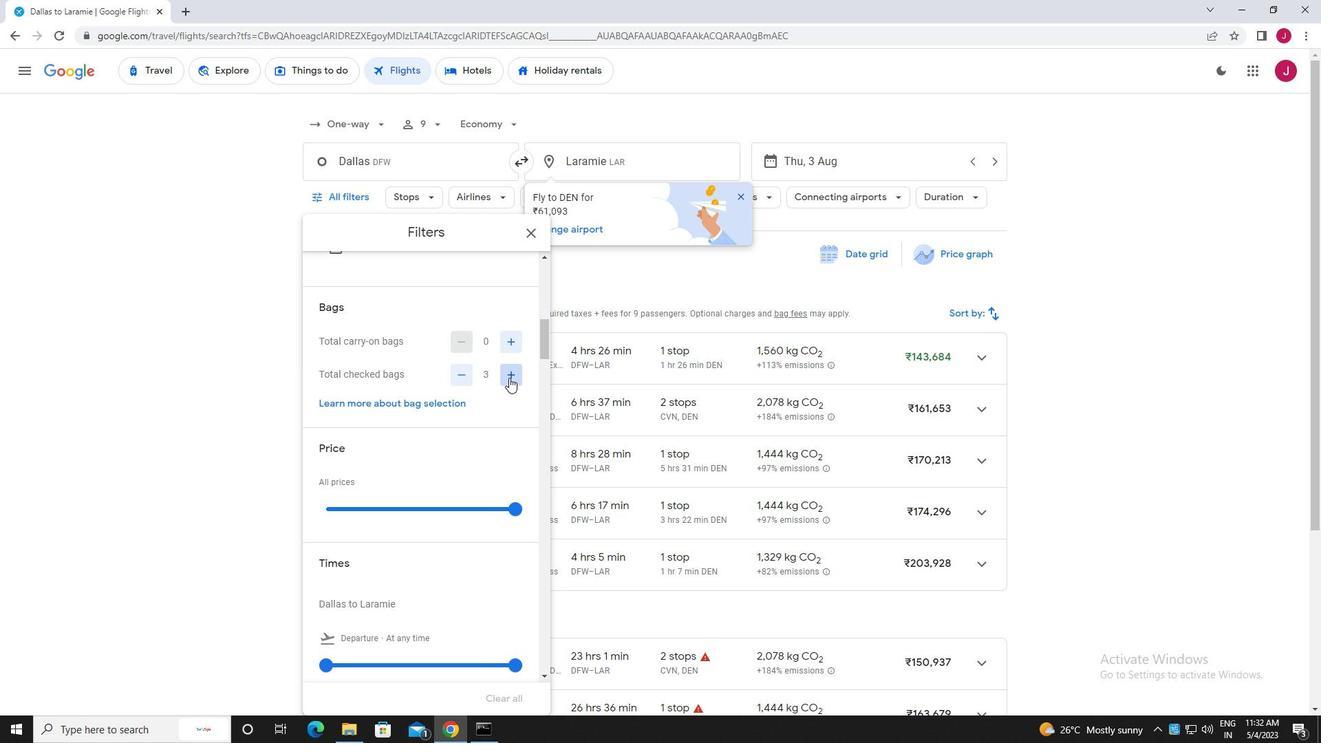 
Action: Mouse moved to (511, 381)
Screenshot: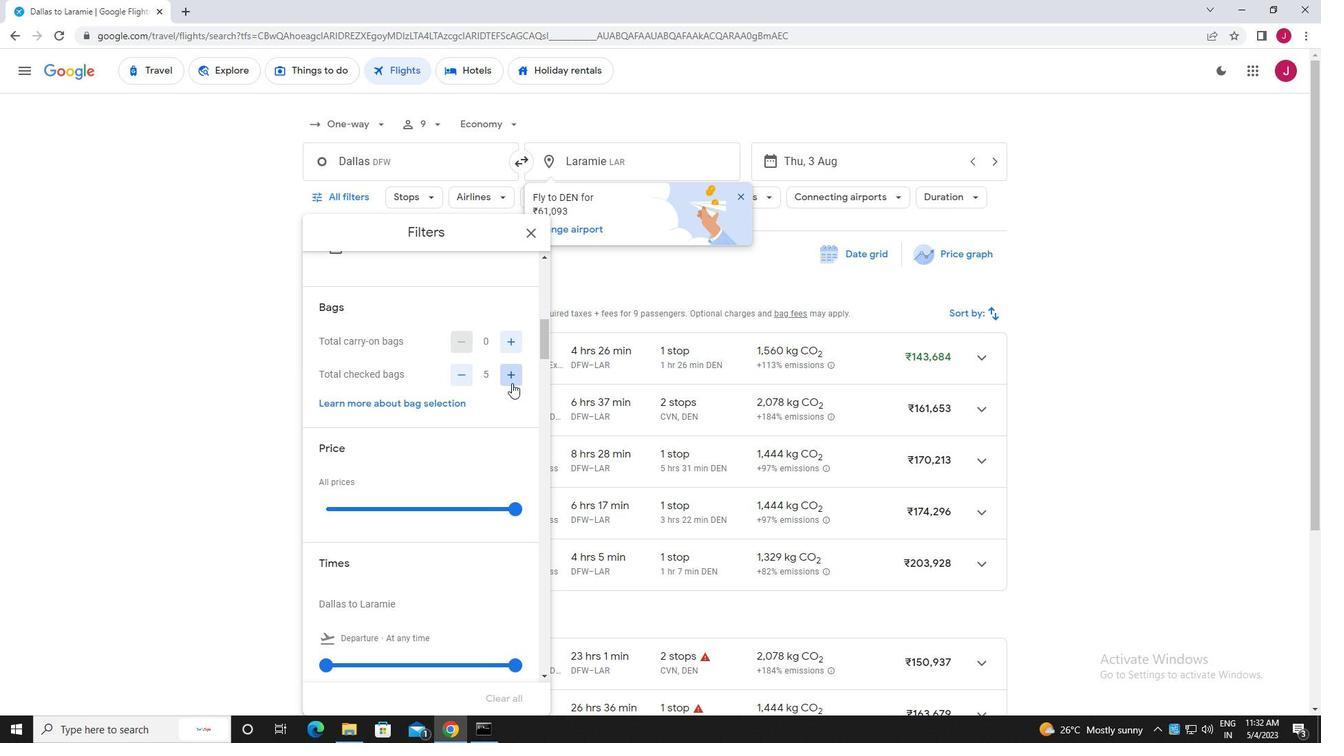 
Action: Mouse pressed left at (511, 381)
Screenshot: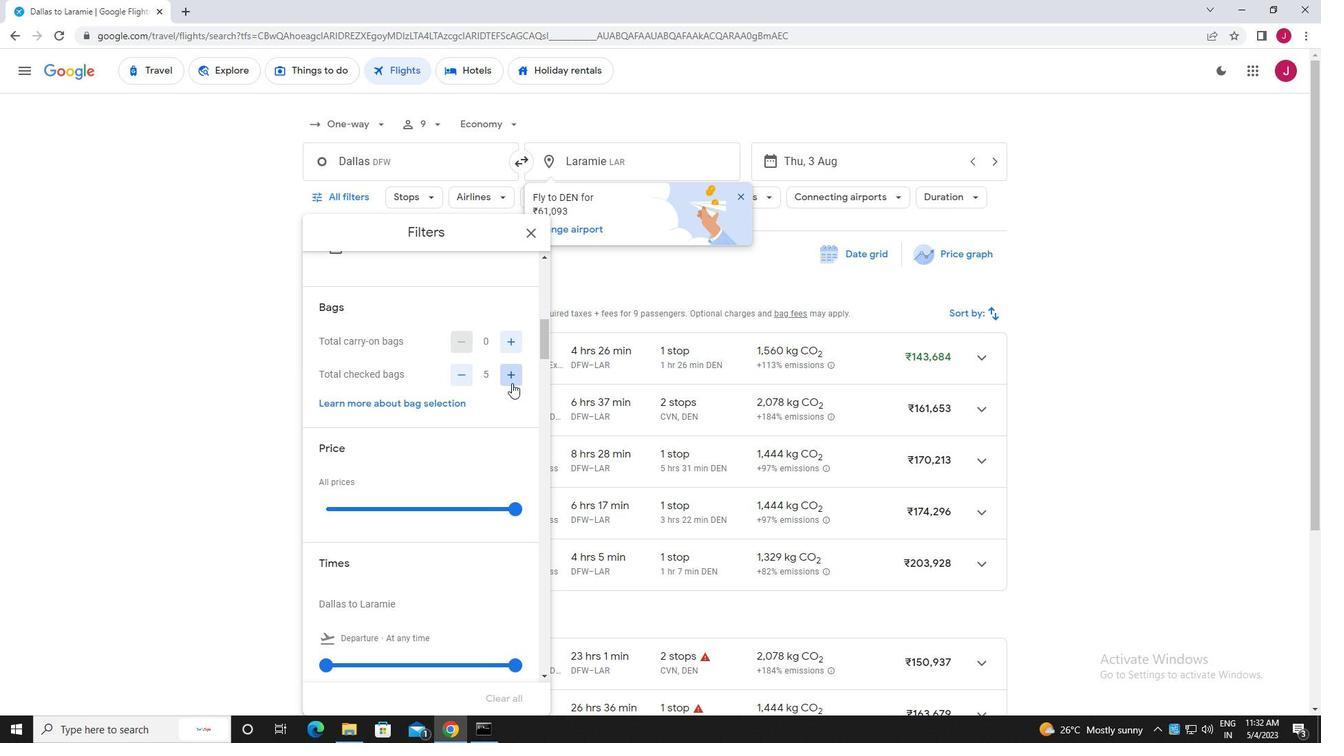 
Action: Mouse moved to (511, 381)
Screenshot: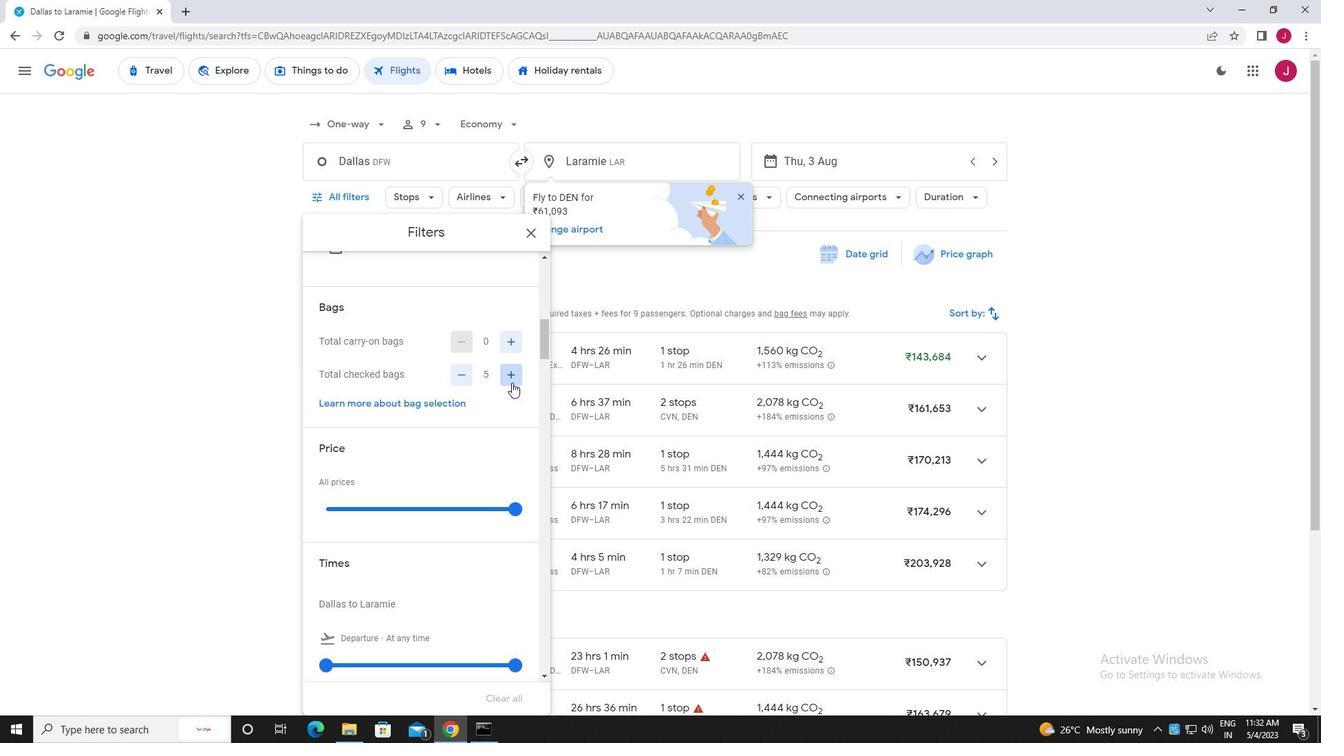 
Action: Mouse pressed left at (511, 381)
Screenshot: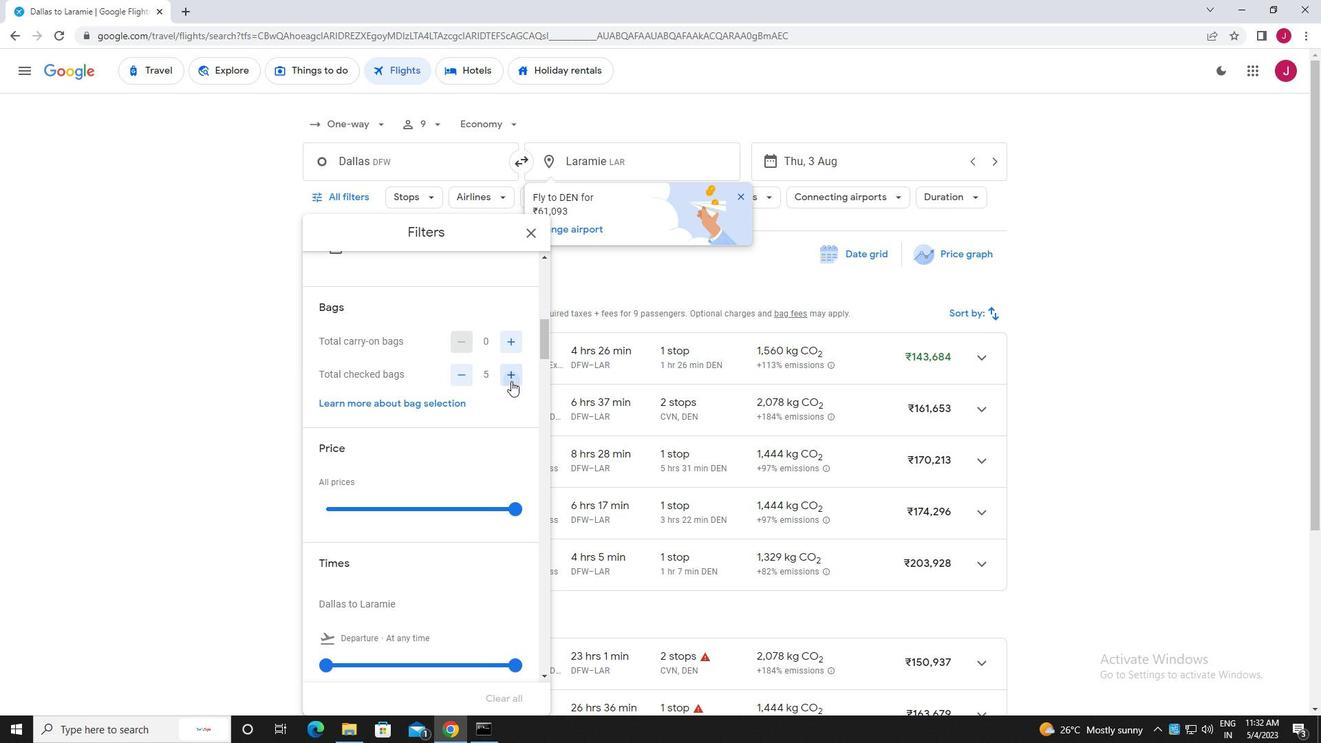 
Action: Mouse moved to (511, 381)
Screenshot: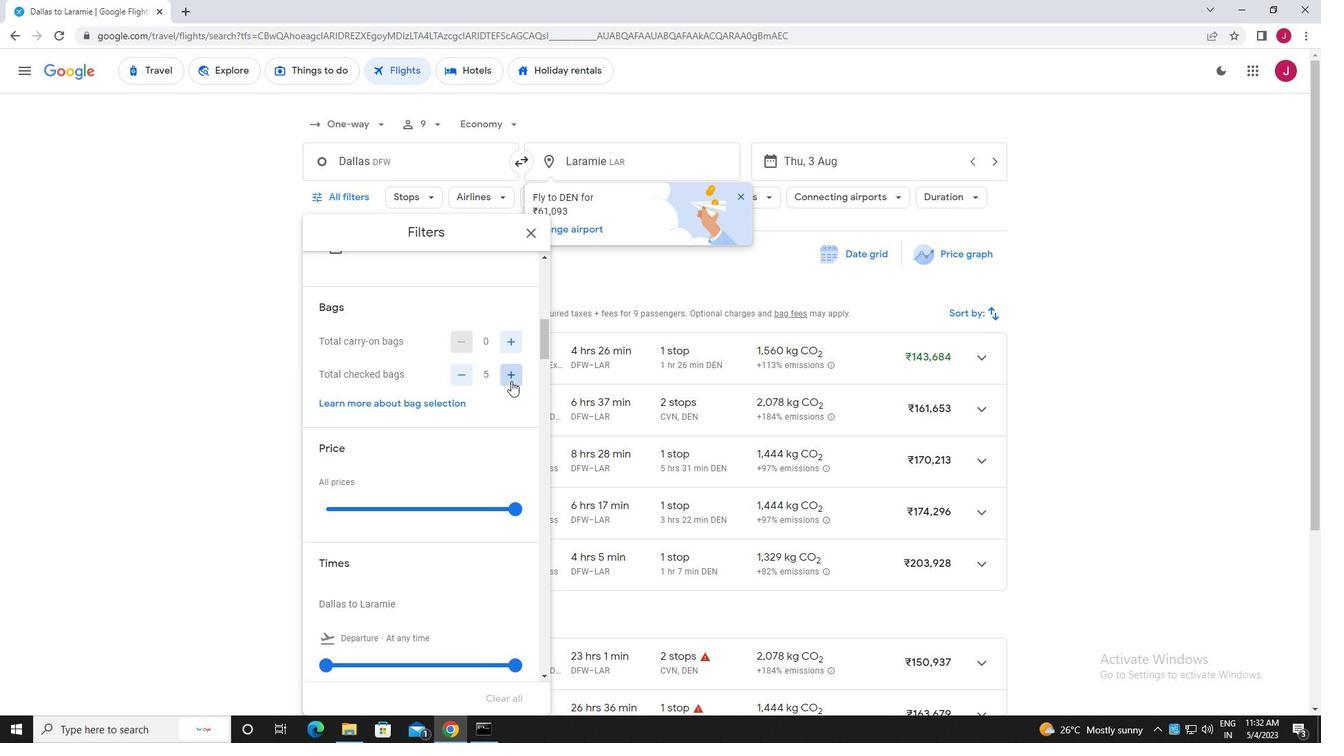 
Action: Mouse pressed left at (511, 381)
Screenshot: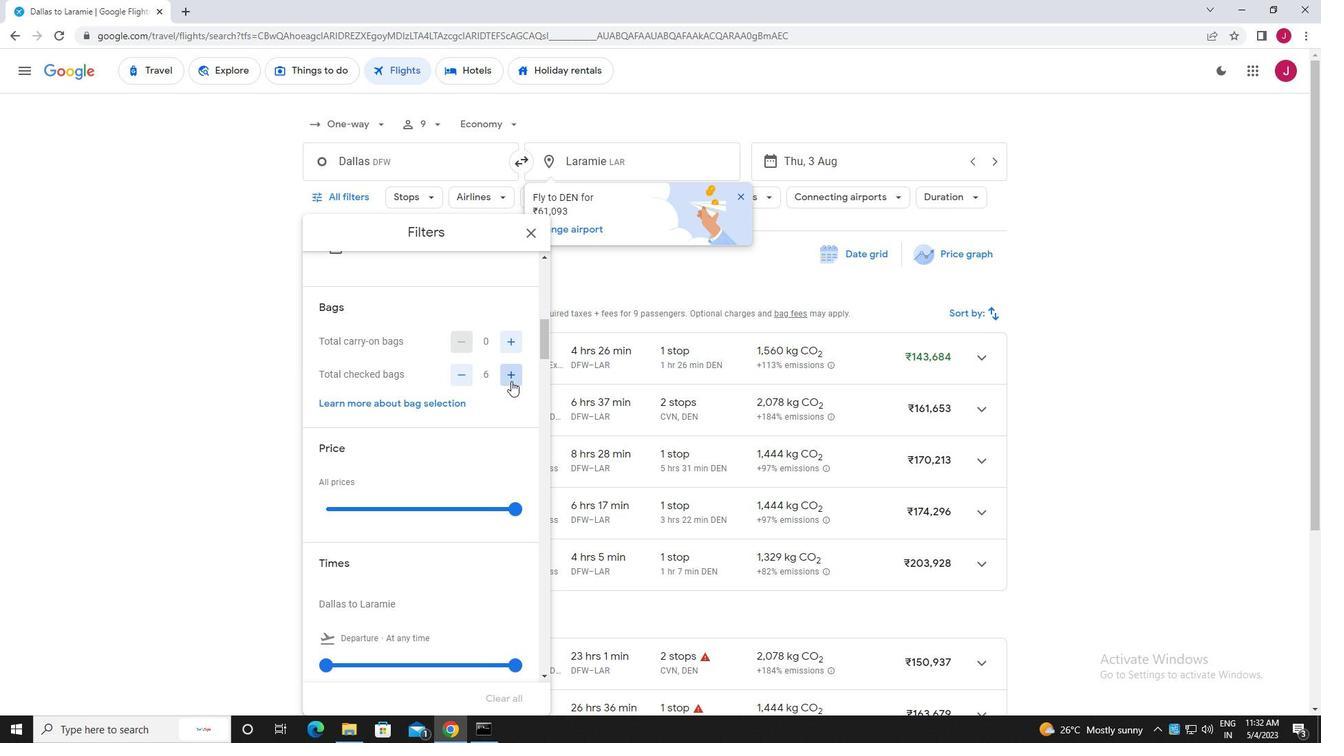 
Action: Mouse moved to (511, 380)
Screenshot: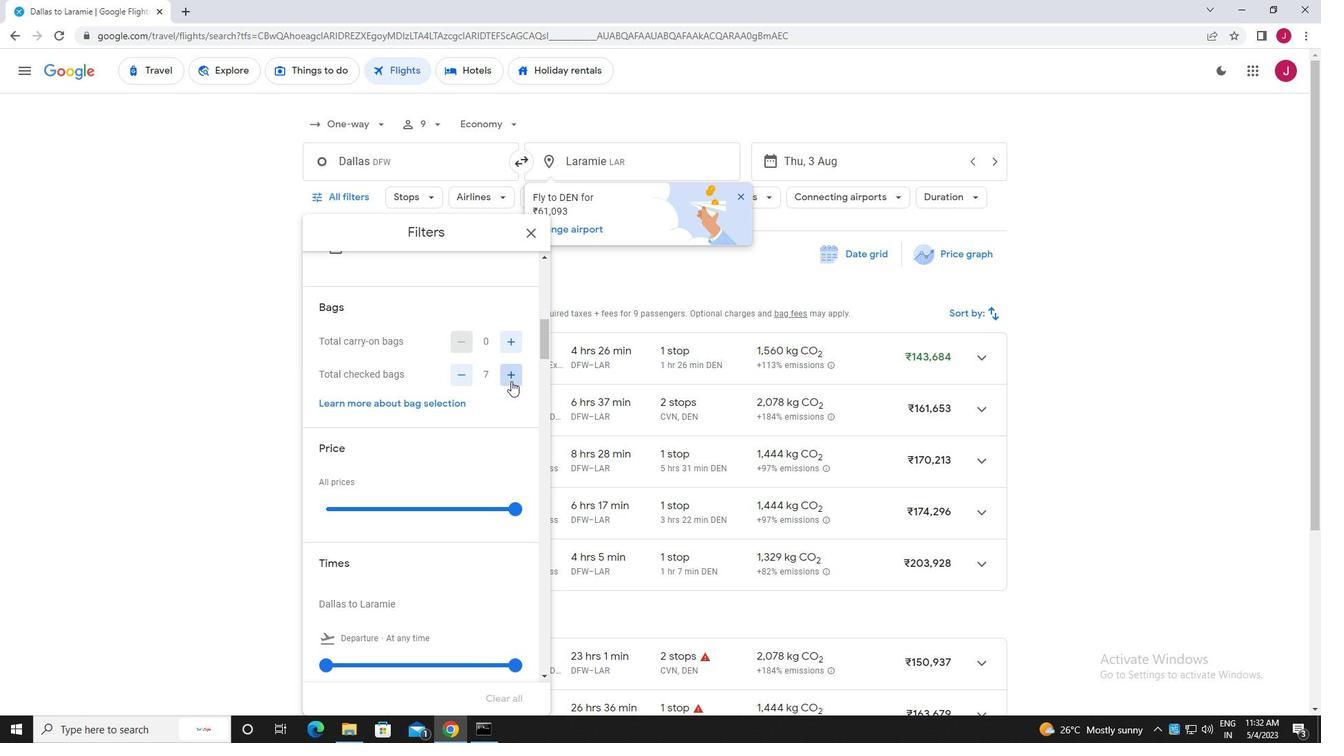 
Action: Mouse pressed left at (511, 380)
Screenshot: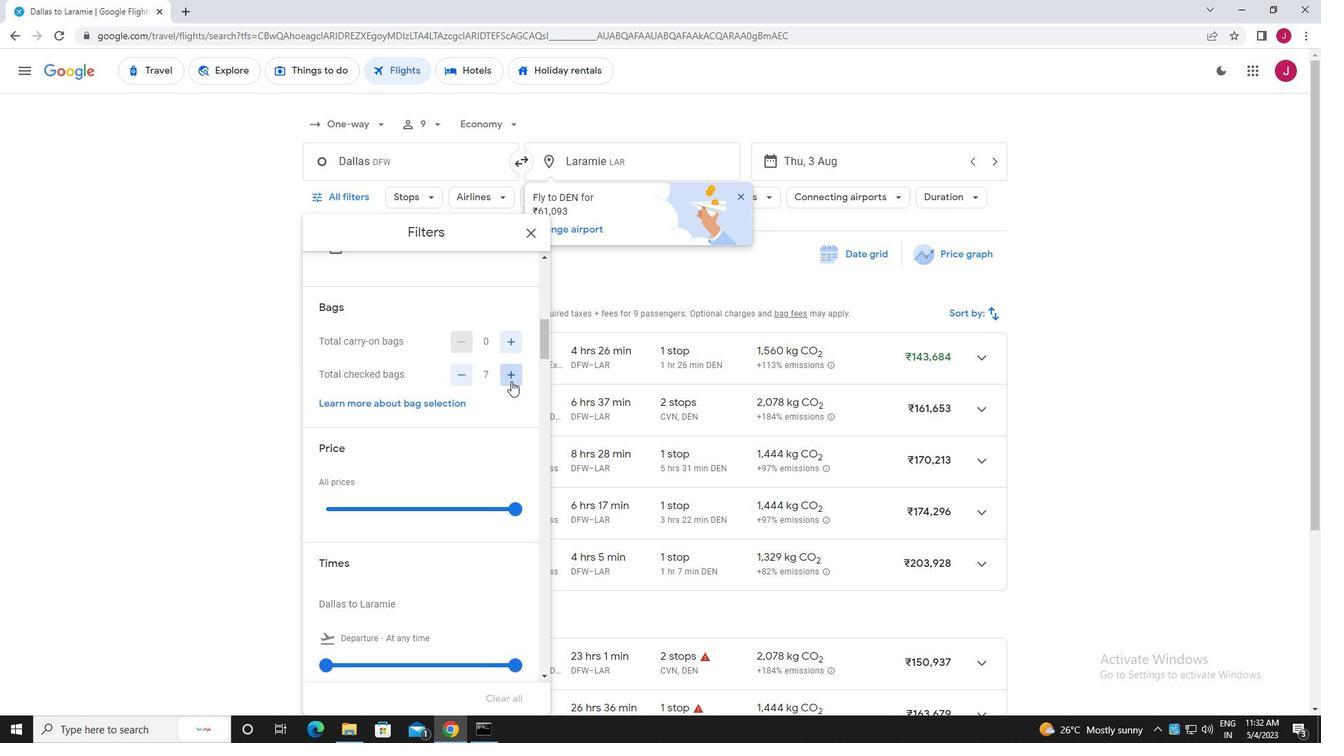 
Action: Mouse moved to (499, 365)
Screenshot: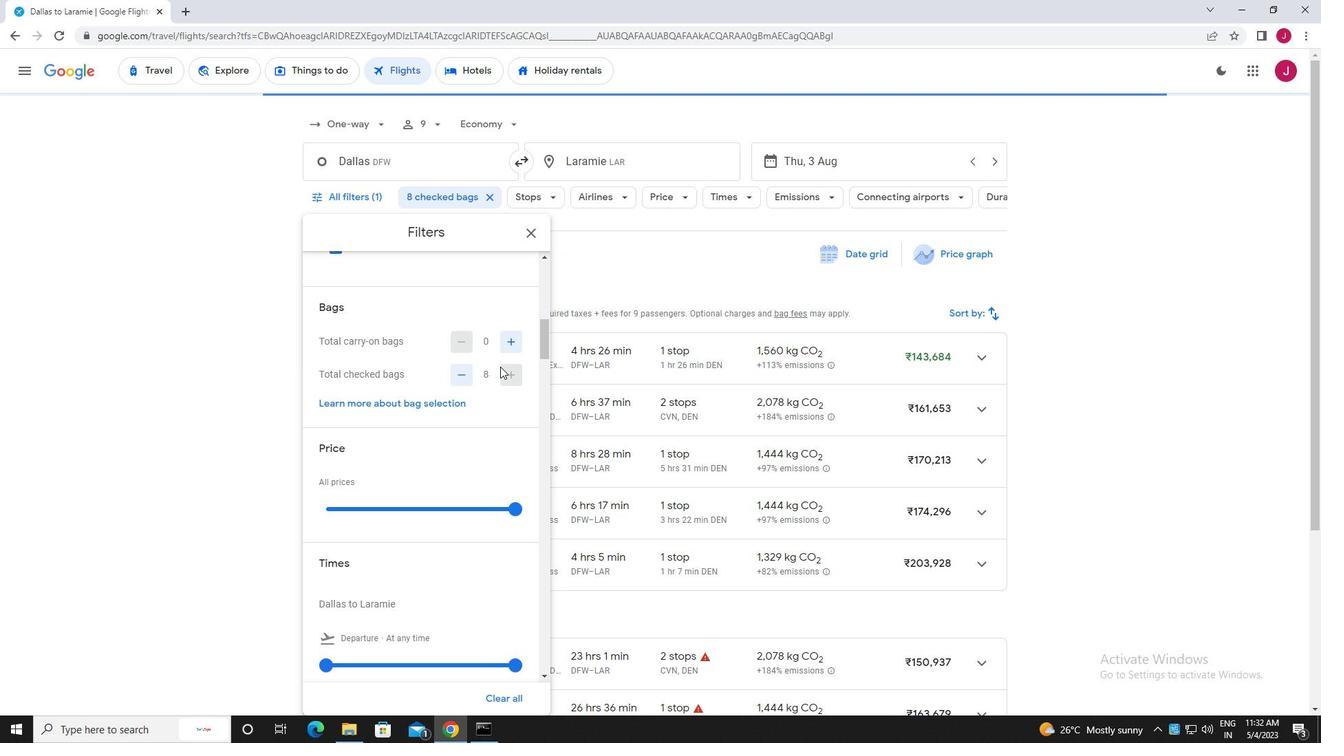 
Action: Mouse scrolled (499, 364) with delta (0, 0)
Screenshot: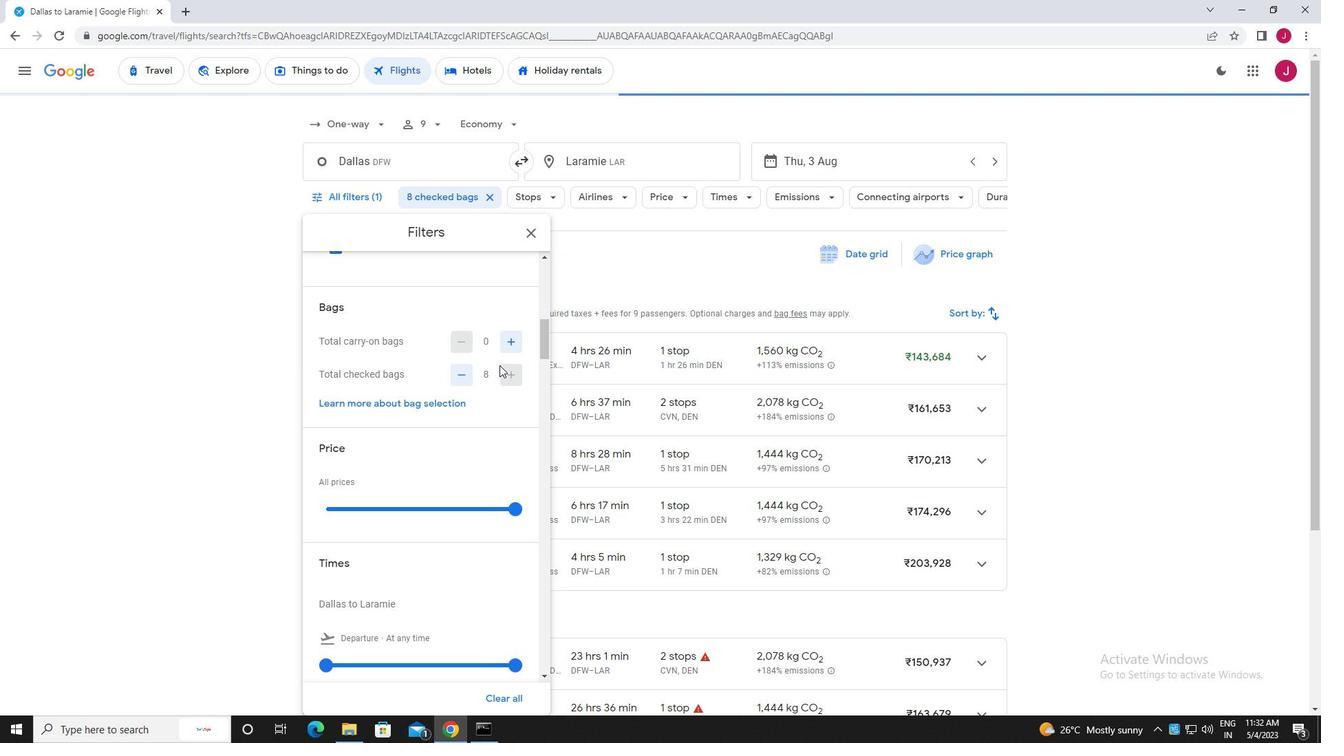 
Action: Mouse scrolled (499, 364) with delta (0, 0)
Screenshot: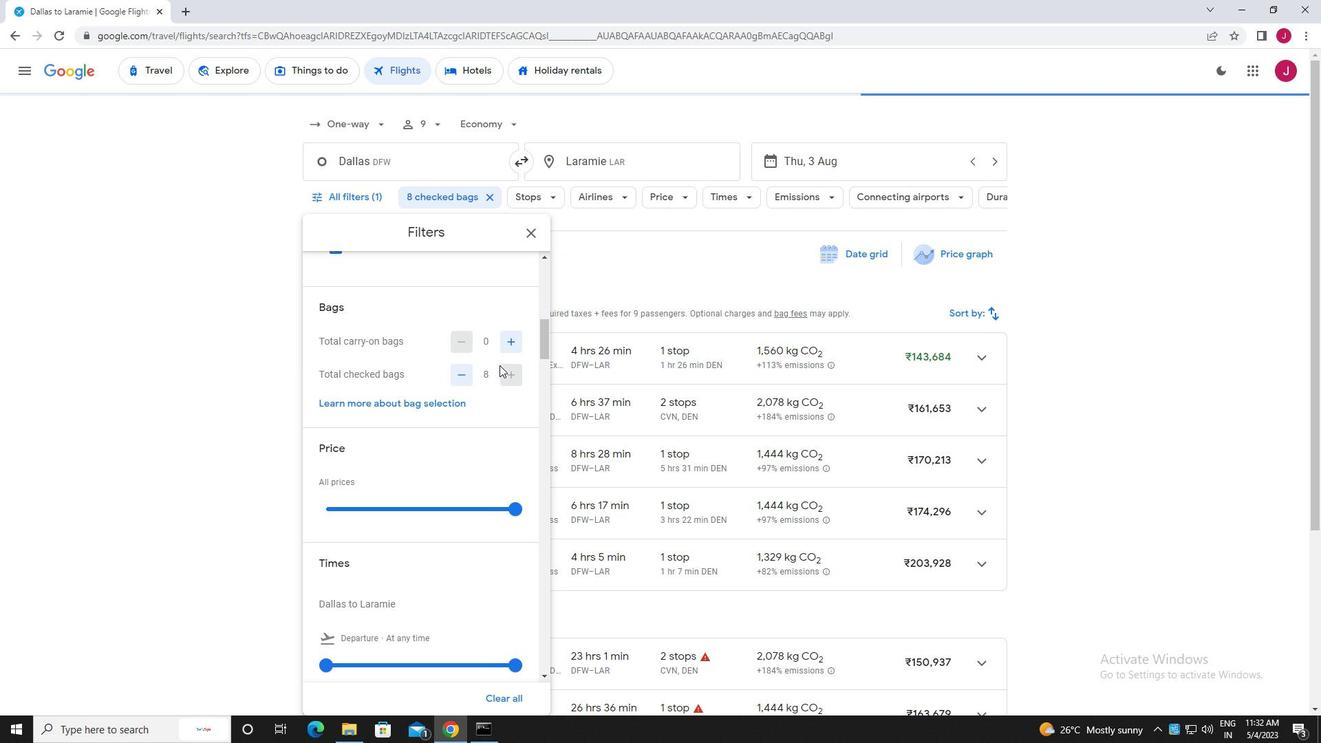 
Action: Mouse moved to (511, 373)
Screenshot: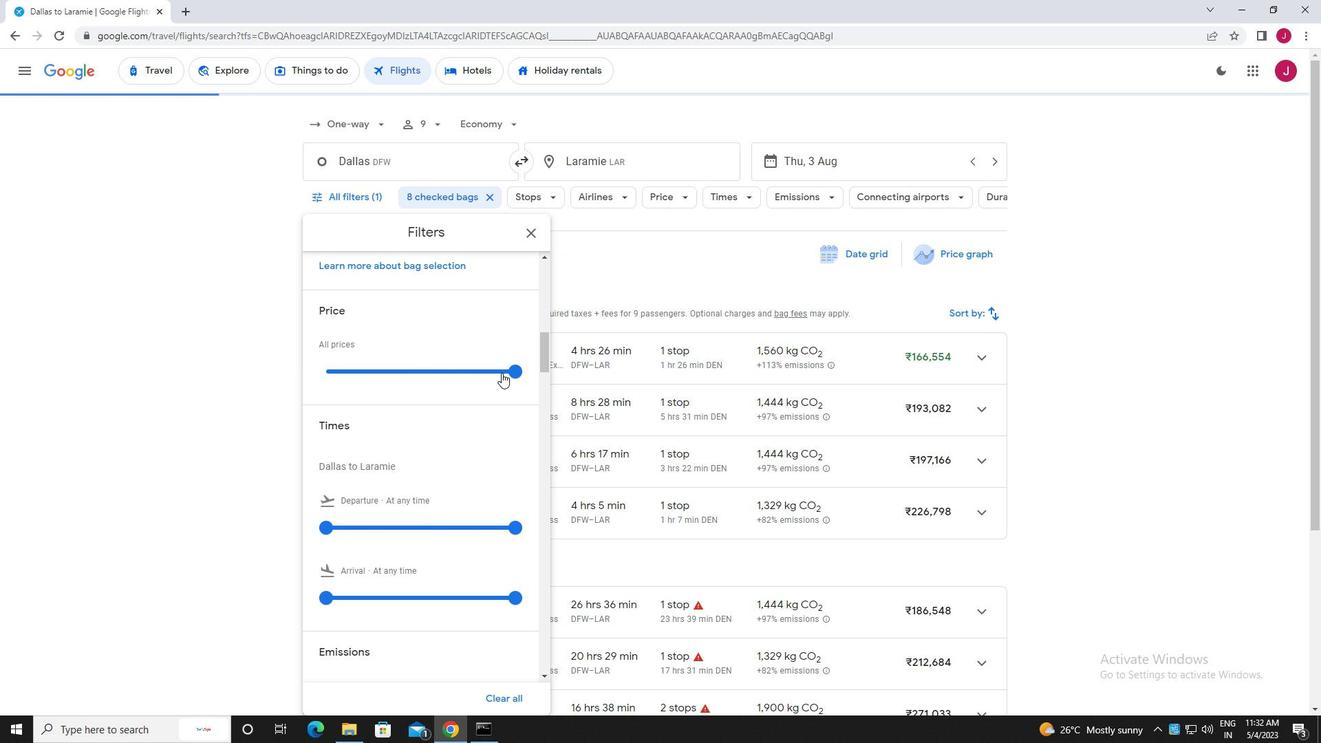
Action: Mouse pressed left at (511, 373)
Screenshot: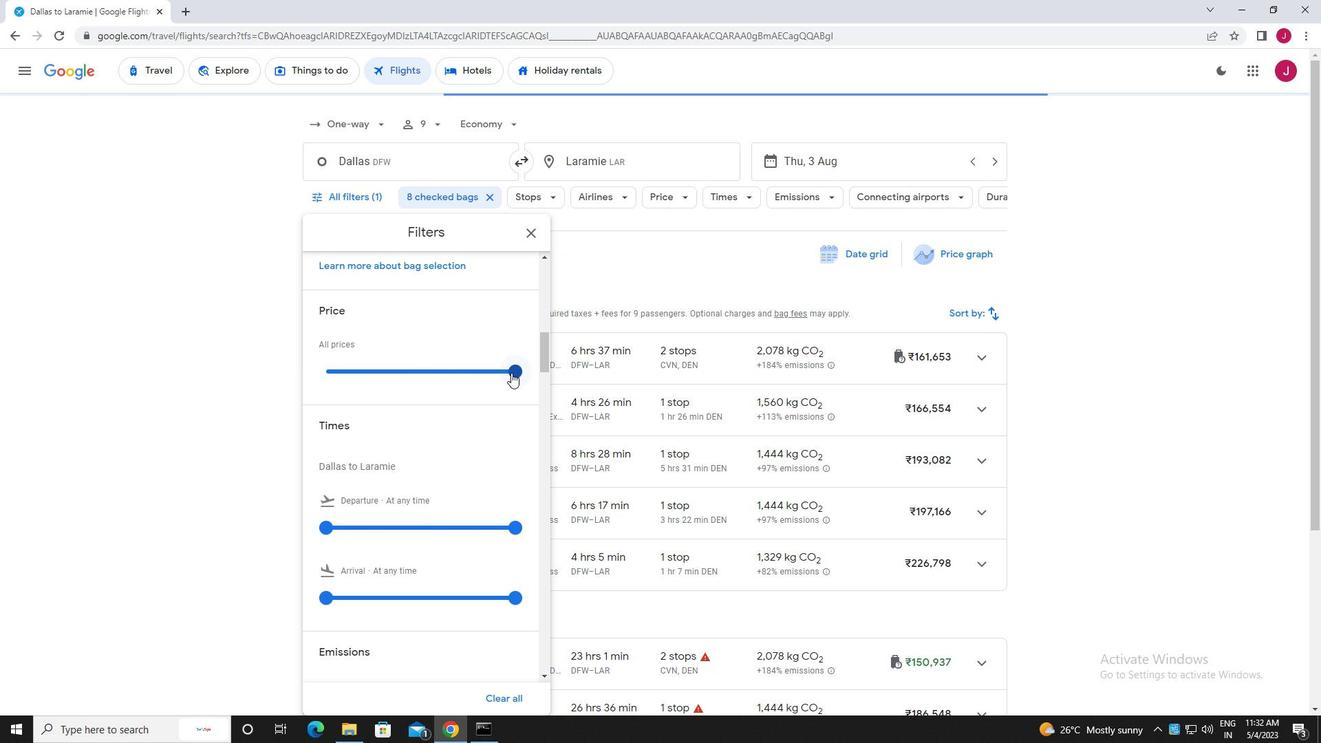 
Action: Mouse moved to (443, 373)
Screenshot: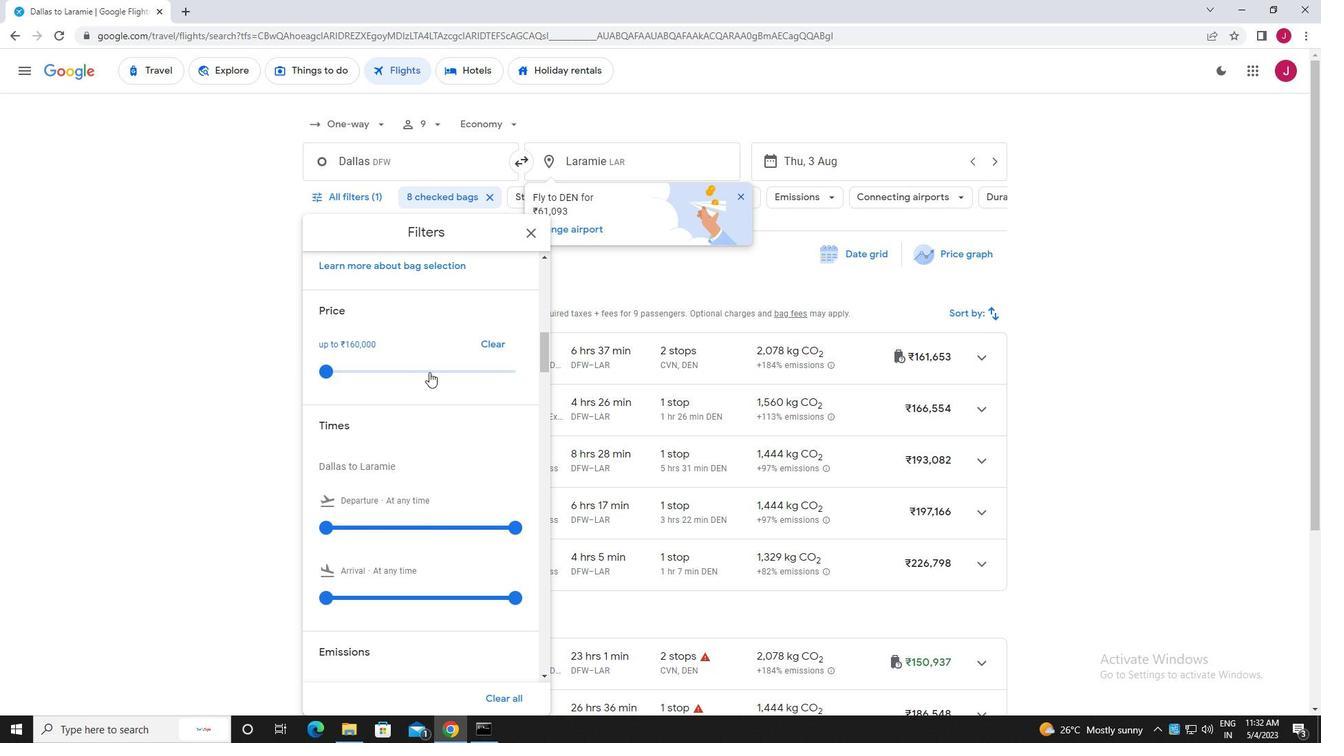 
Action: Mouse scrolled (443, 373) with delta (0, 0)
Screenshot: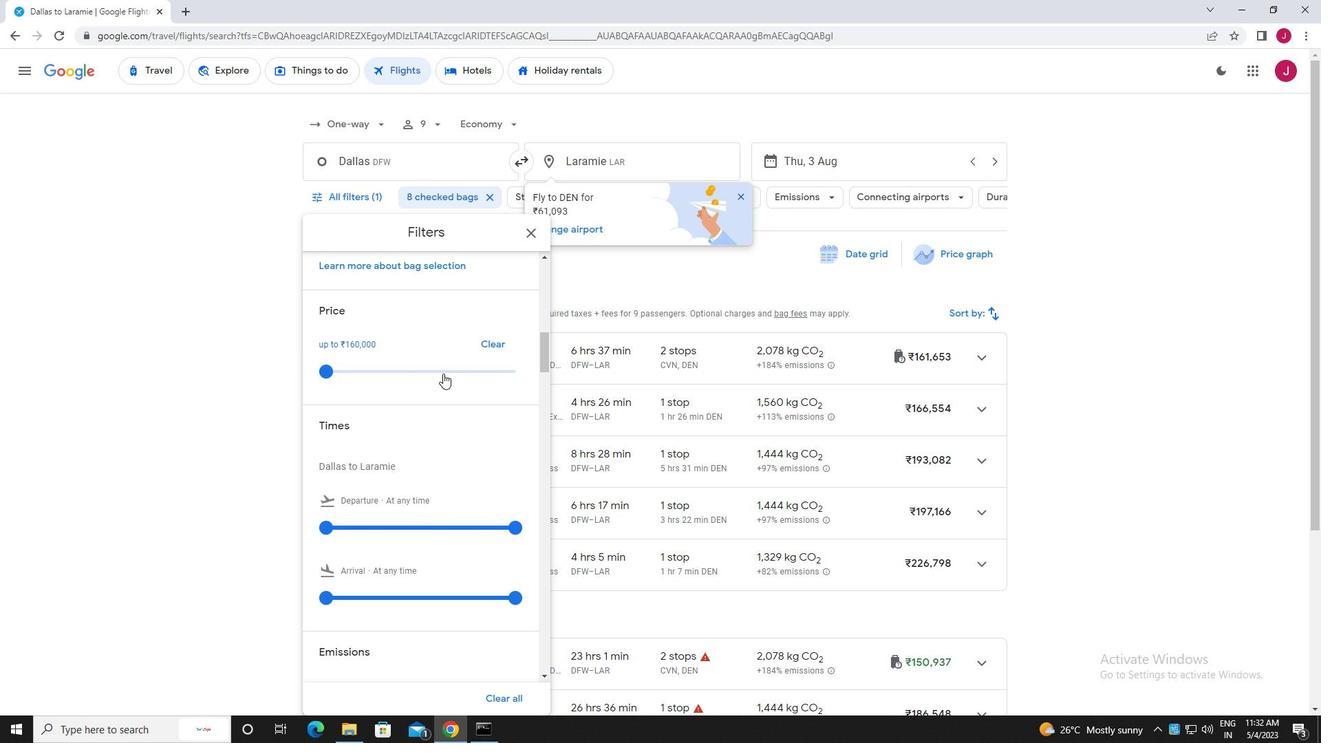 
Action: Mouse moved to (443, 373)
Screenshot: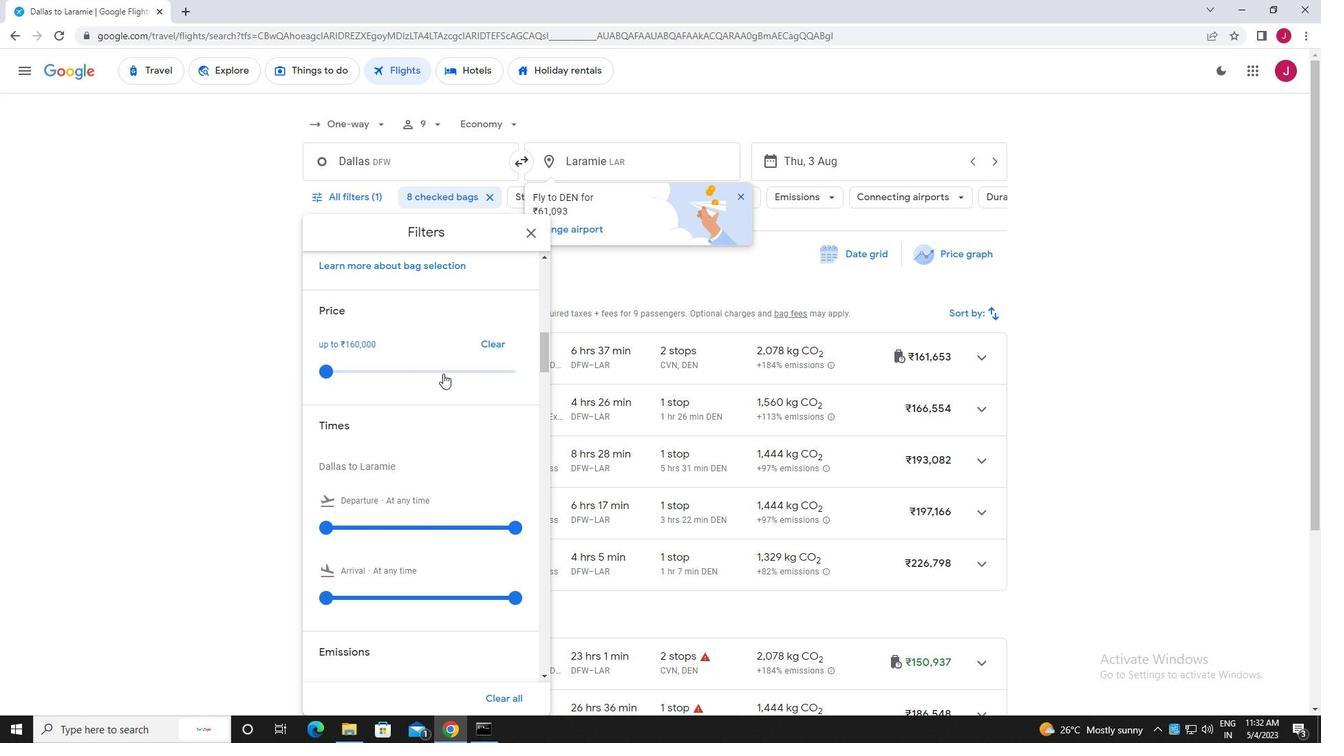 
Action: Mouse scrolled (443, 373) with delta (0, 0)
Screenshot: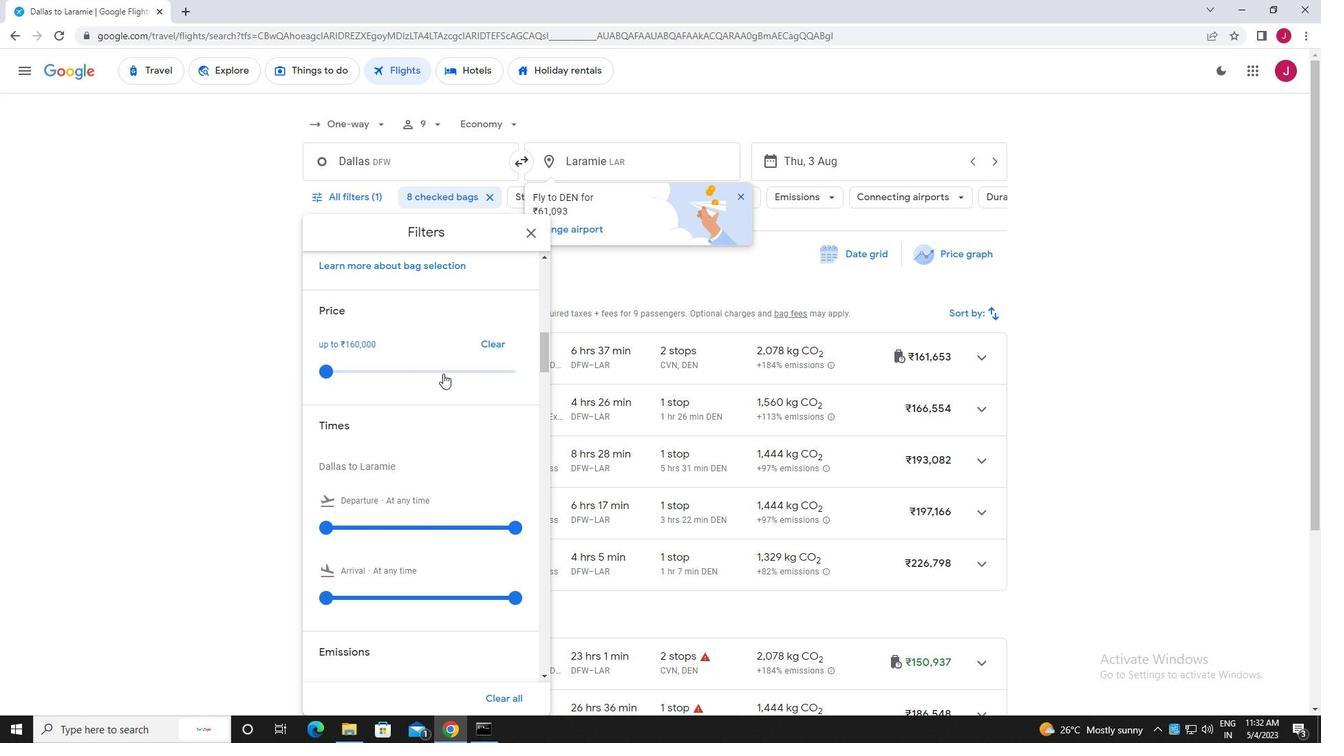 
Action: Mouse moved to (443, 374)
Screenshot: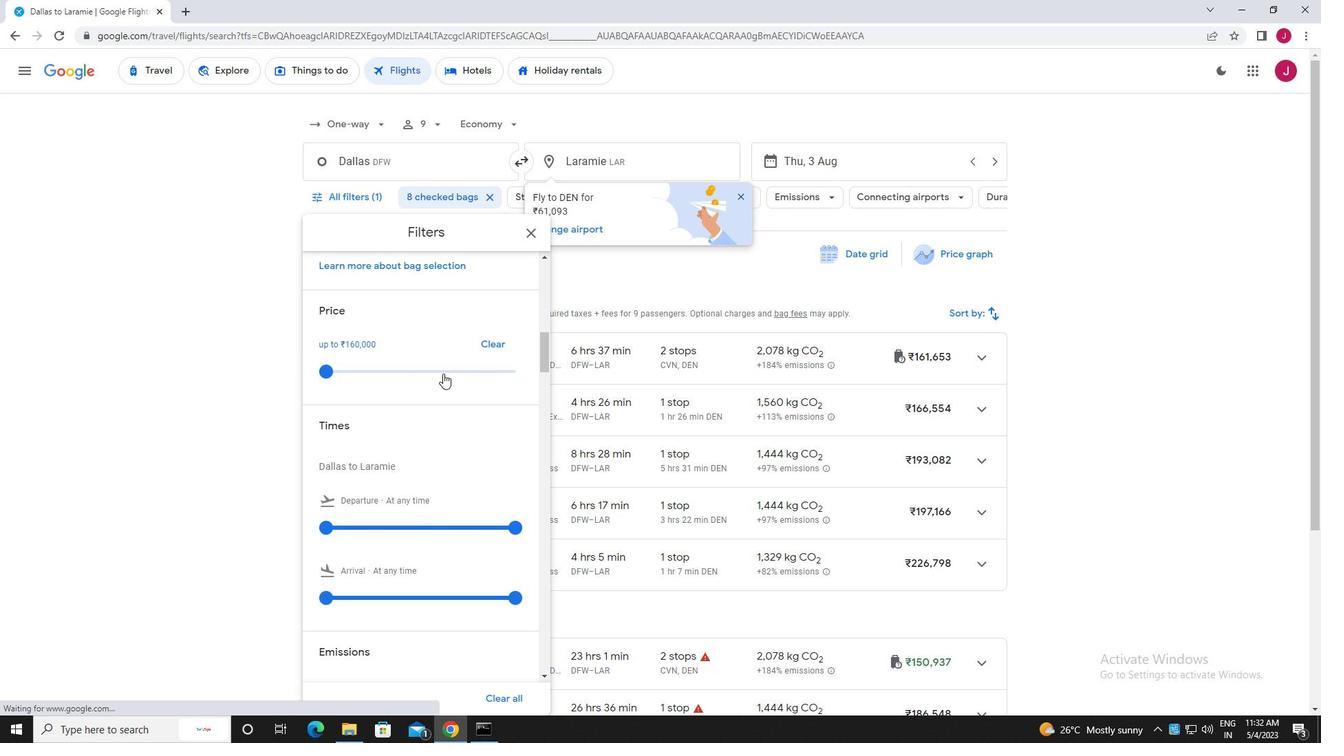 
Action: Mouse scrolled (443, 373) with delta (0, 0)
Screenshot: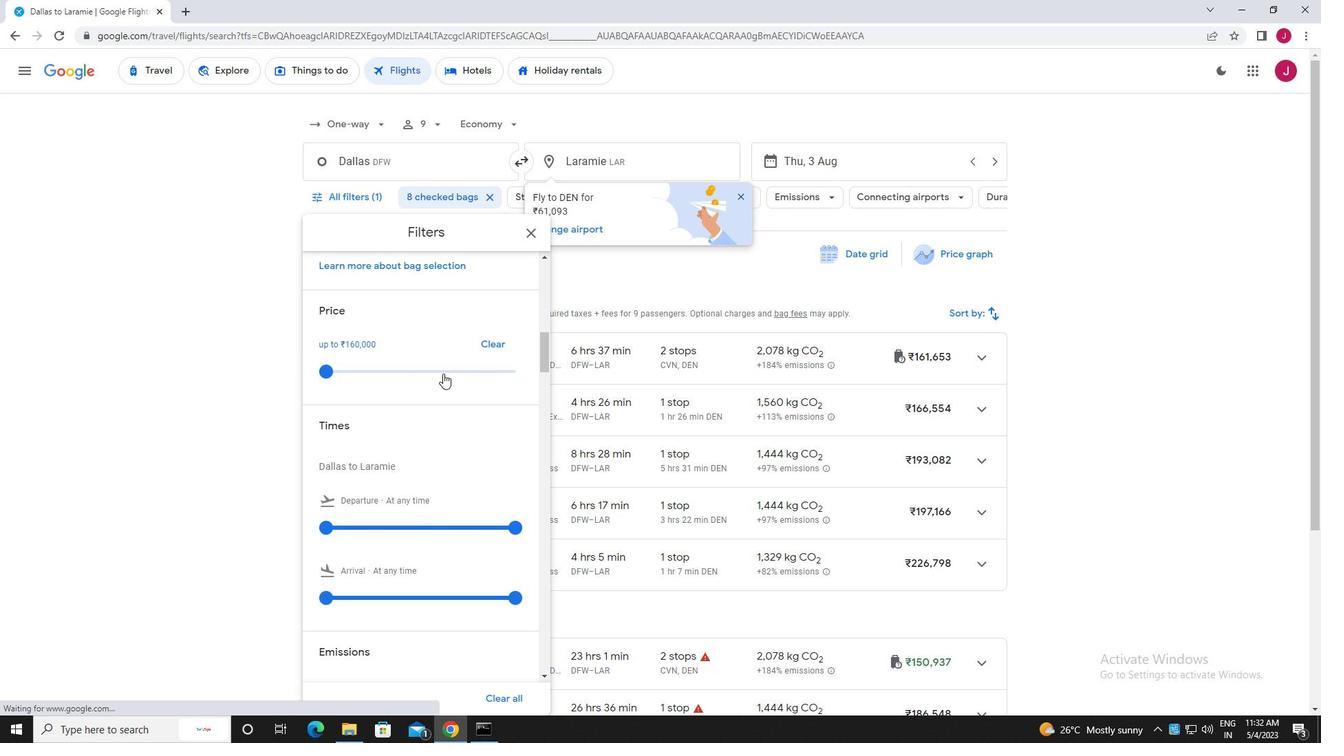
Action: Mouse moved to (328, 322)
Screenshot: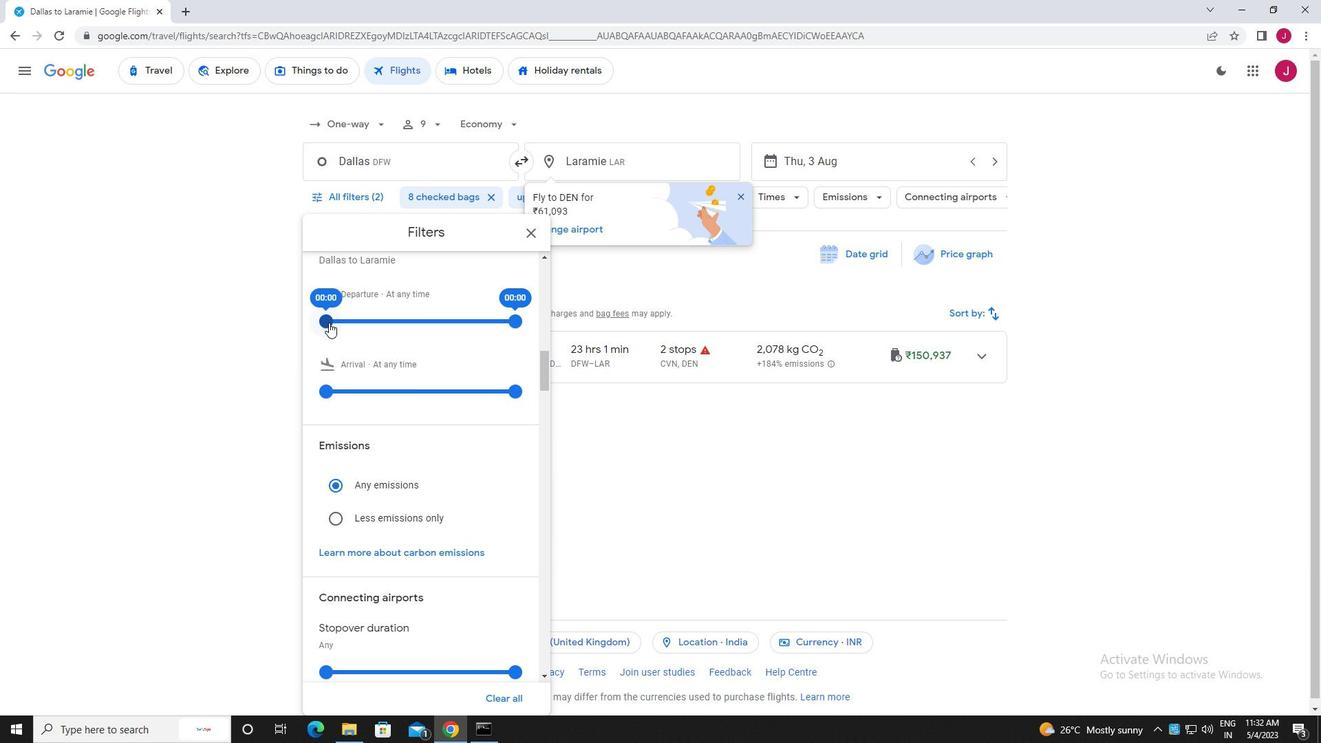 
Action: Mouse pressed left at (328, 322)
Screenshot: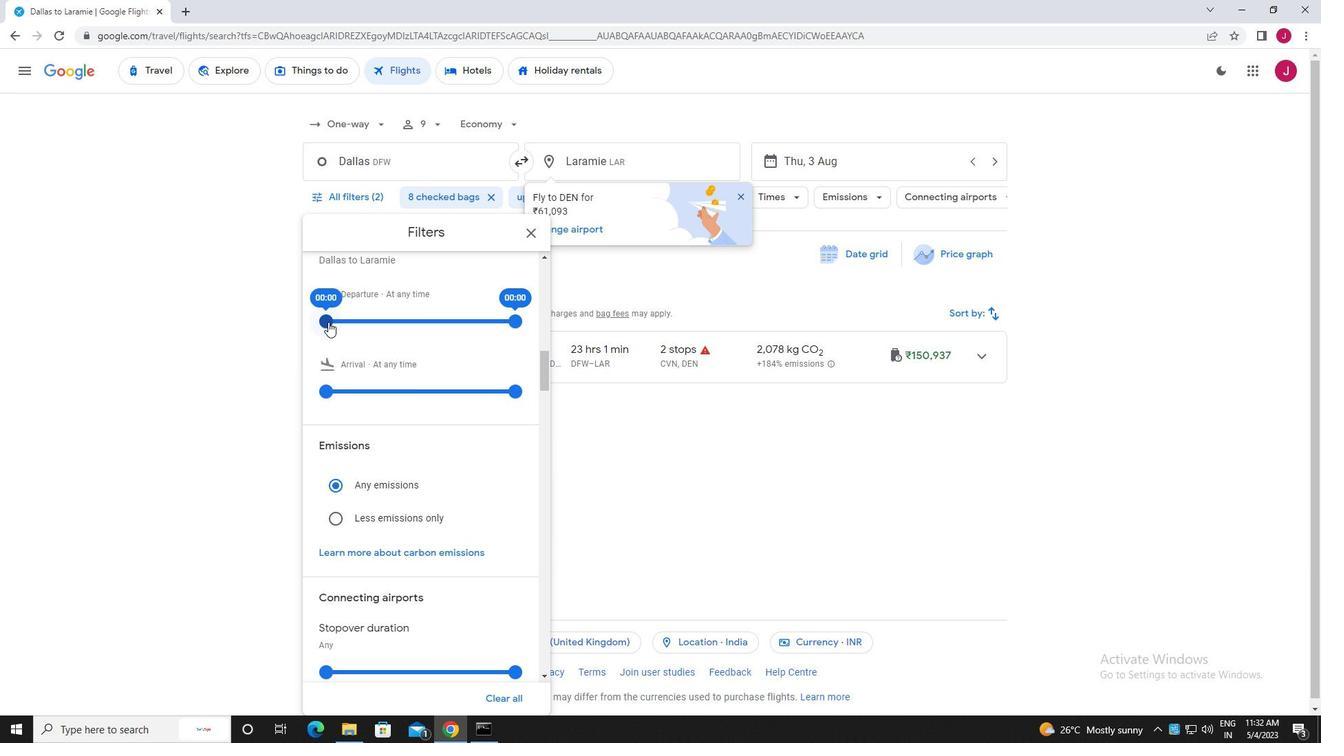 
Action: Mouse moved to (520, 322)
Screenshot: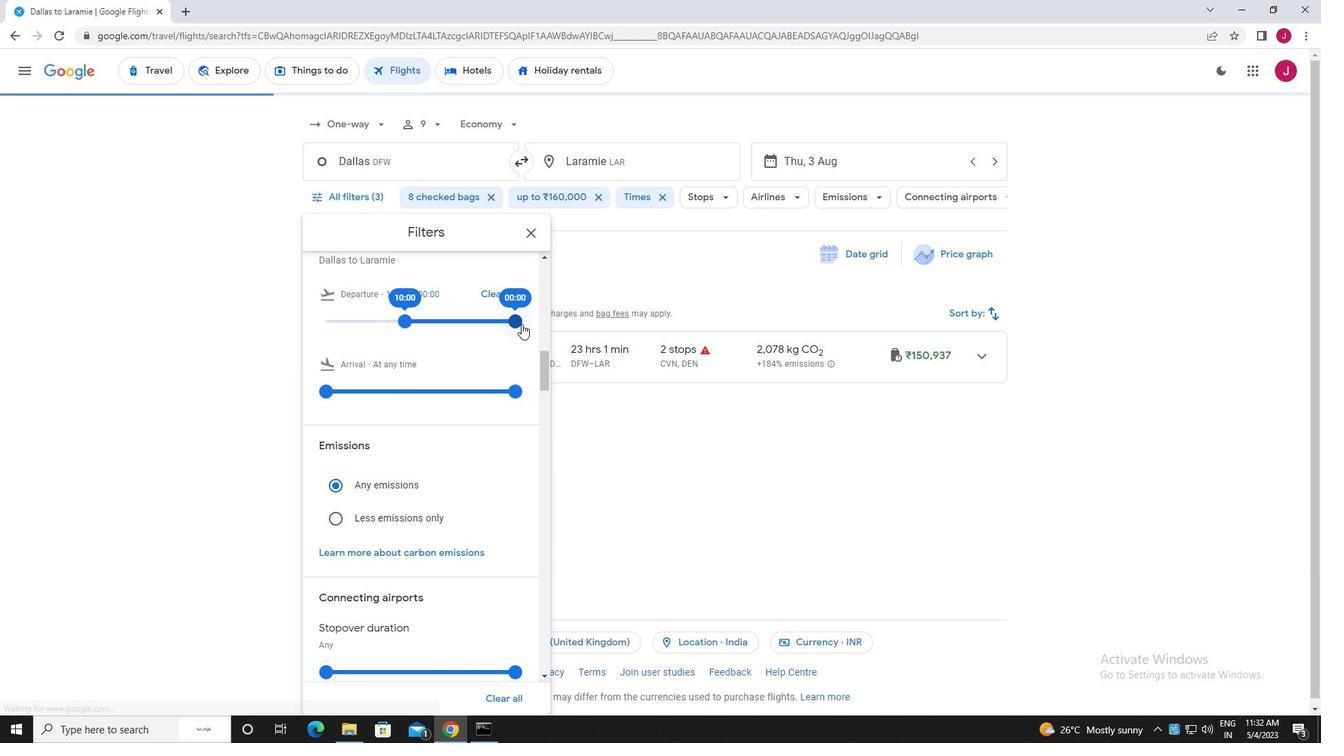 
Action: Mouse pressed left at (520, 322)
Screenshot: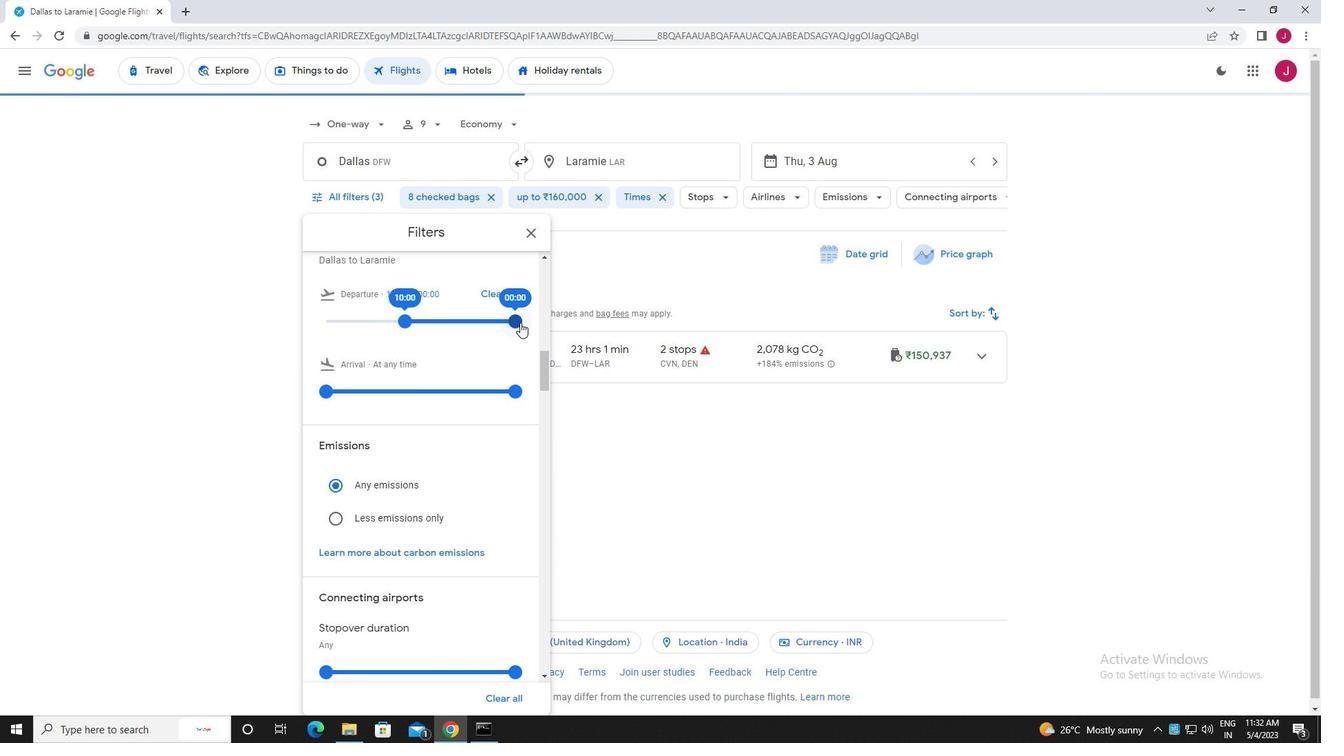
Action: Mouse moved to (534, 234)
Screenshot: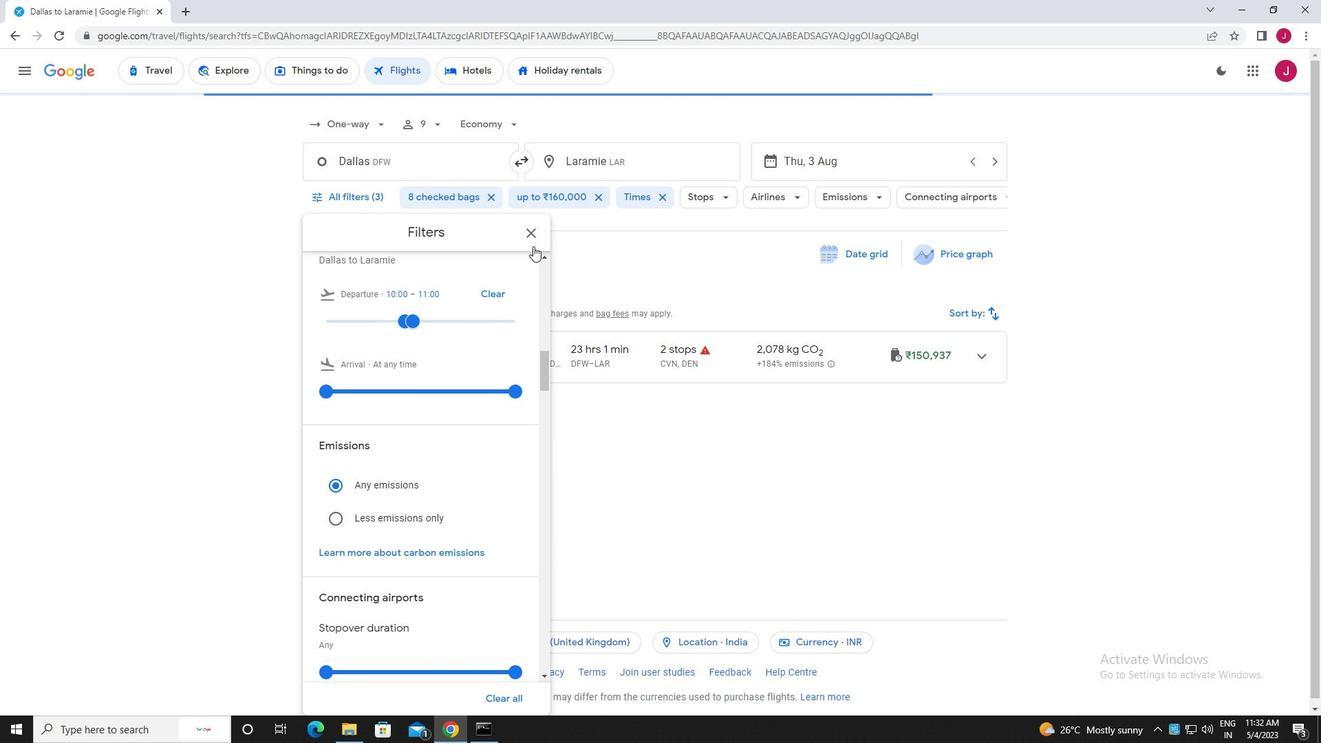 
Action: Mouse pressed left at (534, 234)
Screenshot: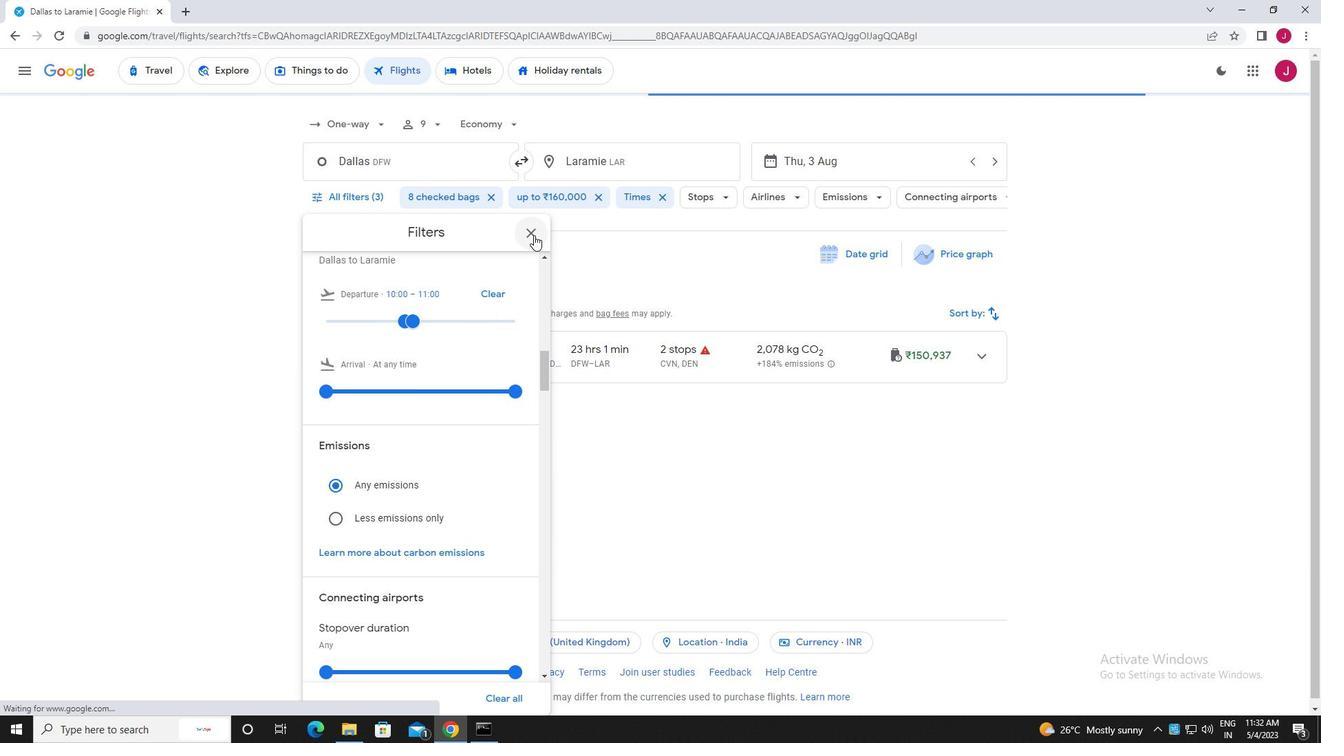 
Action: Mouse moved to (533, 236)
Screenshot: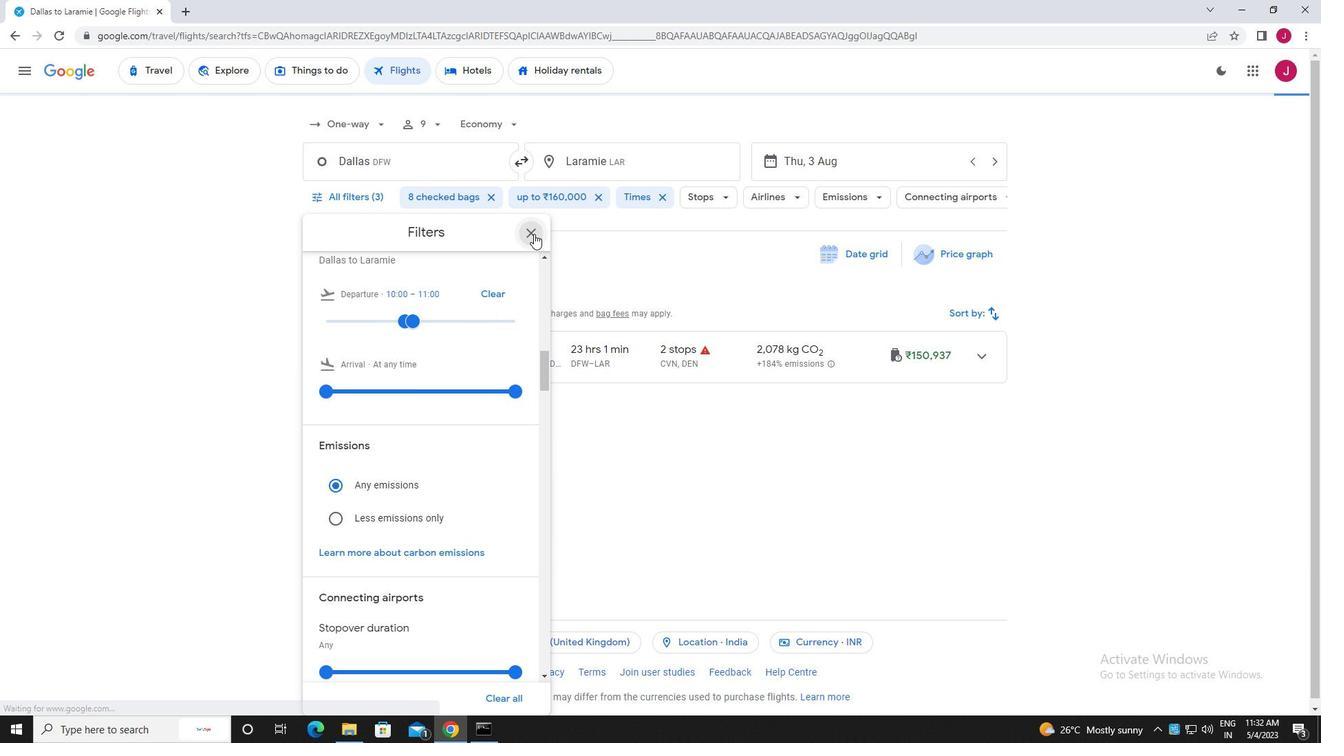 
